 Task: Find connections with filter location Le Chesnay with filter topic #Managementconsultant with filter profile language Potuguese with filter current company Brahmin Development Party (AMK - Andhanar Munnetra Kazhagam) with filter school Sankara College of Science and Commerce with filter industry Circuses and Magic Shows with filter service category Financial Accounting with filter keywords title Civil Engineer
Action: Mouse moved to (675, 132)
Screenshot: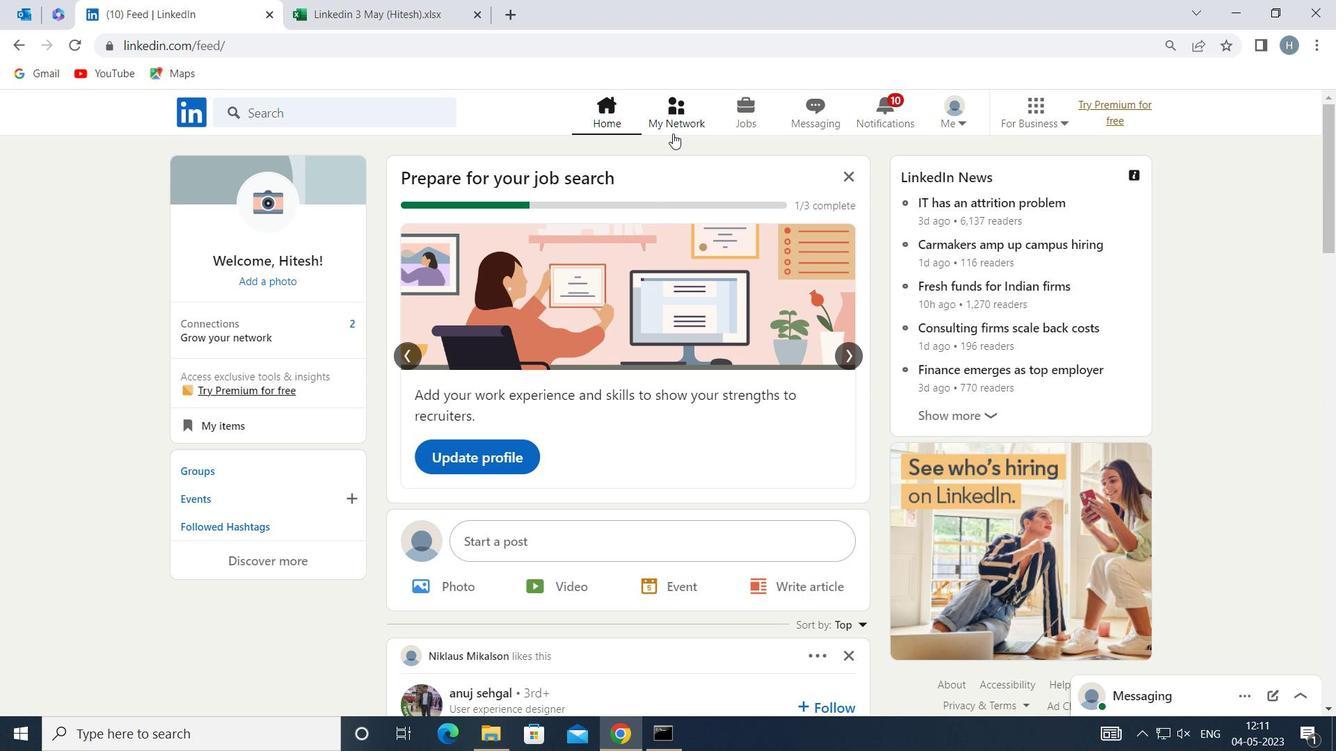 
Action: Mouse pressed left at (675, 132)
Screenshot: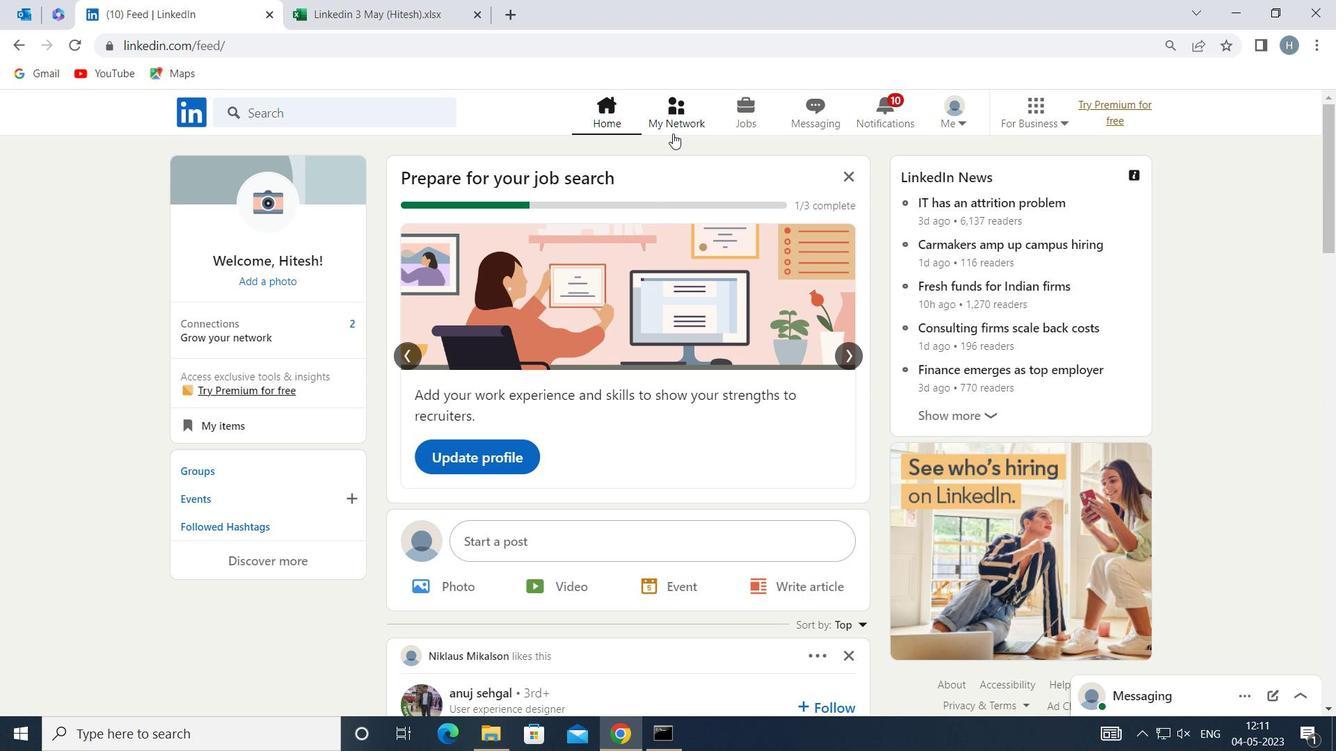 
Action: Mouse moved to (376, 212)
Screenshot: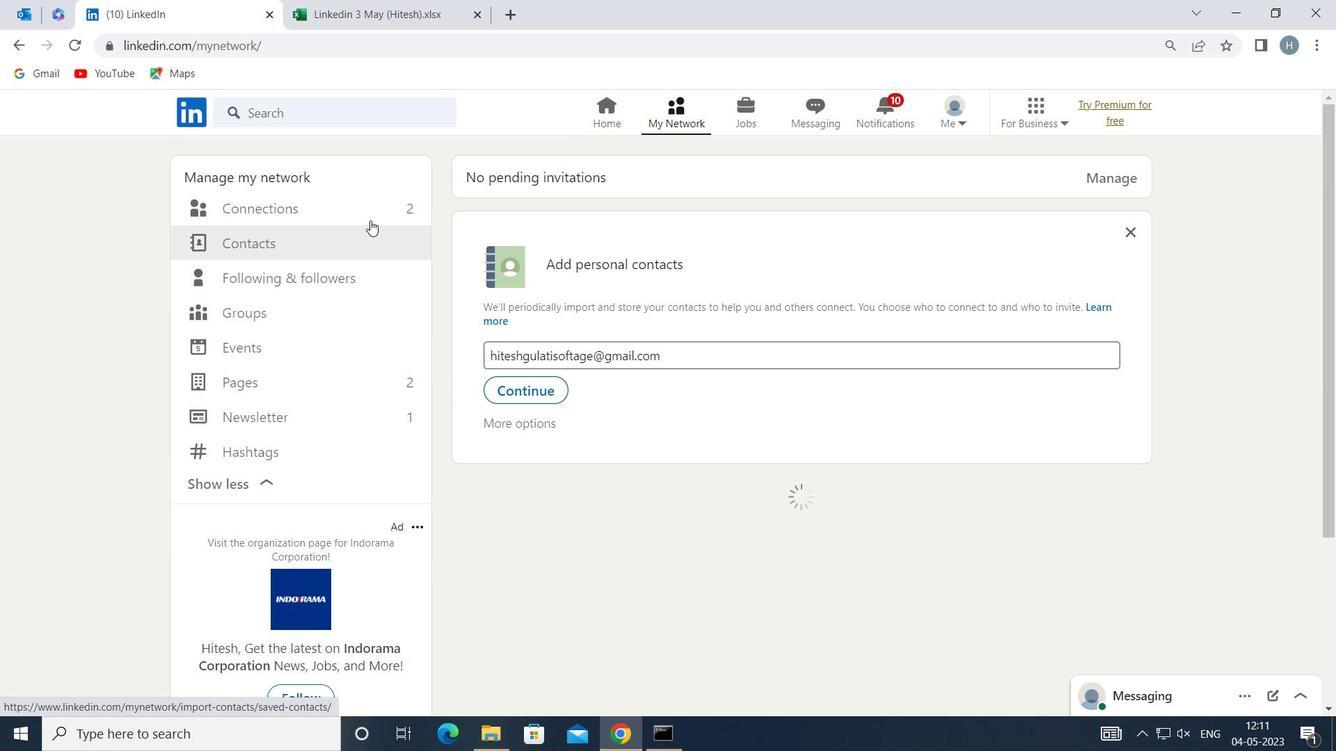 
Action: Mouse pressed left at (376, 212)
Screenshot: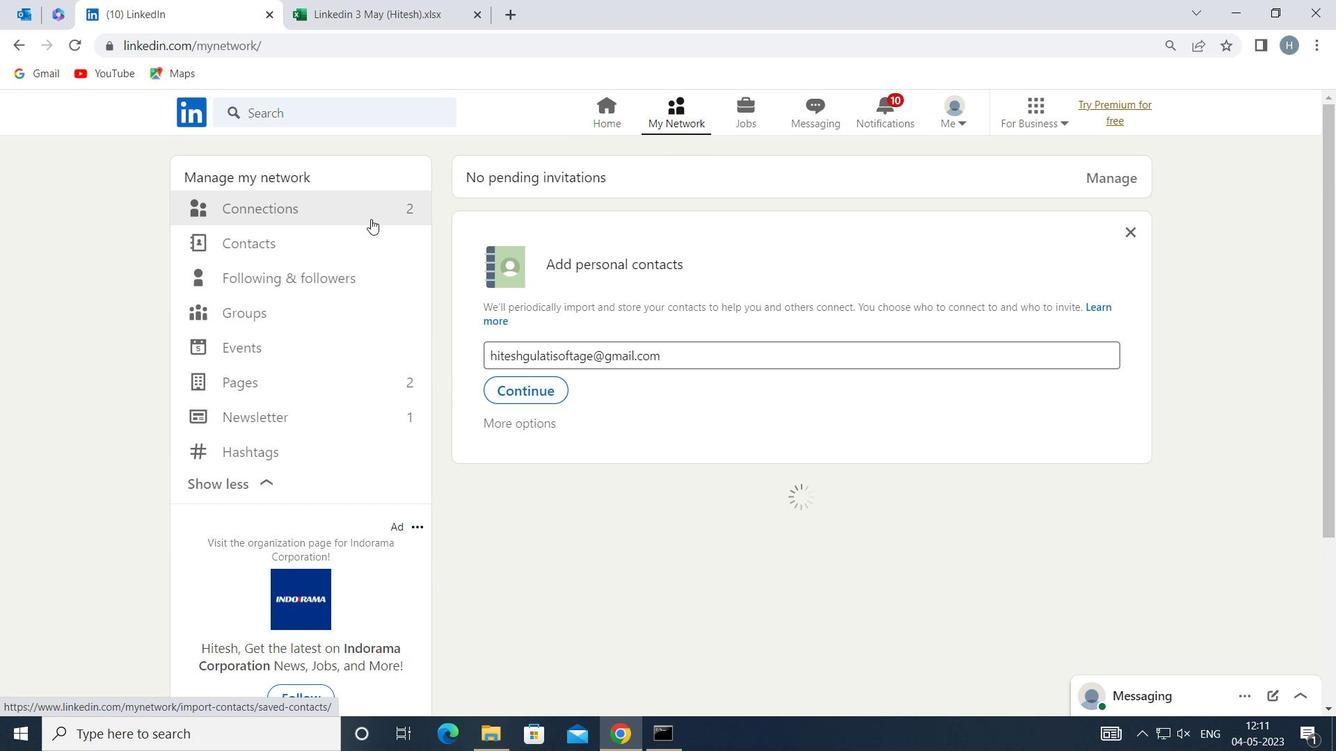 
Action: Mouse moved to (833, 211)
Screenshot: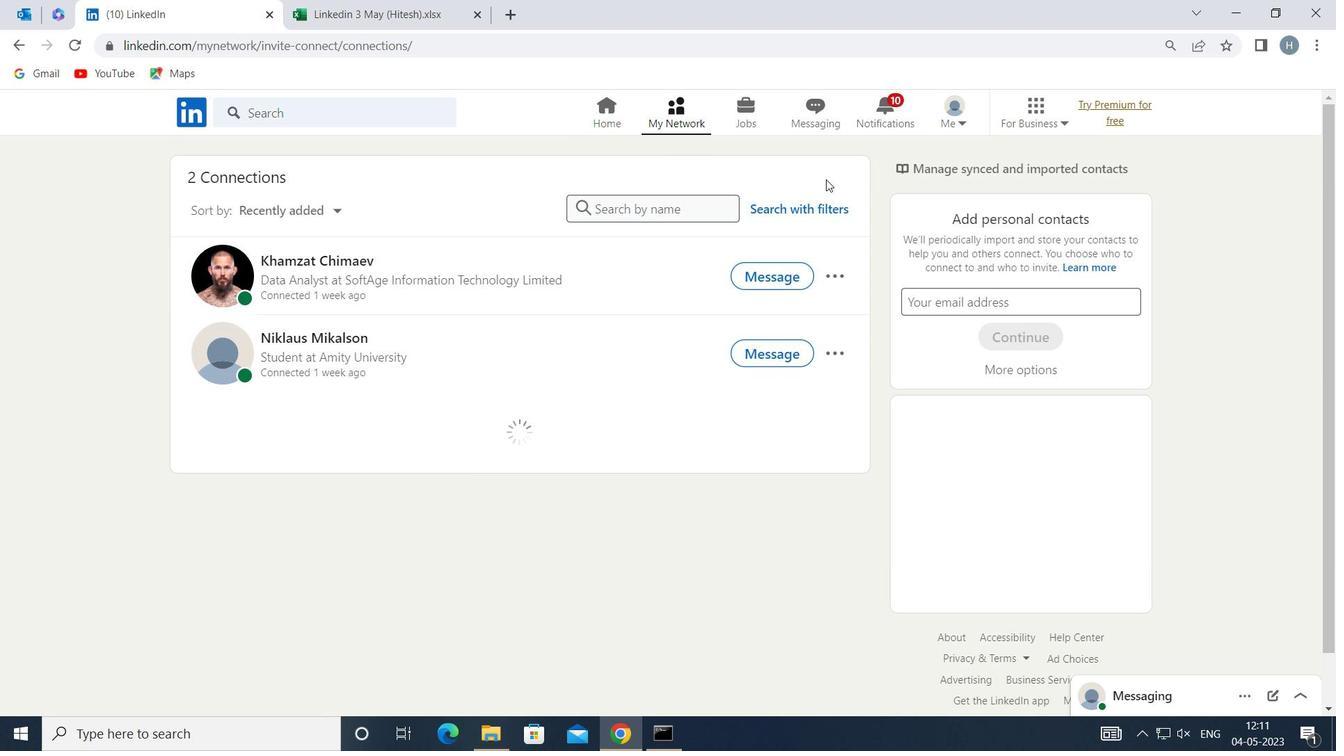 
Action: Mouse pressed left at (833, 211)
Screenshot: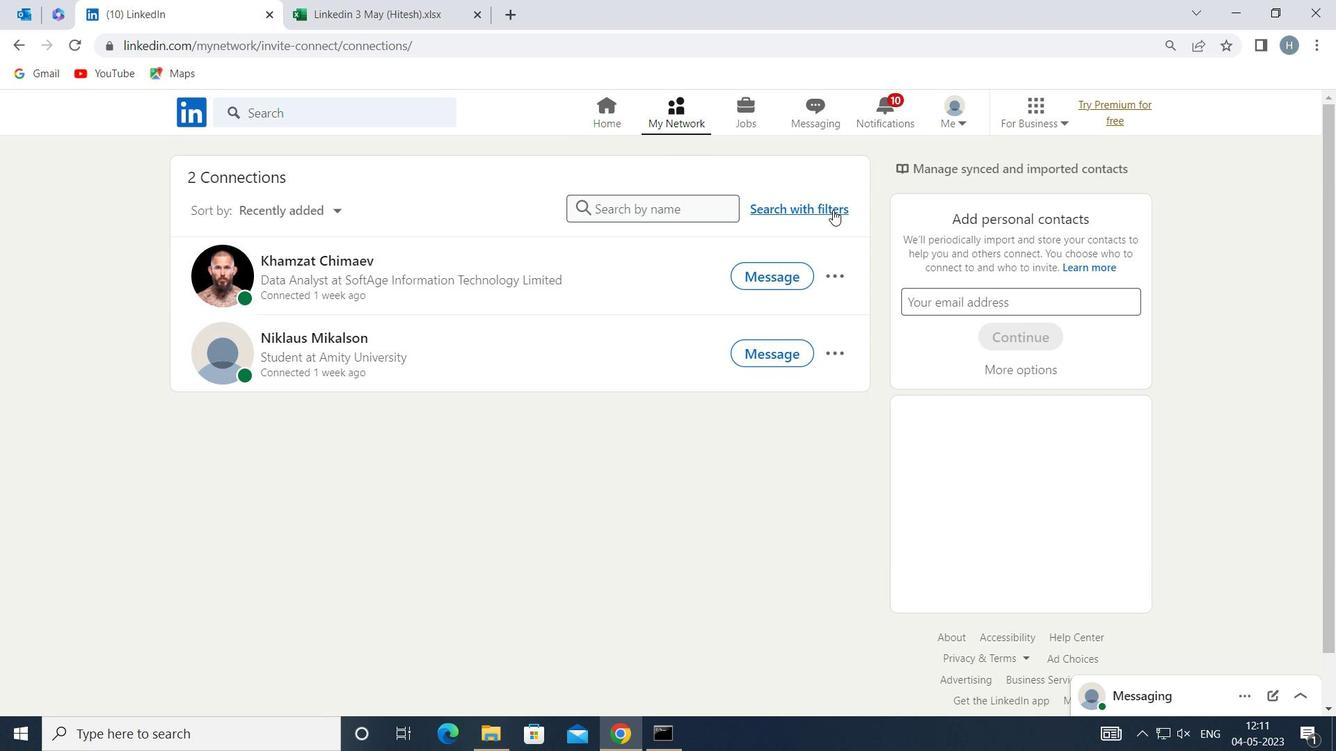 
Action: Mouse moved to (741, 159)
Screenshot: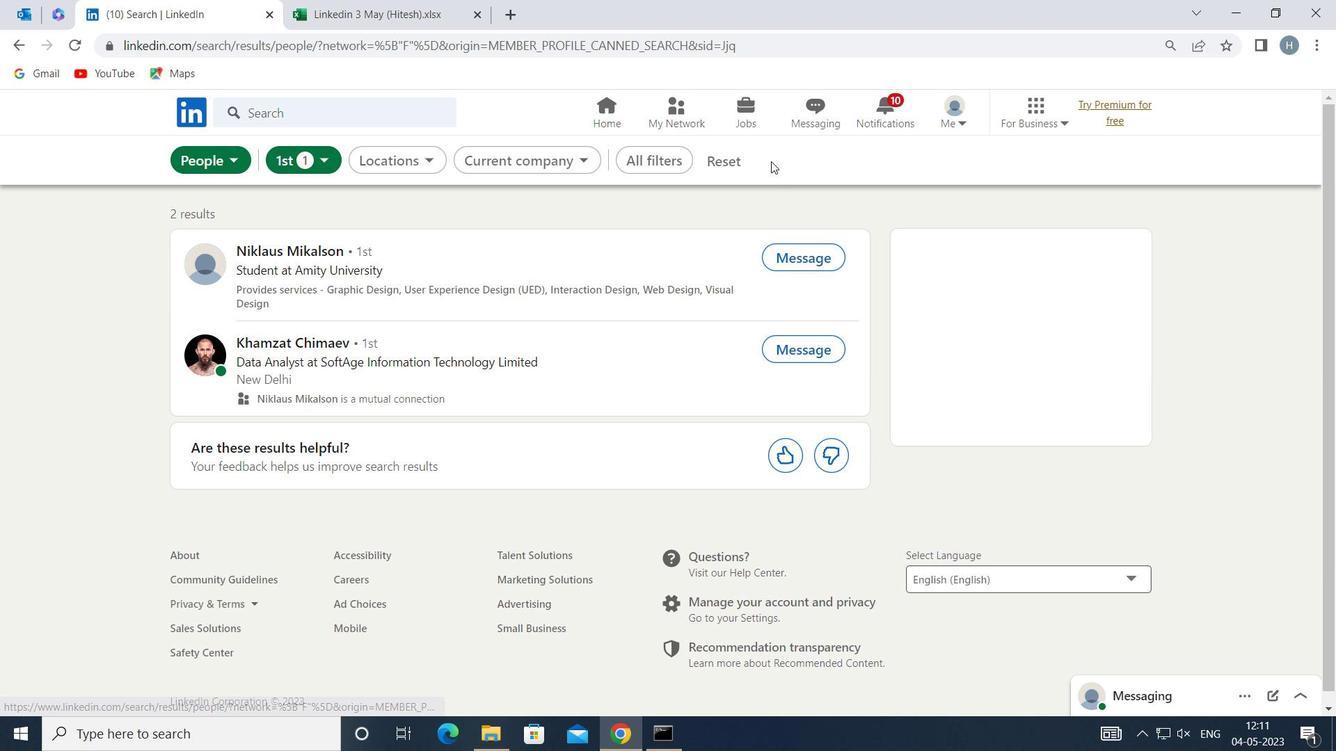 
Action: Mouse pressed left at (741, 159)
Screenshot: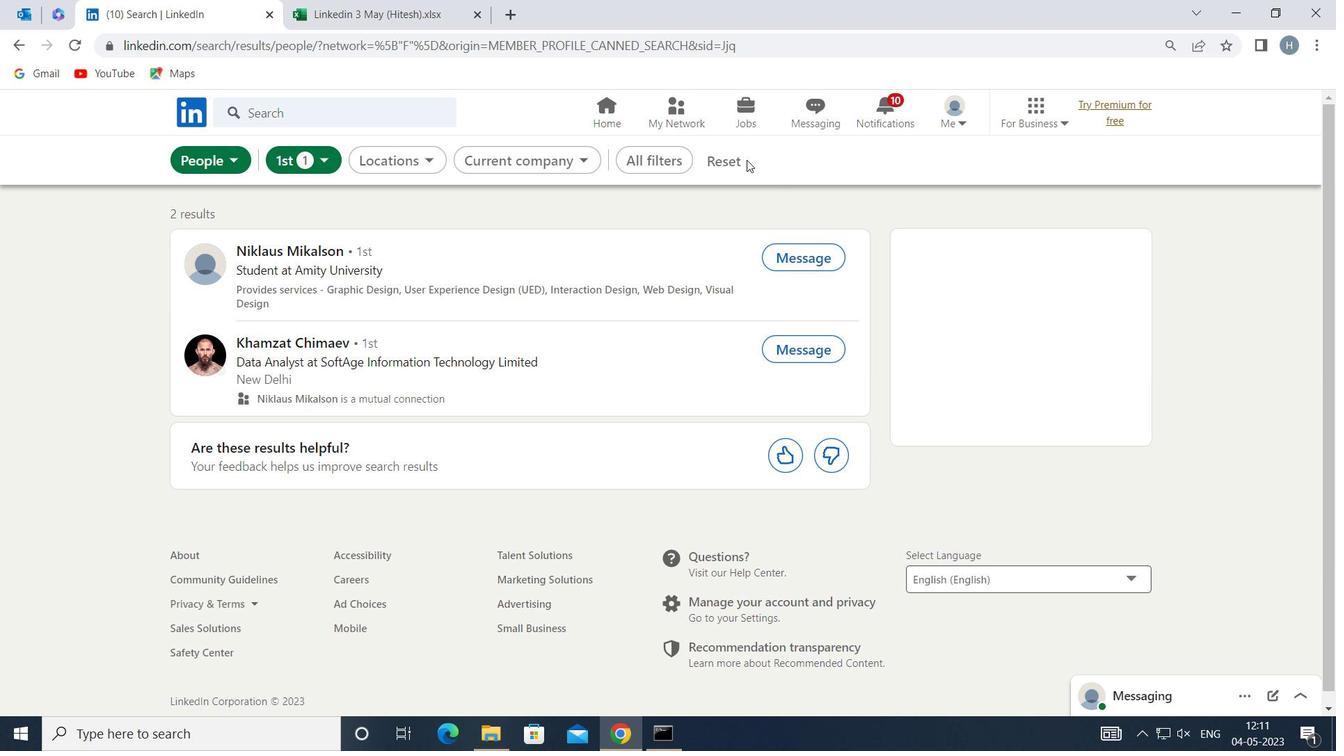 
Action: Mouse moved to (707, 156)
Screenshot: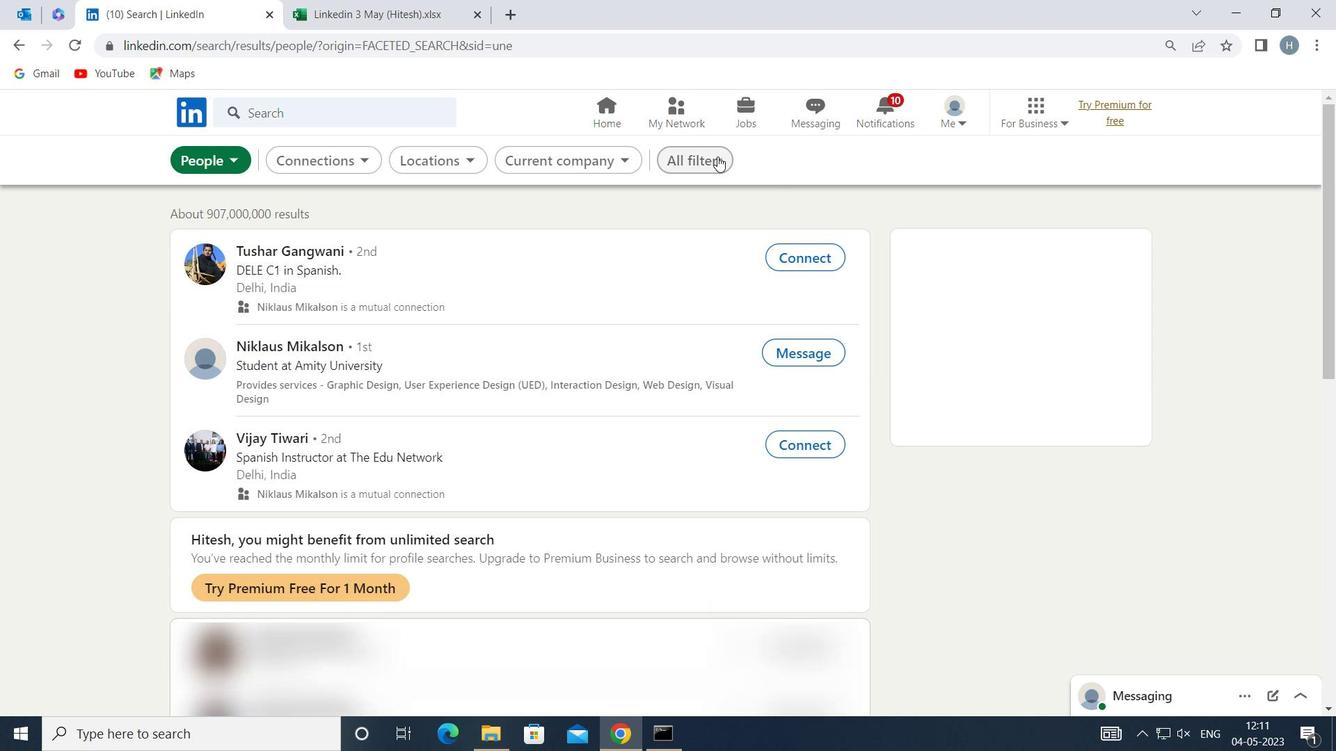 
Action: Mouse pressed left at (707, 156)
Screenshot: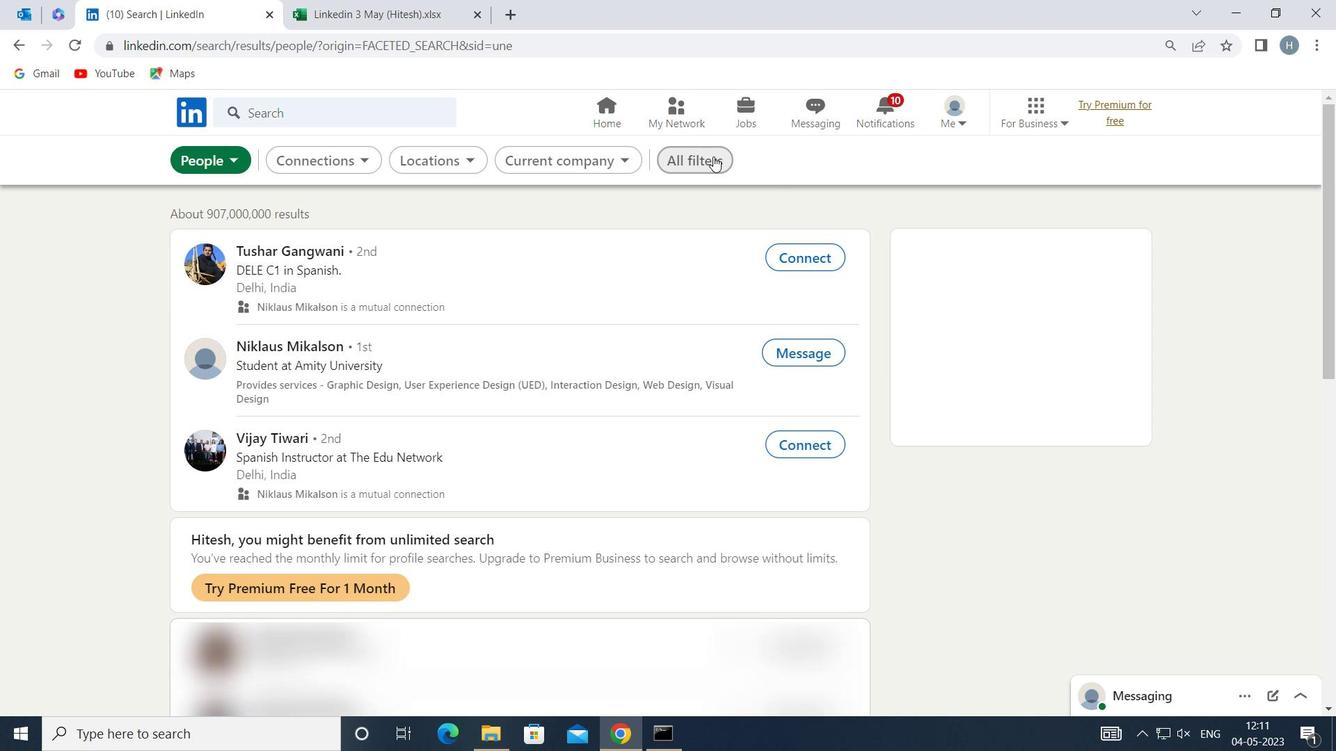 
Action: Mouse moved to (949, 311)
Screenshot: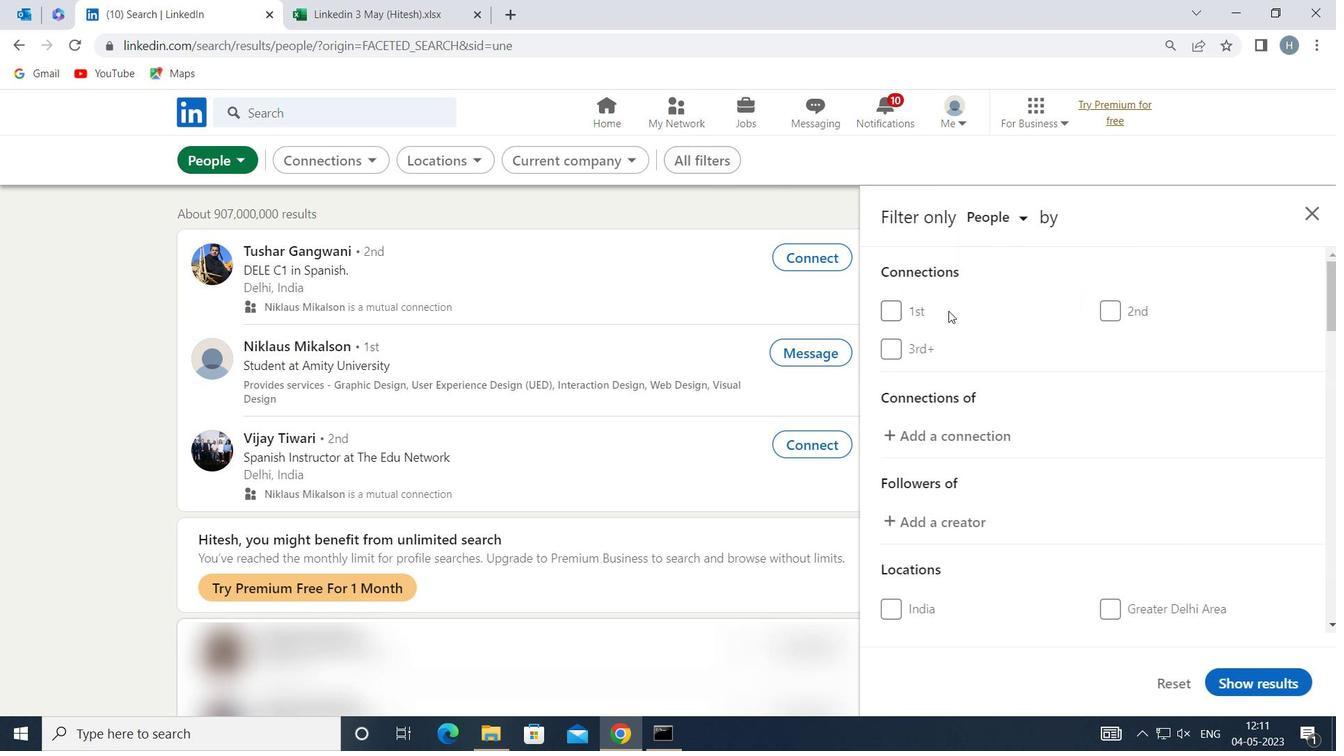 
Action: Mouse scrolled (949, 311) with delta (0, 0)
Screenshot: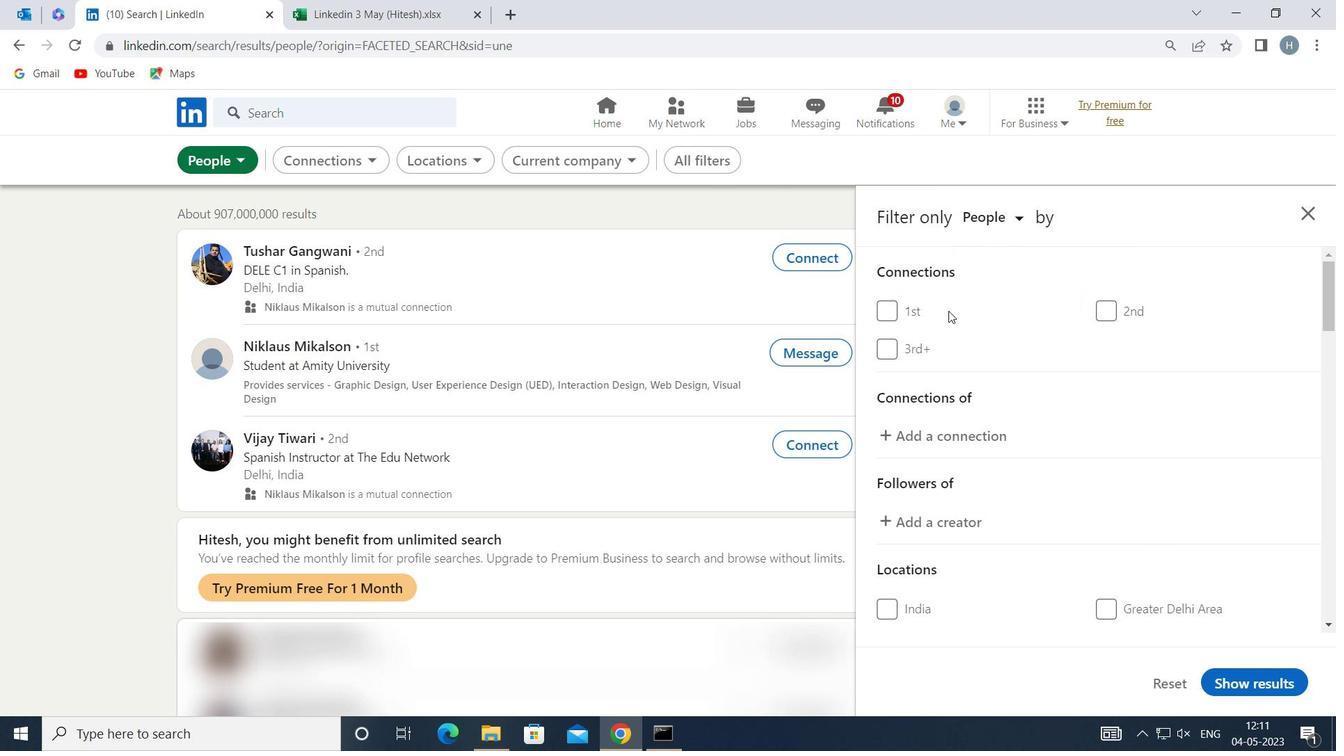 
Action: Mouse scrolled (949, 311) with delta (0, 0)
Screenshot: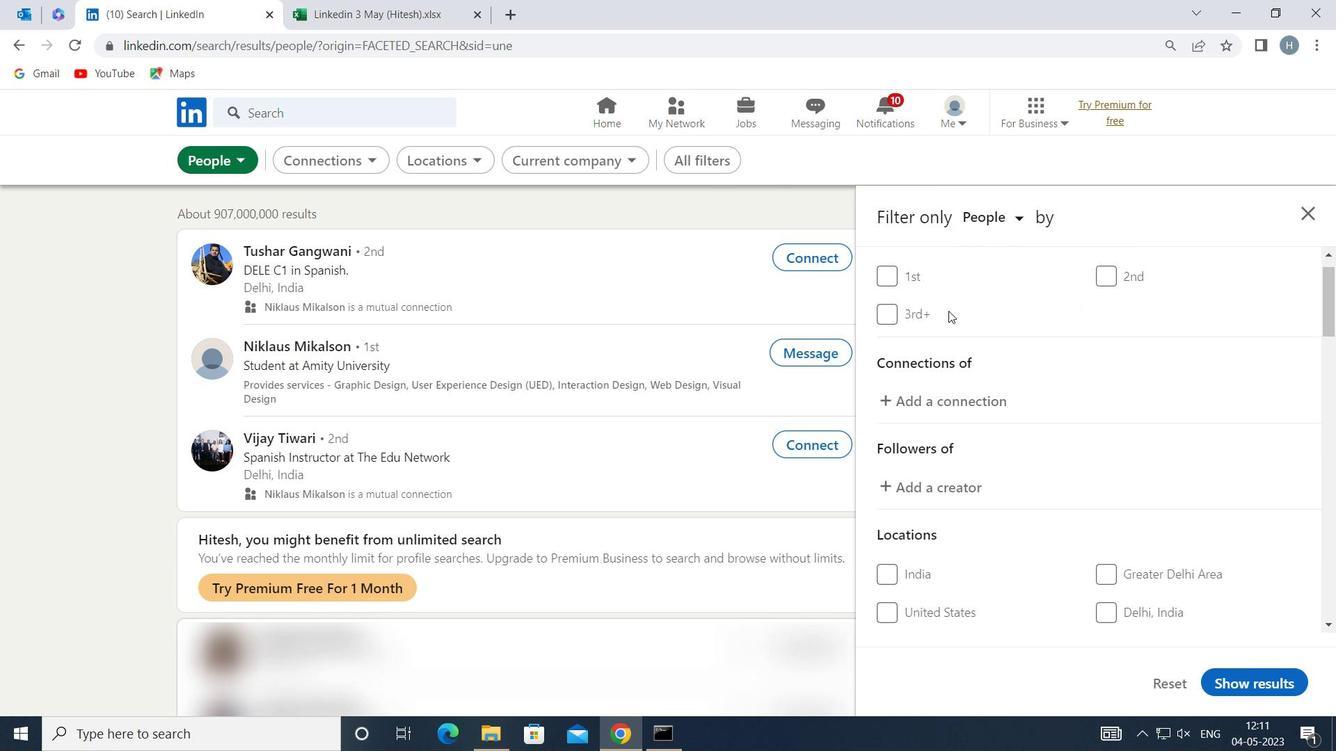 
Action: Mouse scrolled (949, 311) with delta (0, 0)
Screenshot: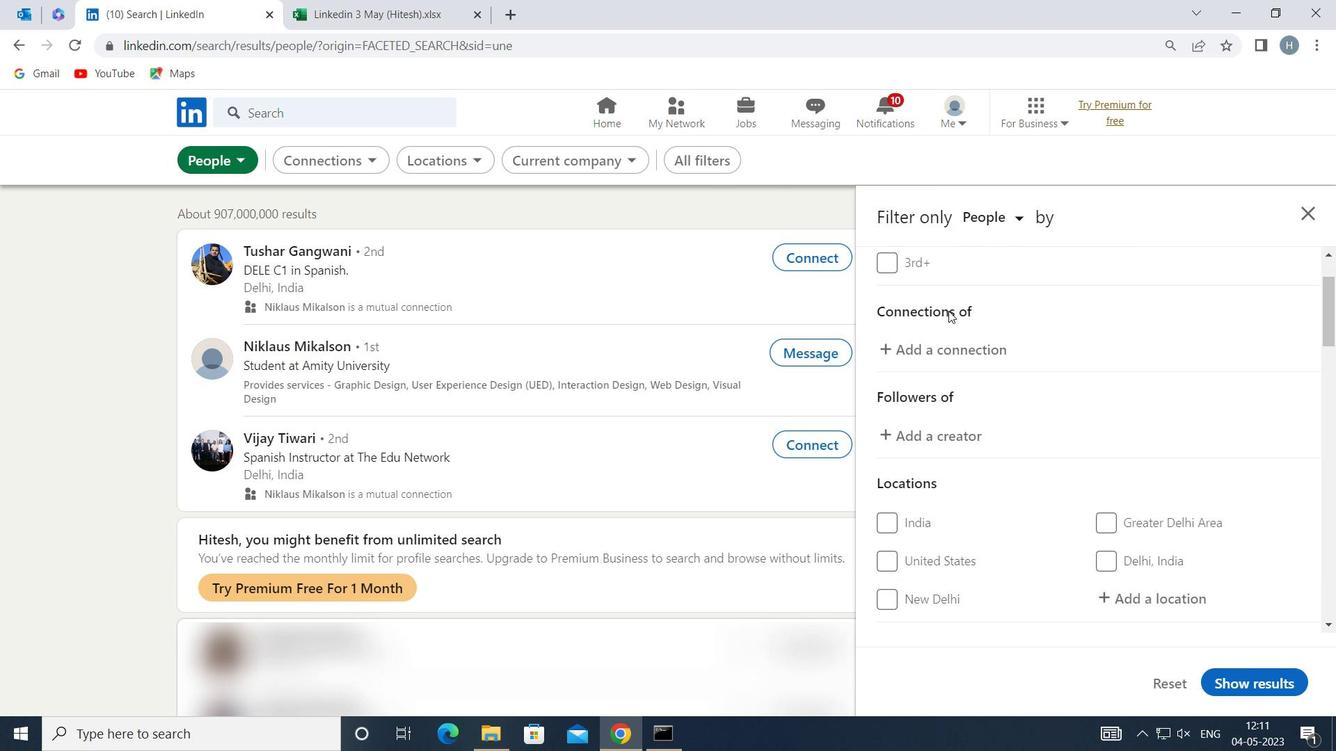 
Action: Mouse moved to (1136, 430)
Screenshot: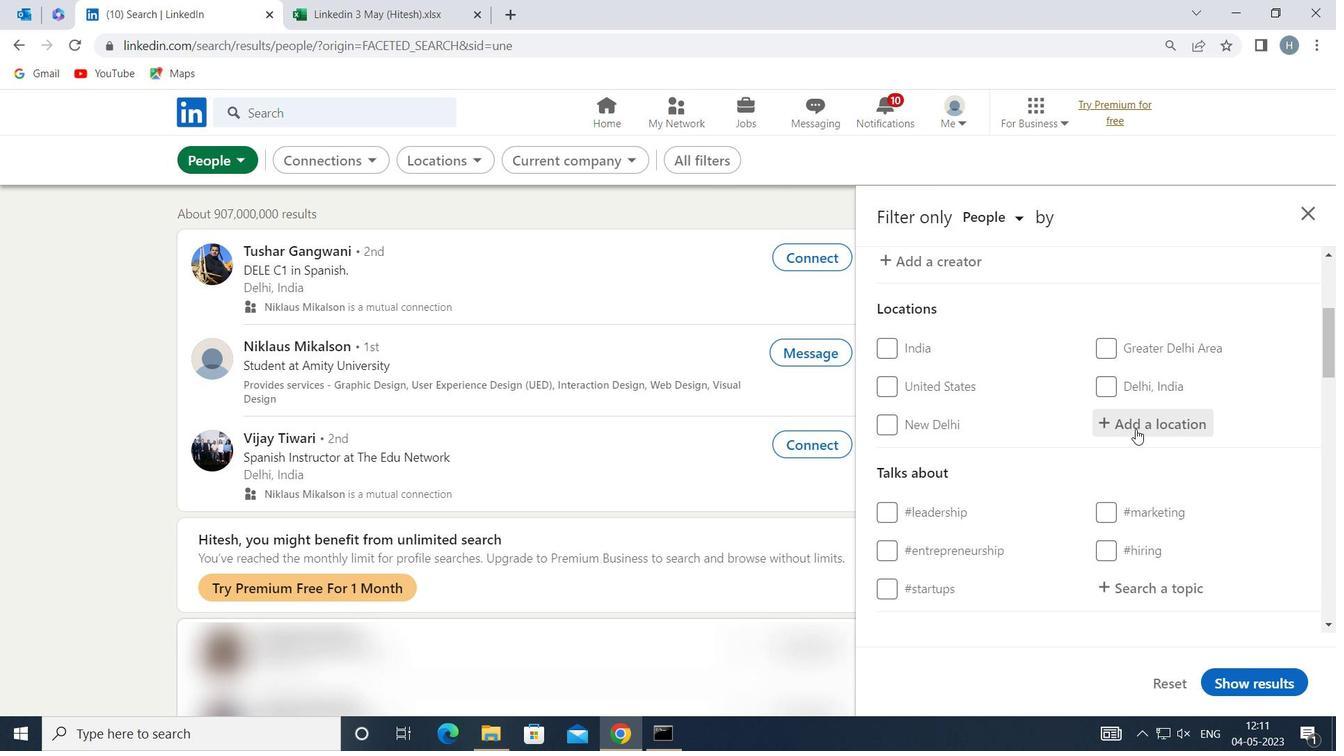 
Action: Mouse pressed left at (1136, 430)
Screenshot: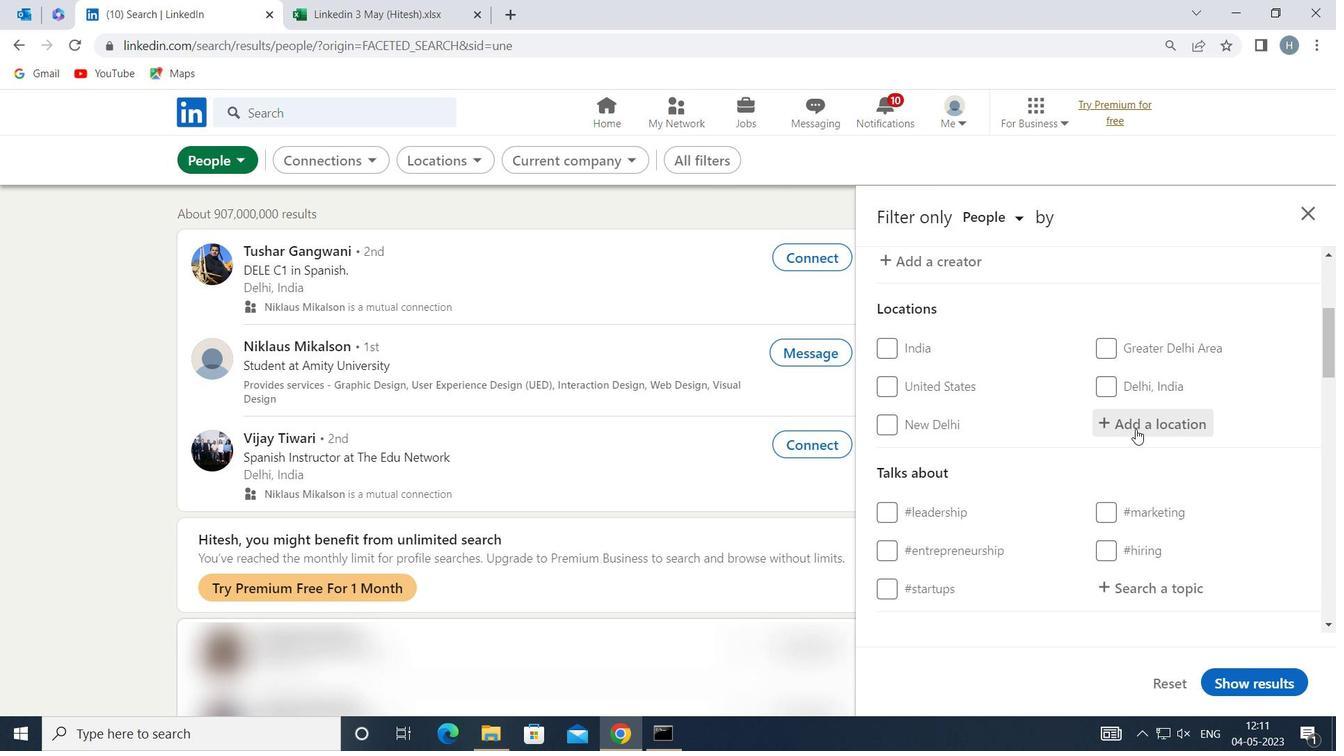 
Action: Mouse moved to (1136, 428)
Screenshot: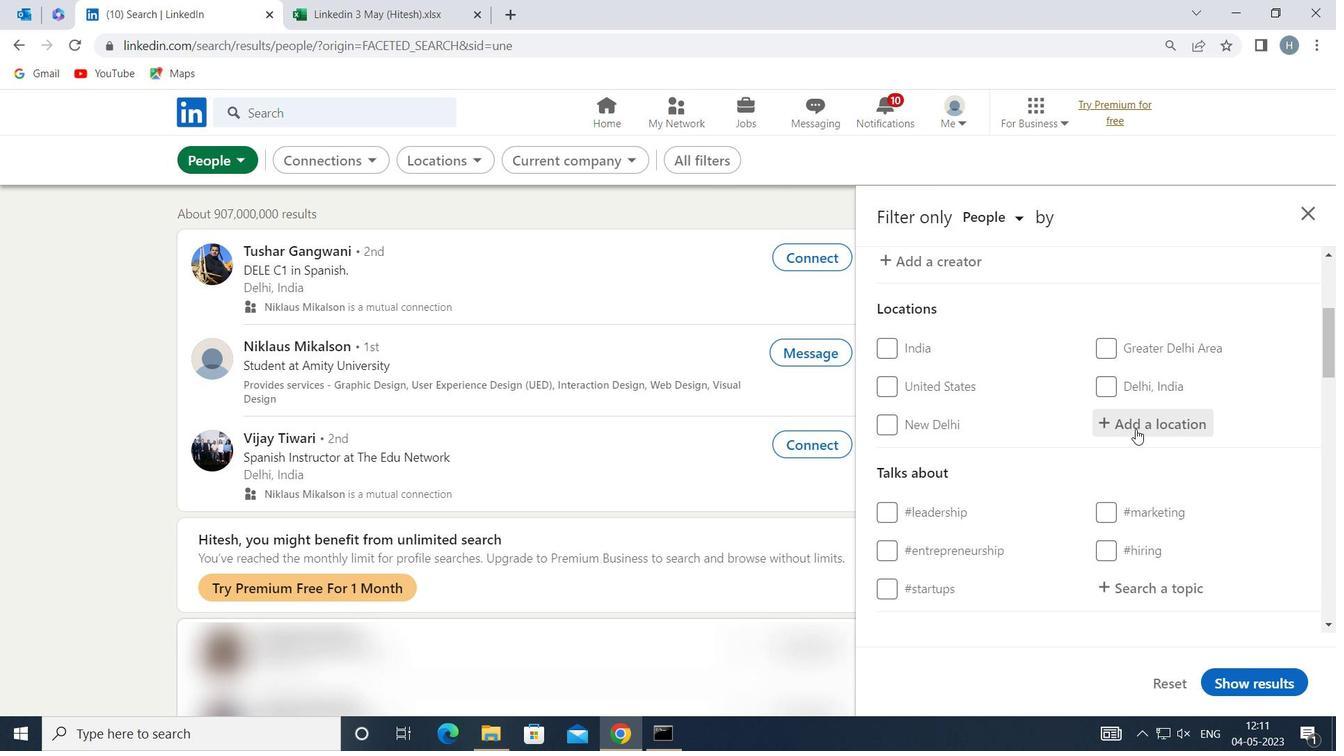 
Action: Key pressed <Key.shift>LE<Key.space><Key.shift>CHESN
Screenshot: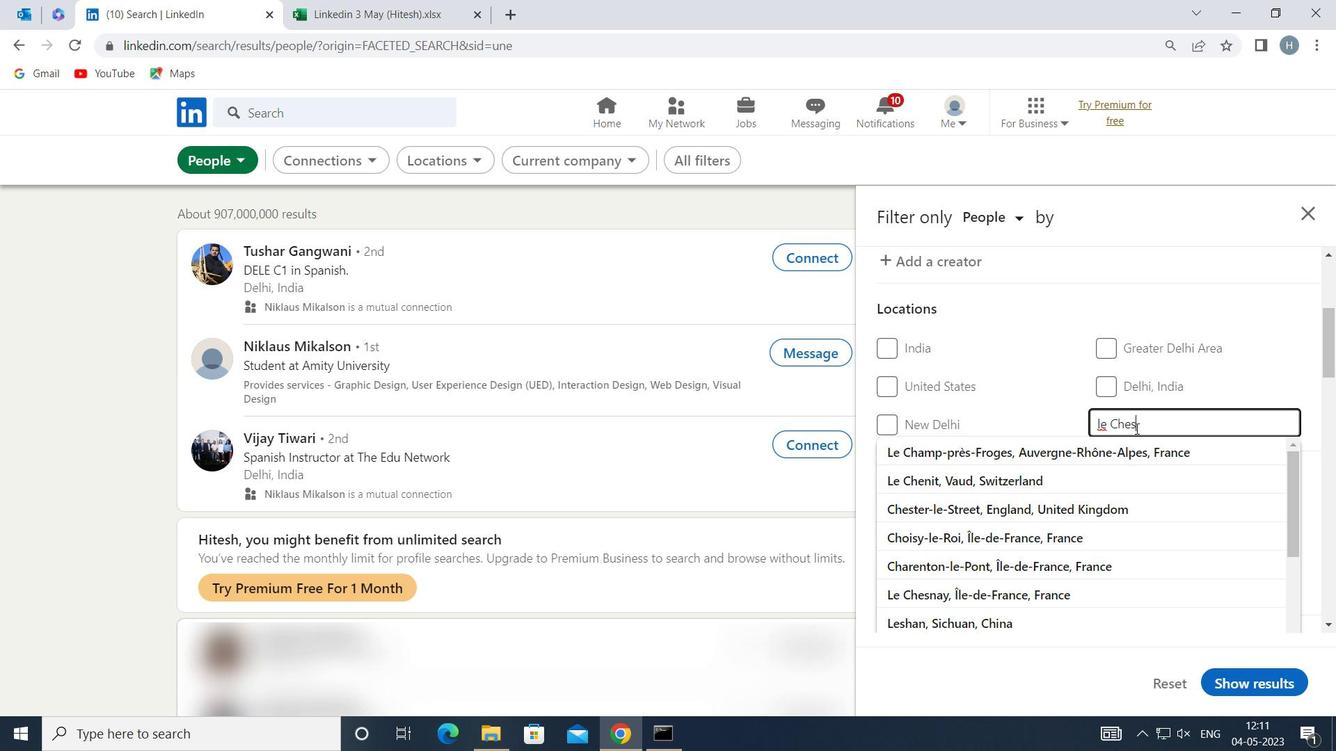 
Action: Mouse moved to (1128, 437)
Screenshot: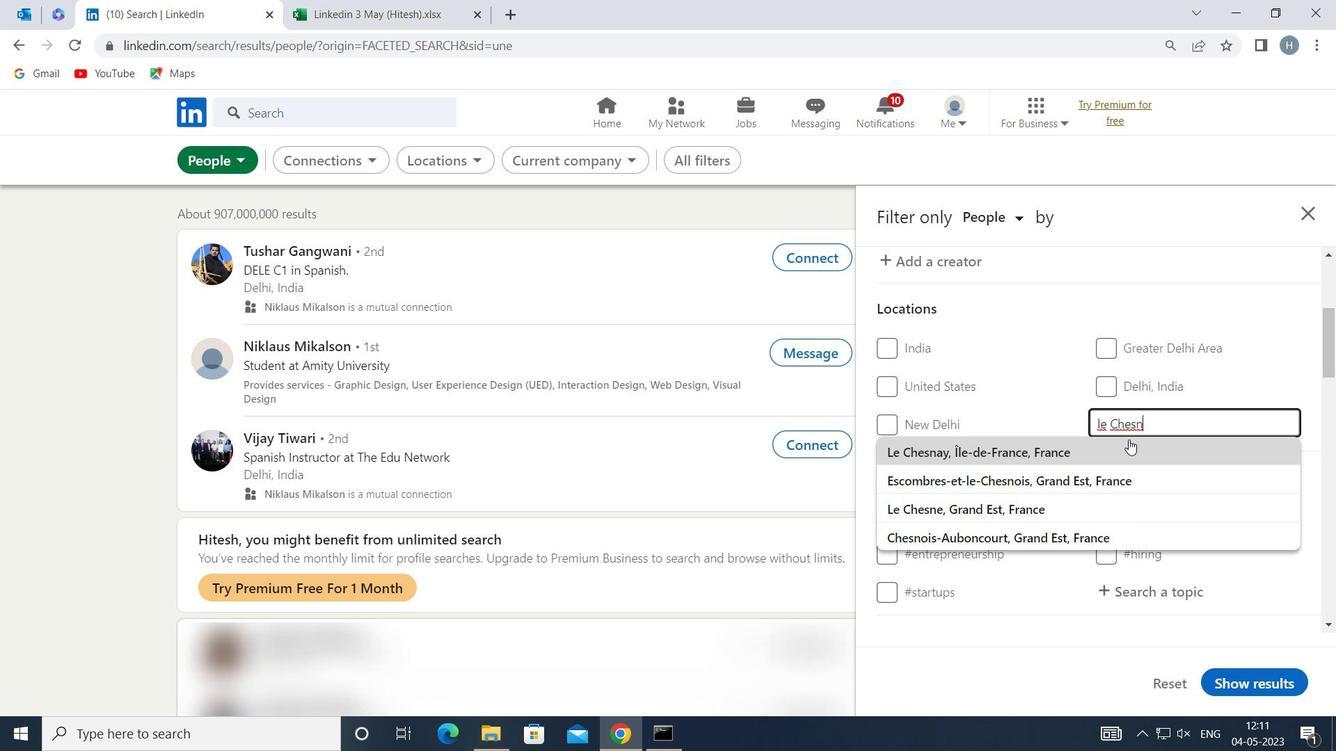 
Action: Mouse pressed left at (1128, 437)
Screenshot: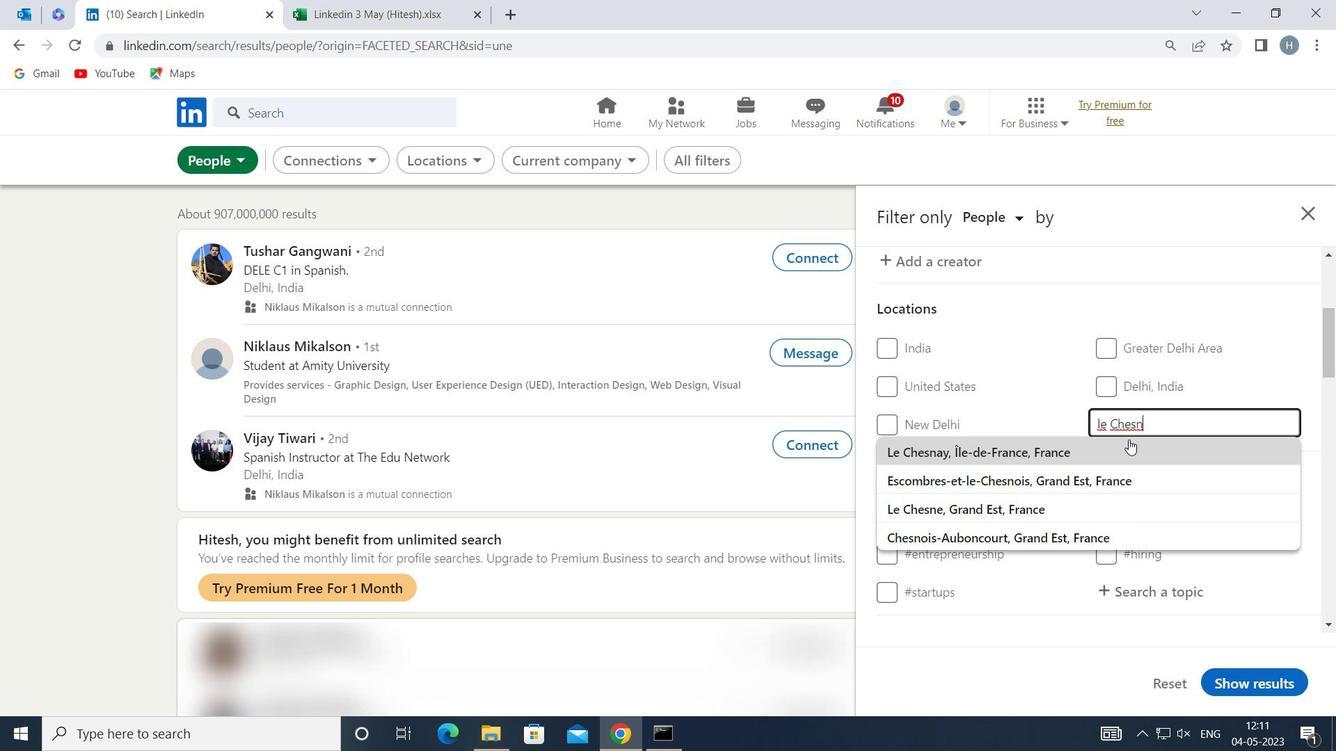 
Action: Mouse moved to (1089, 437)
Screenshot: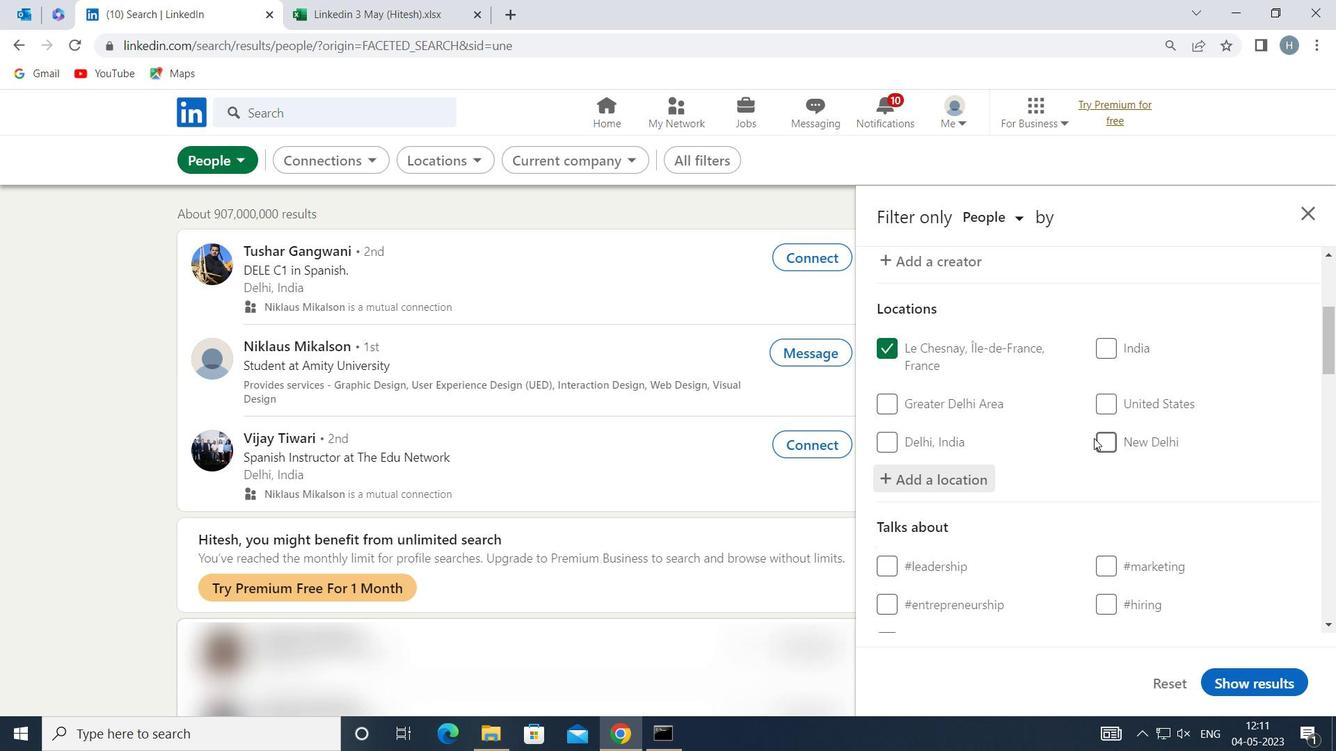 
Action: Mouse scrolled (1089, 436) with delta (0, 0)
Screenshot: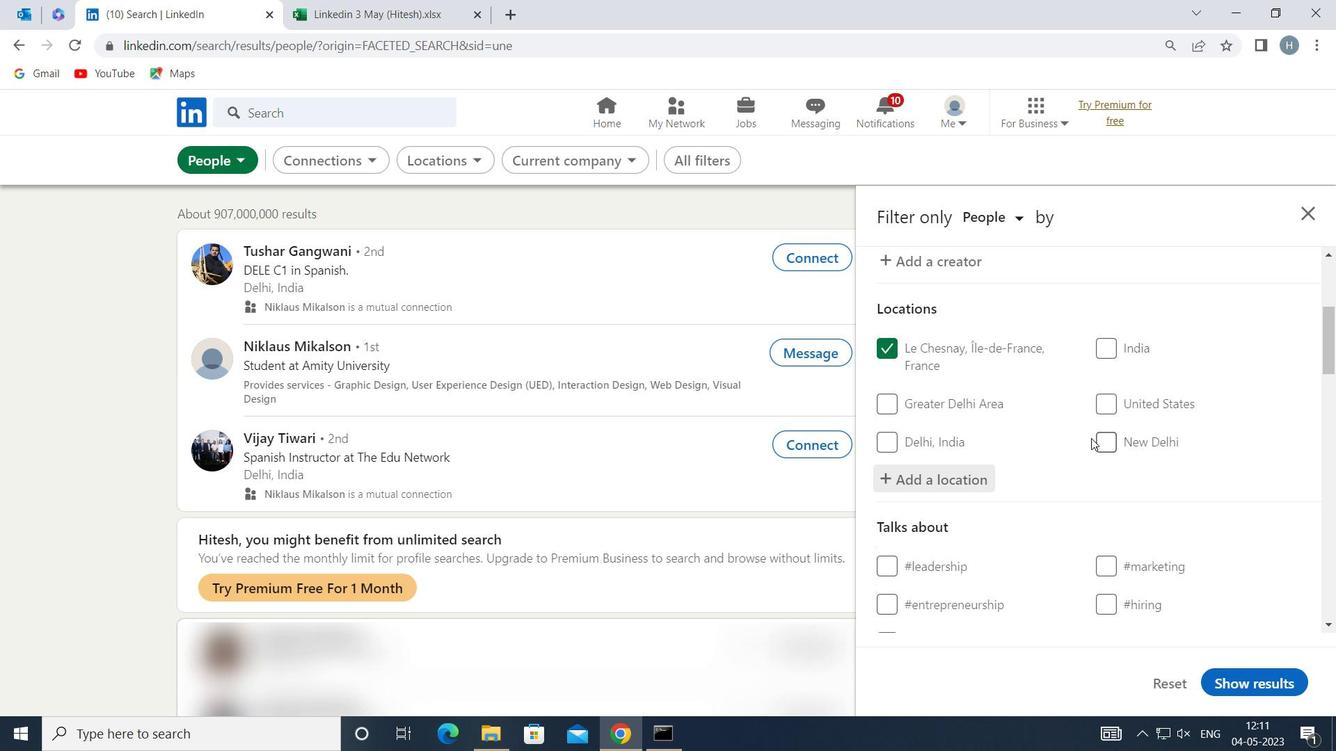 
Action: Mouse moved to (1087, 428)
Screenshot: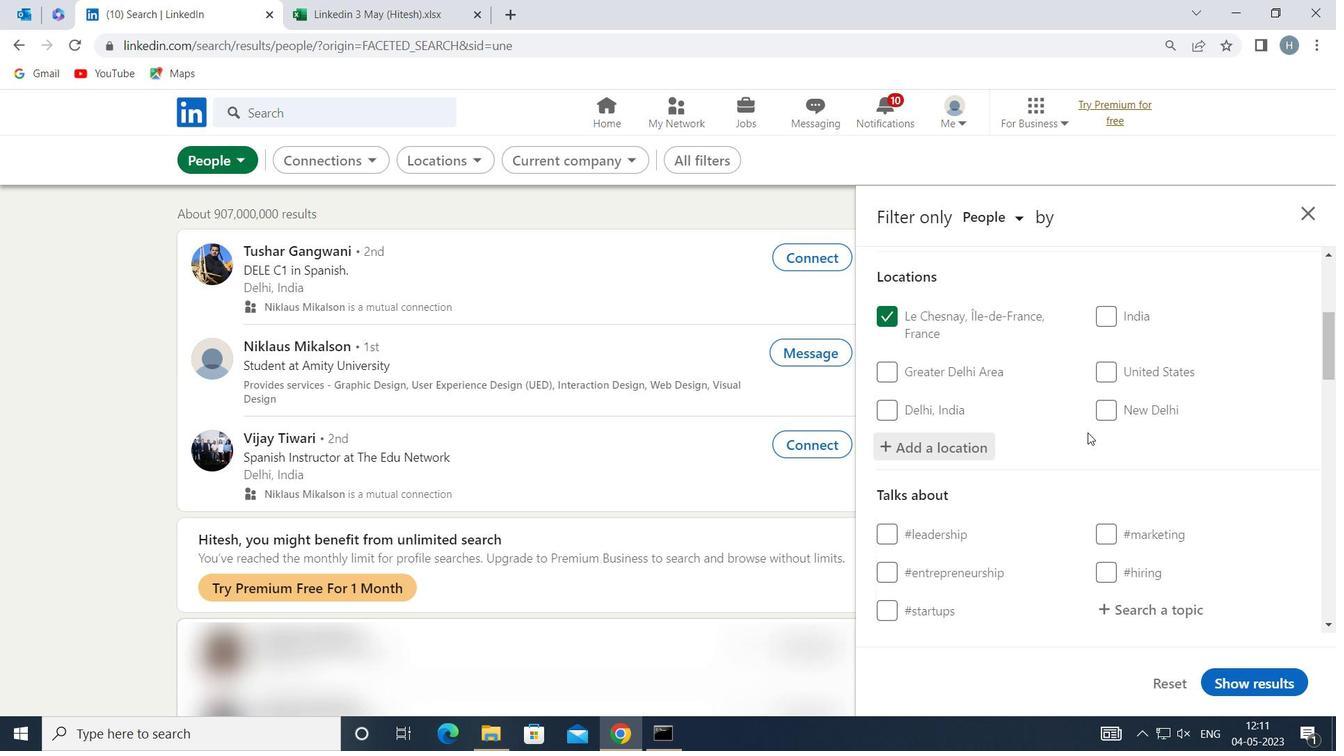 
Action: Mouse scrolled (1087, 428) with delta (0, 0)
Screenshot: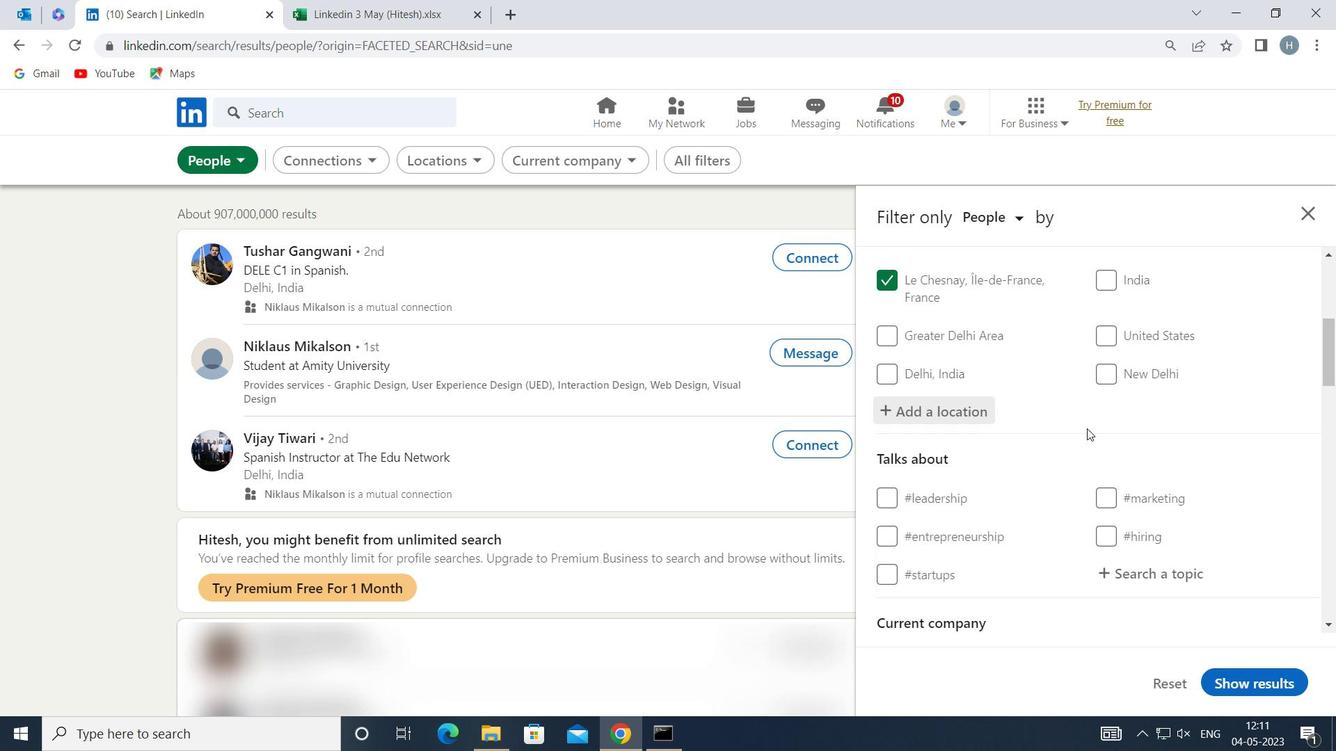 
Action: Mouse moved to (1149, 468)
Screenshot: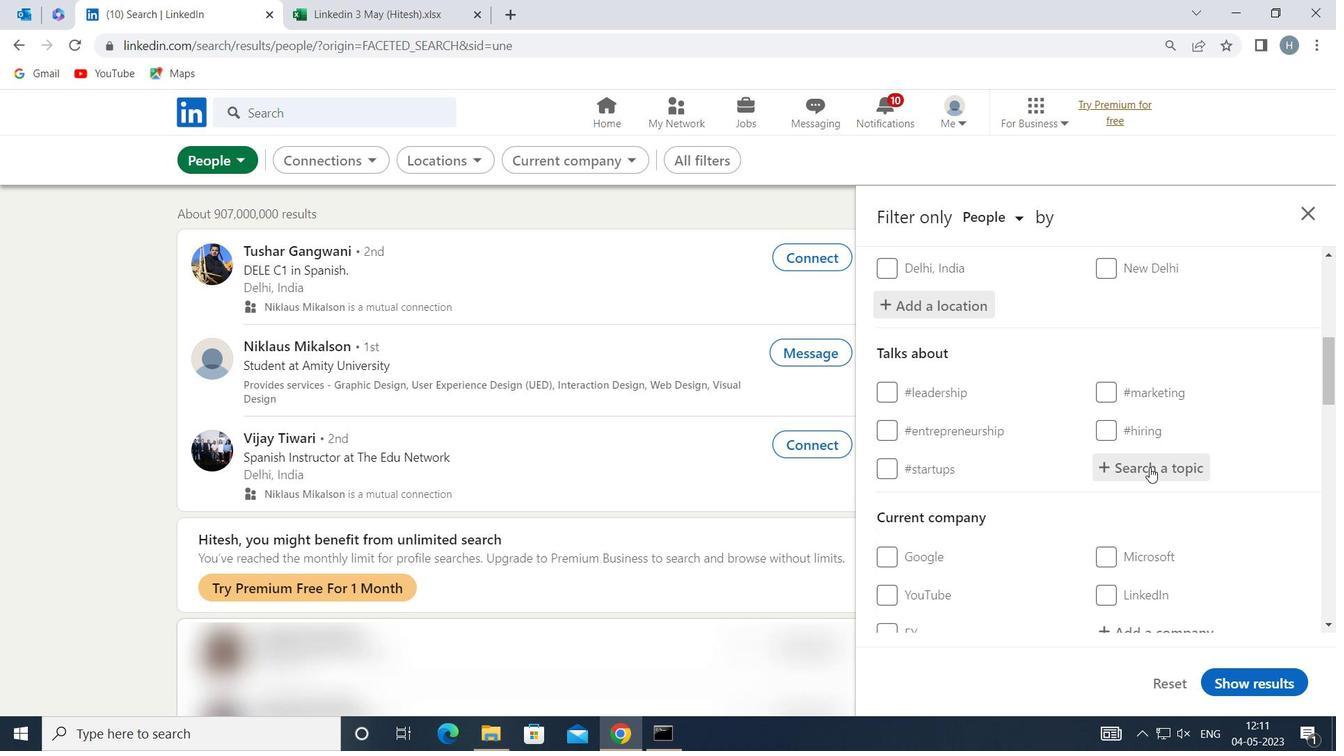 
Action: Mouse pressed left at (1149, 468)
Screenshot: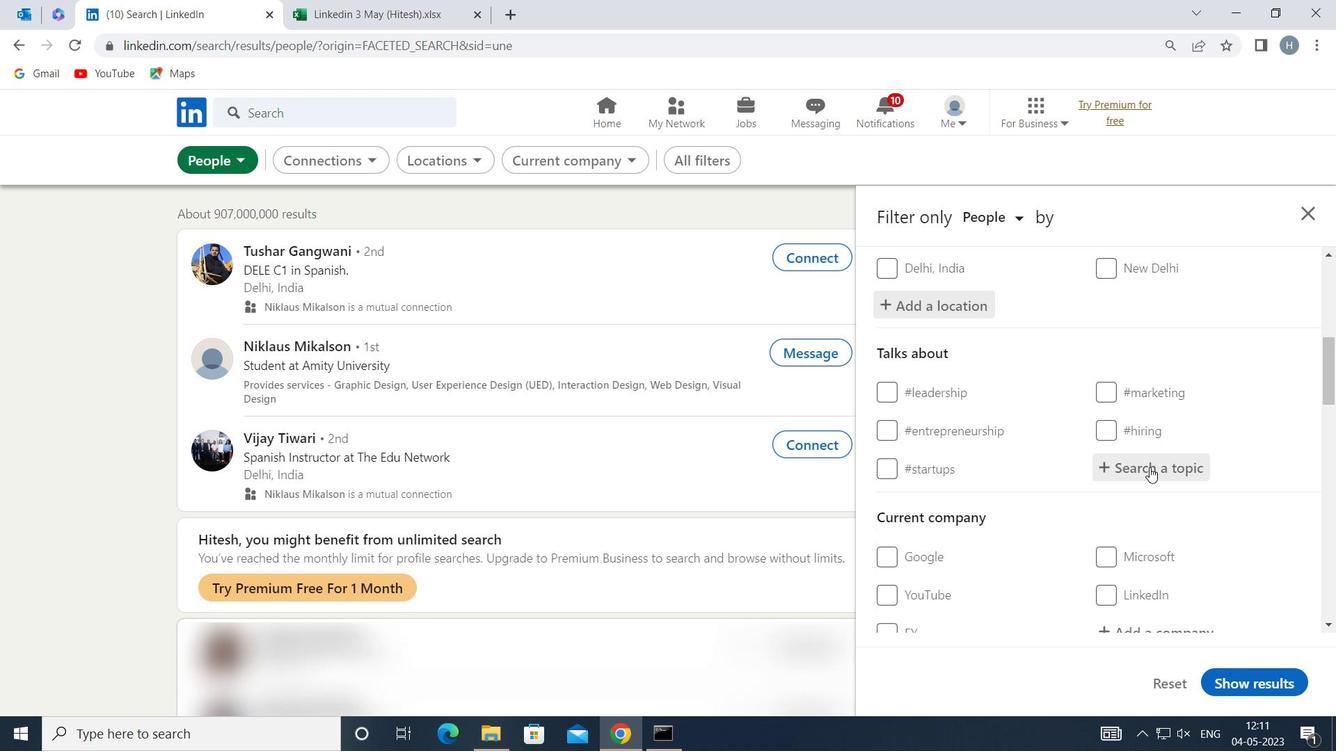 
Action: Key pressed <Key.shift>MANAGEMENTCON
Screenshot: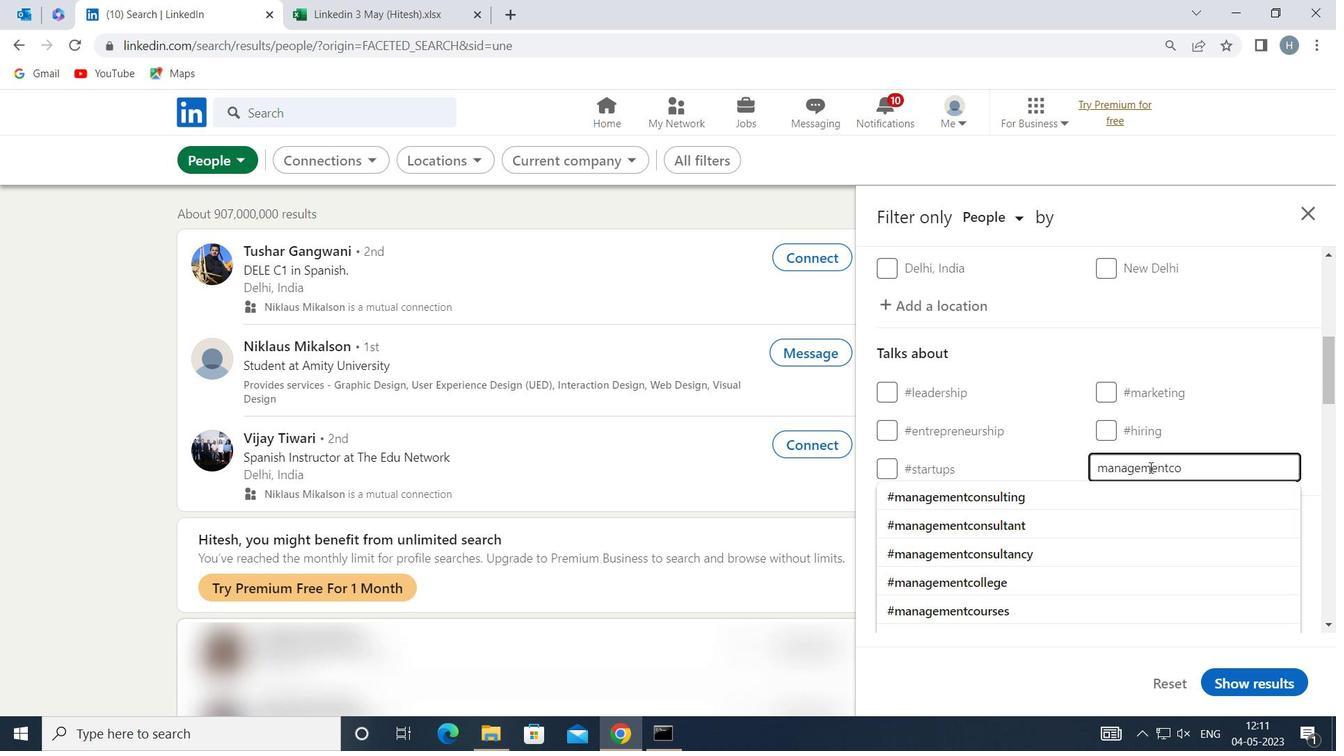 
Action: Mouse moved to (1103, 515)
Screenshot: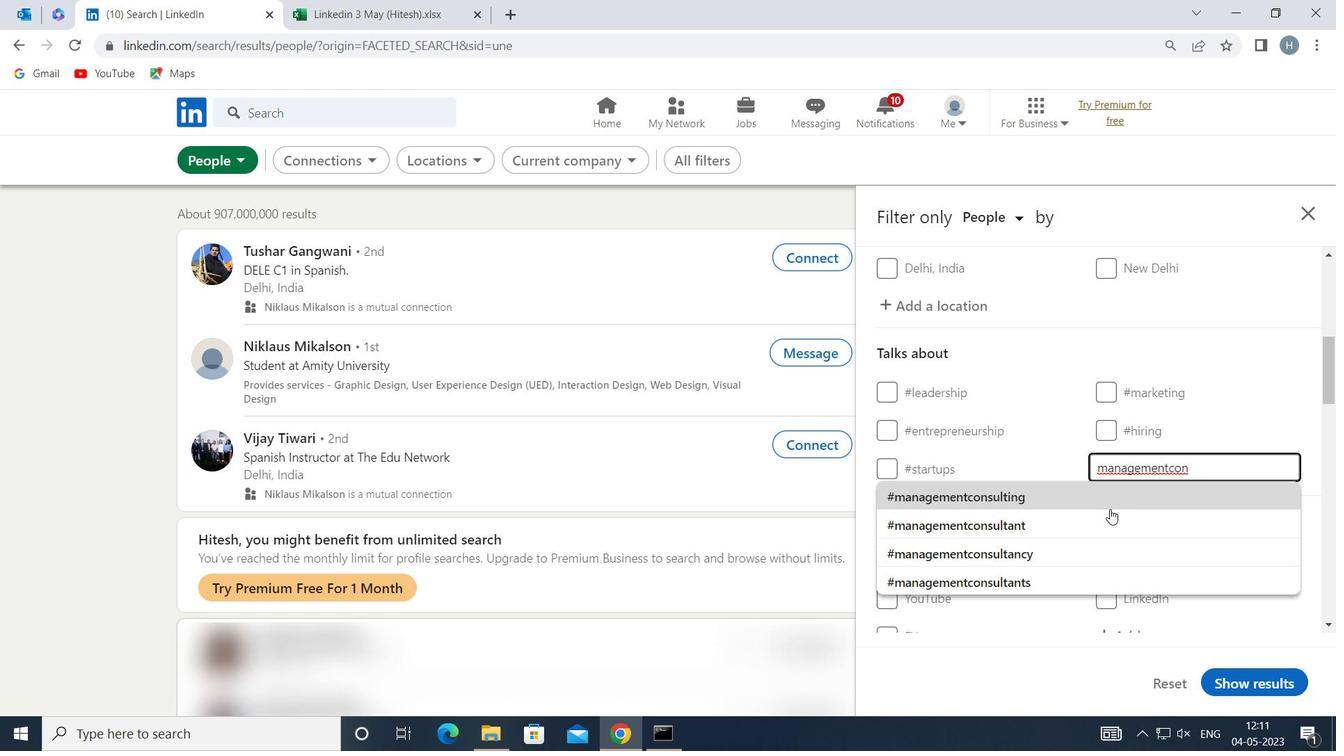 
Action: Mouse pressed left at (1103, 515)
Screenshot: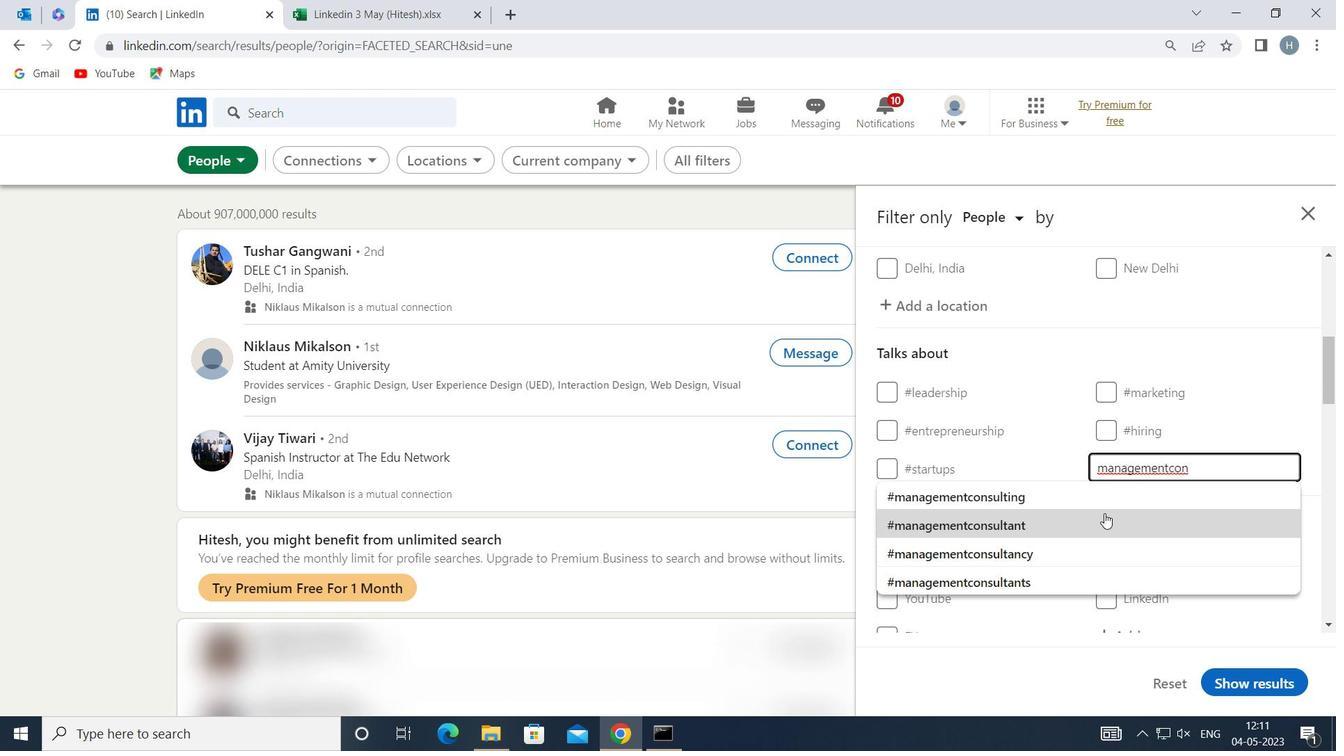 
Action: Mouse moved to (1085, 470)
Screenshot: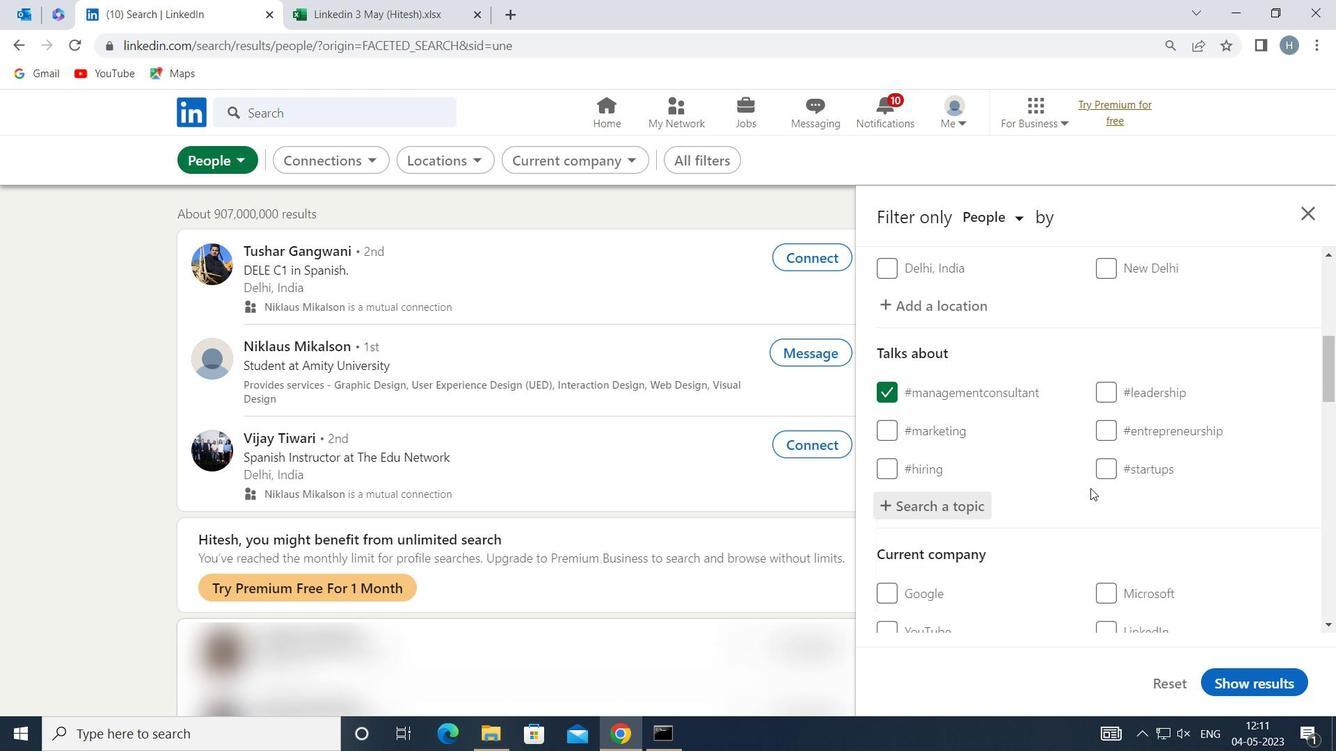 
Action: Mouse scrolled (1085, 469) with delta (0, 0)
Screenshot: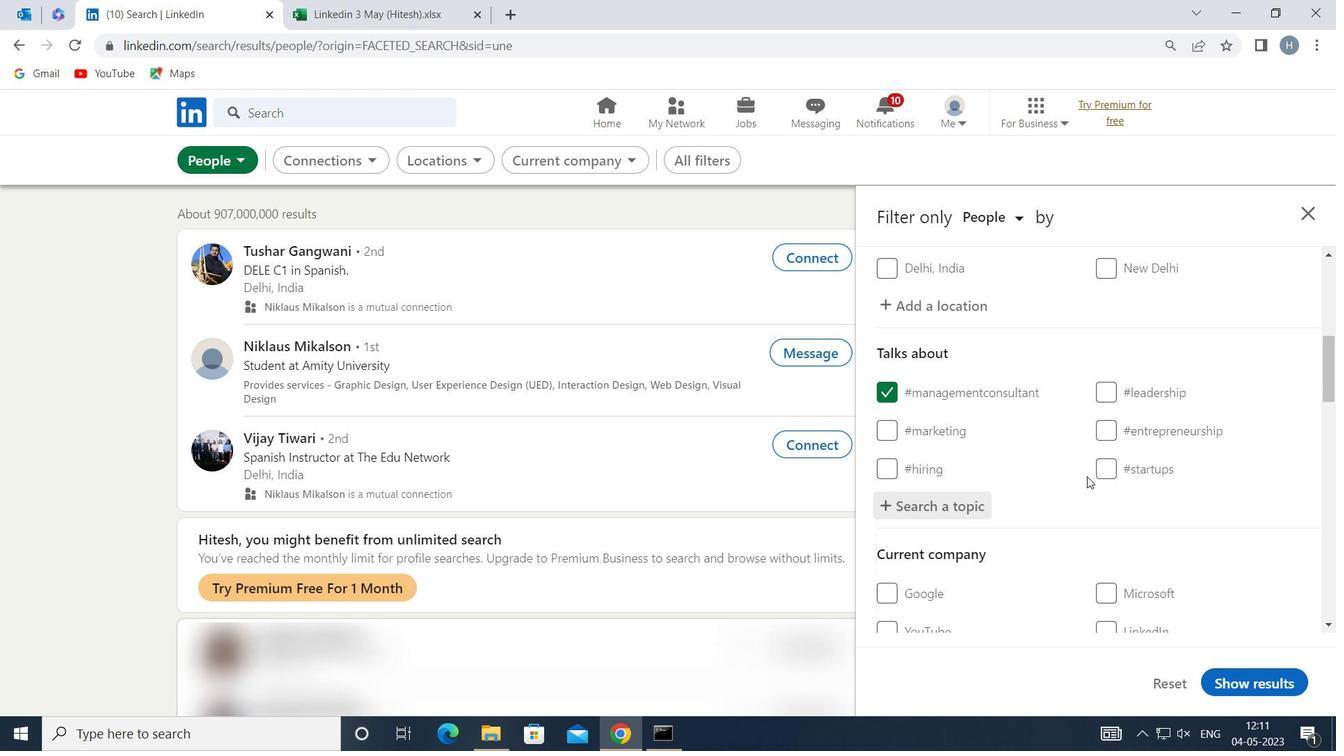 
Action: Mouse scrolled (1085, 469) with delta (0, 0)
Screenshot: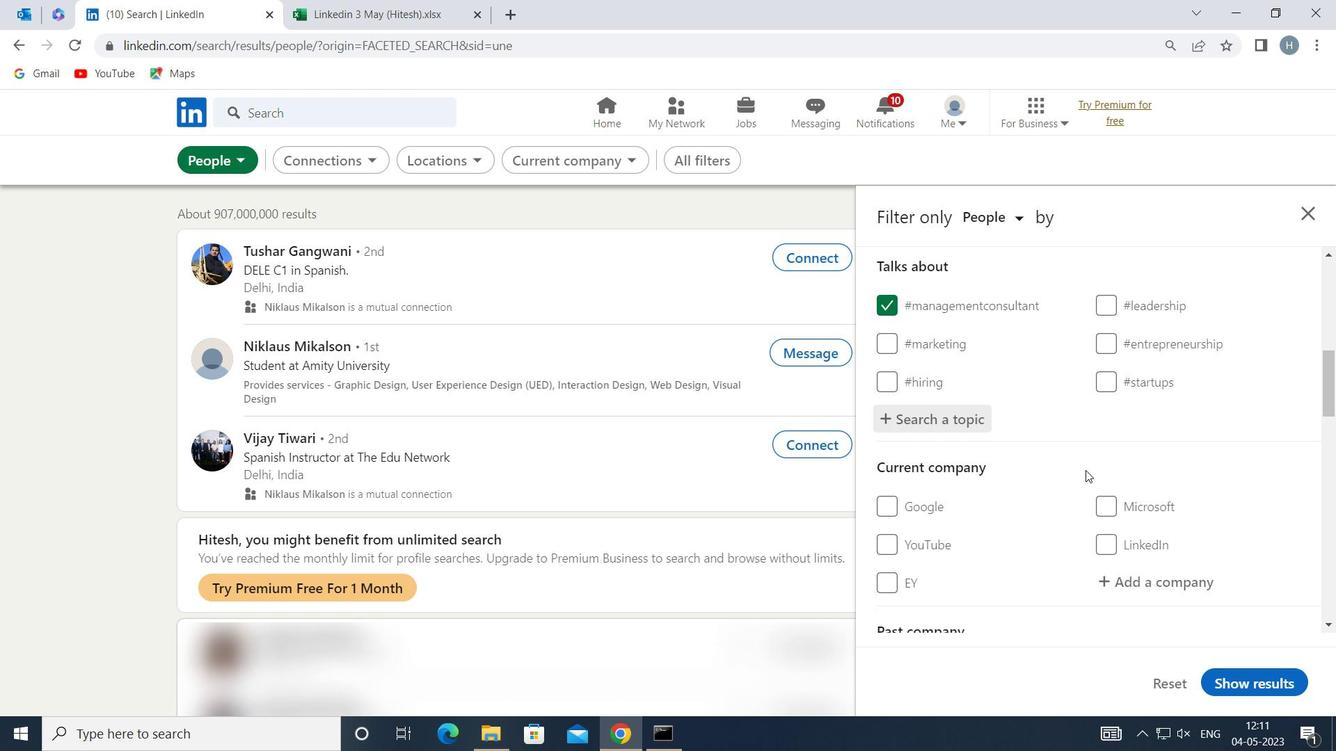 
Action: Mouse moved to (1056, 450)
Screenshot: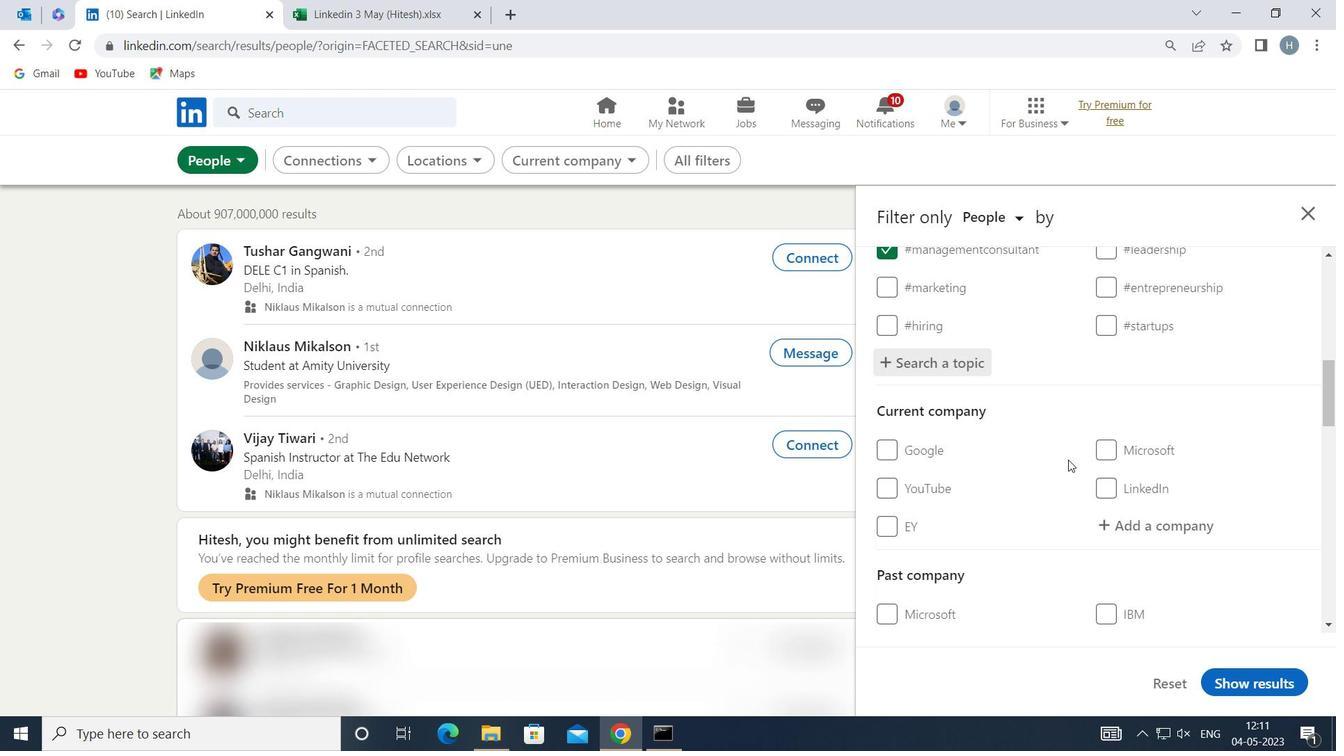 
Action: Mouse scrolled (1056, 450) with delta (0, 0)
Screenshot: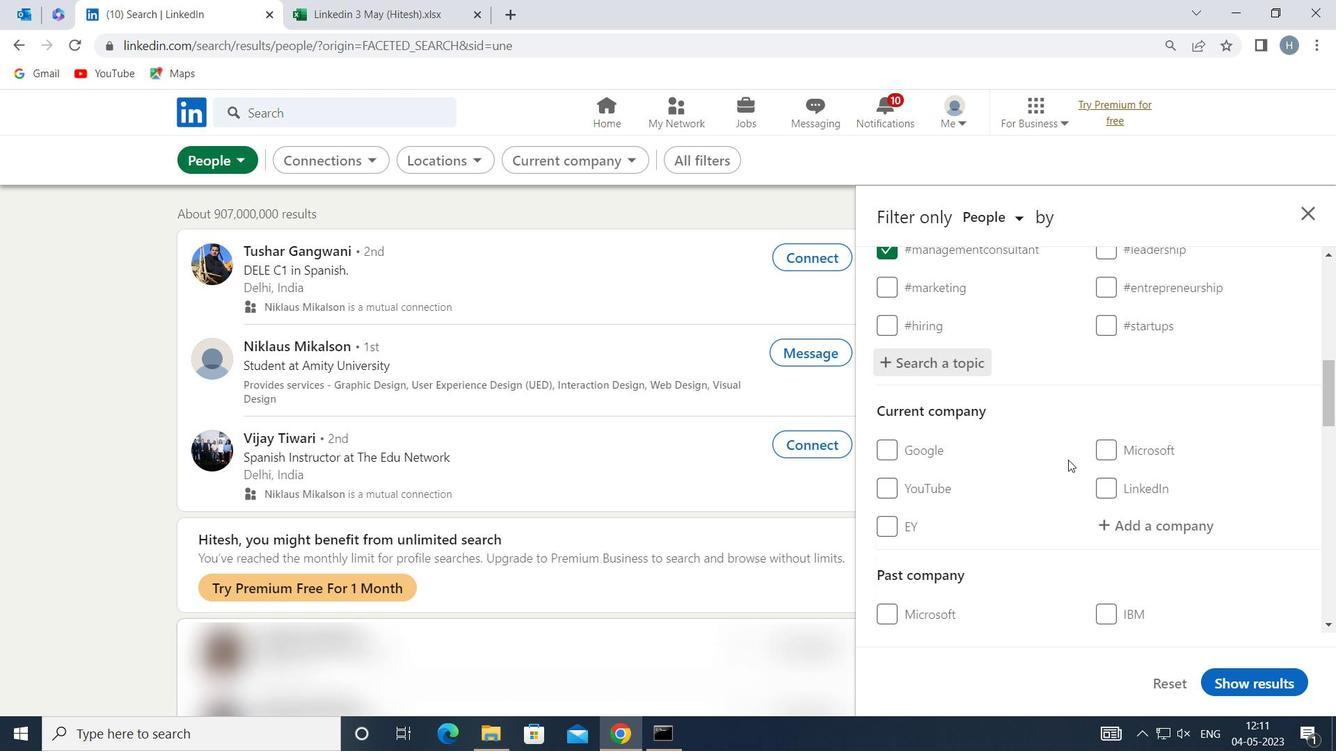
Action: Mouse moved to (1050, 444)
Screenshot: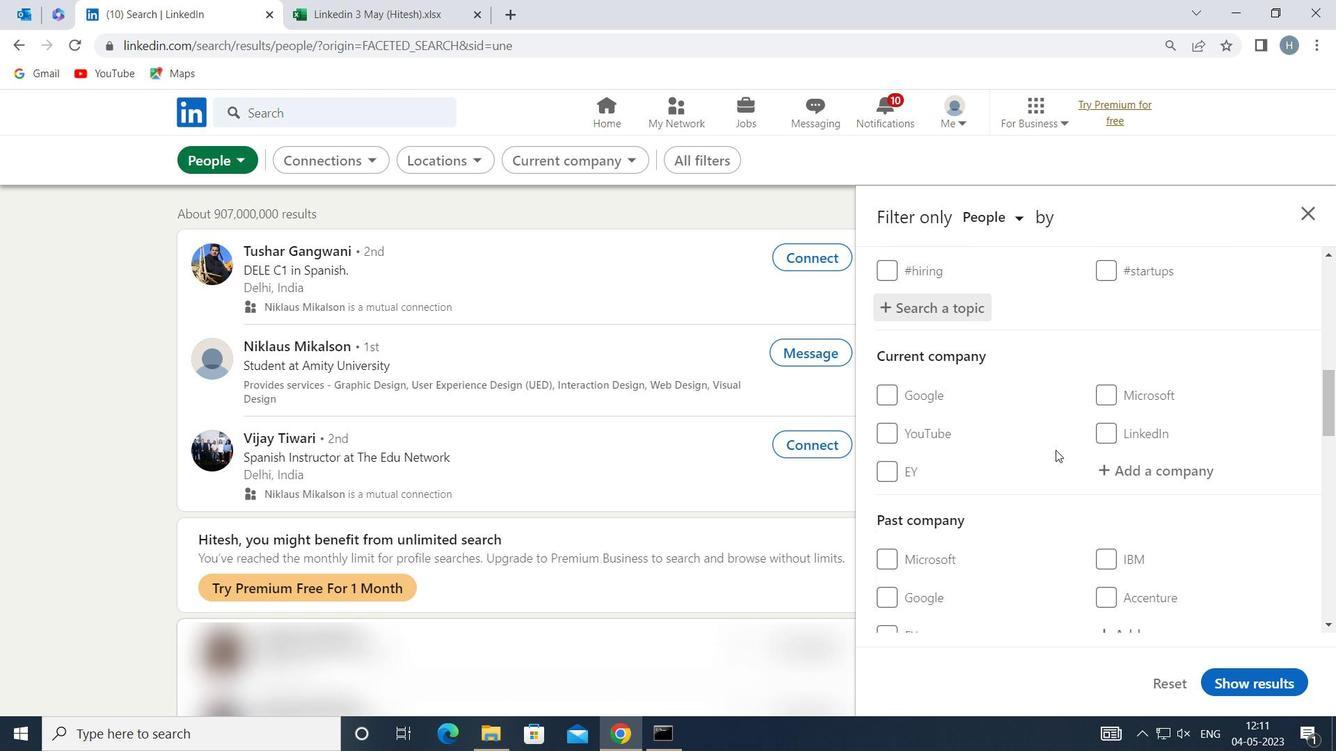 
Action: Mouse scrolled (1050, 443) with delta (0, 0)
Screenshot: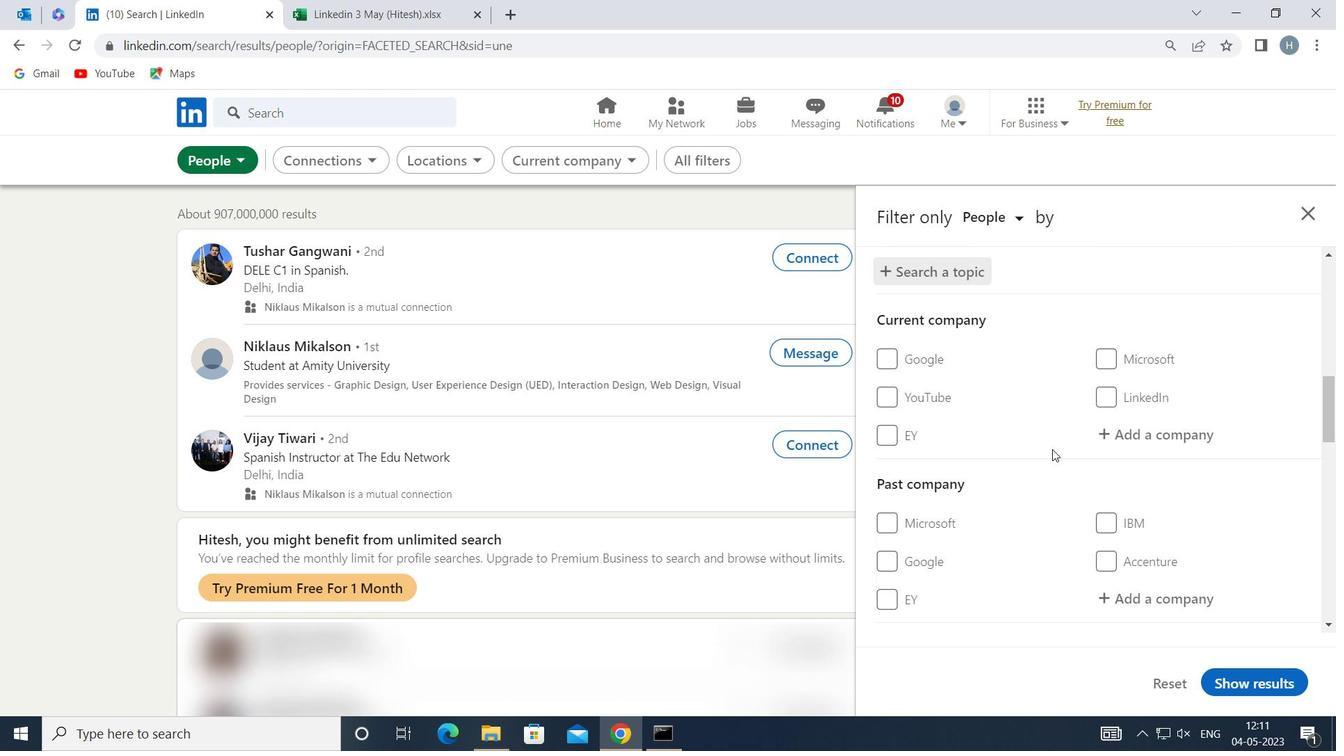 
Action: Mouse moved to (1050, 444)
Screenshot: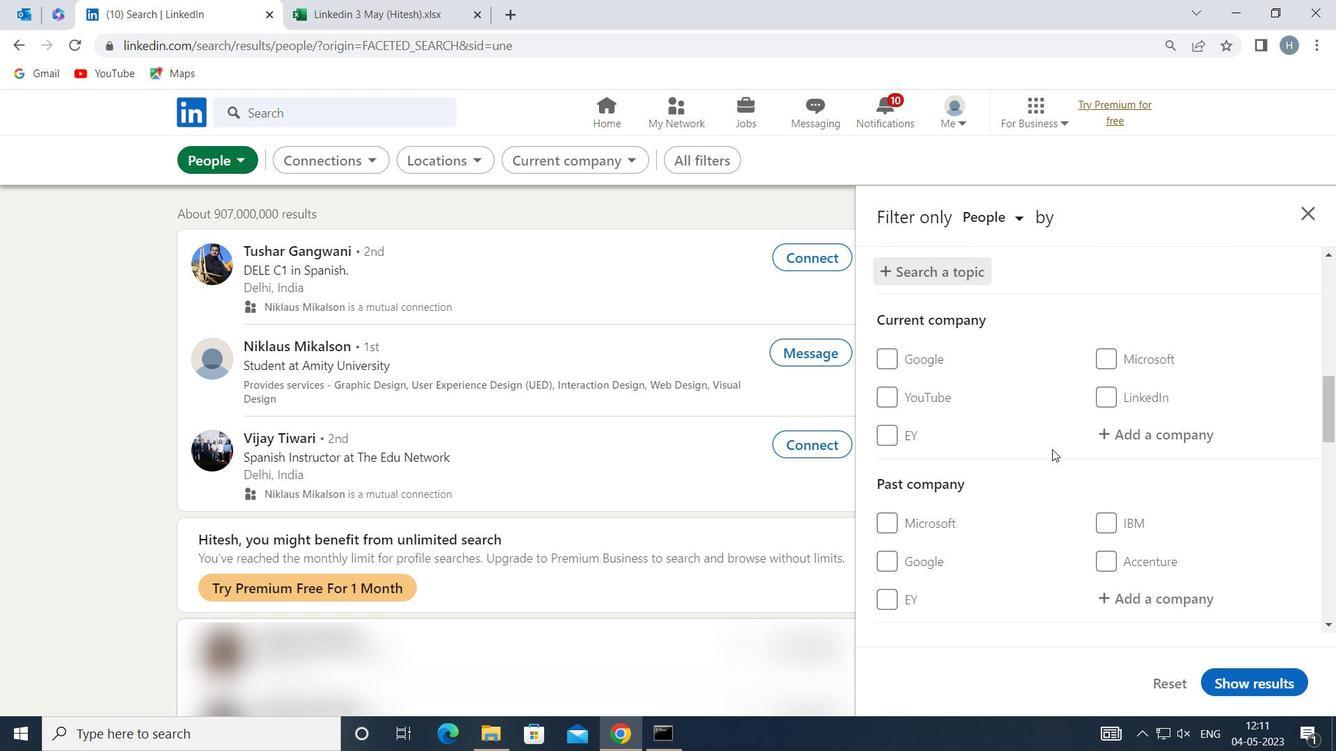 
Action: Mouse scrolled (1050, 443) with delta (0, 0)
Screenshot: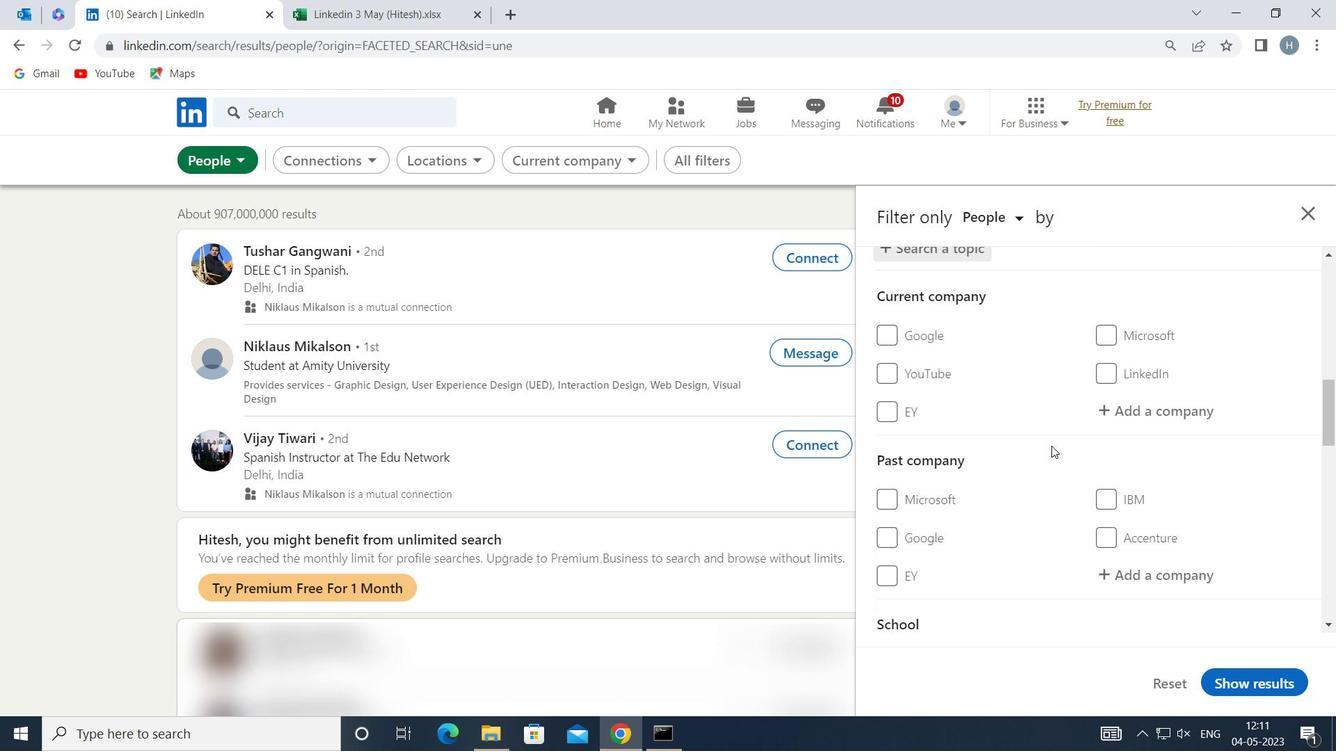 
Action: Mouse moved to (1048, 444)
Screenshot: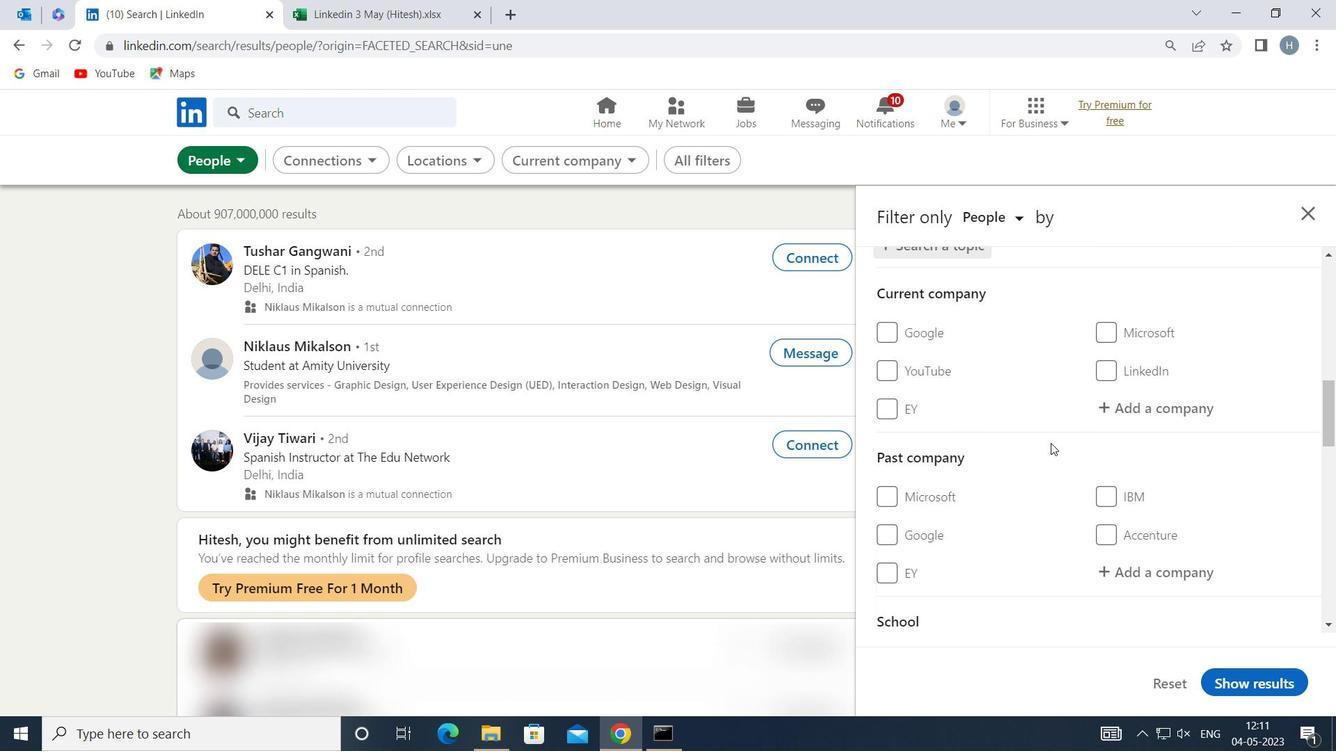 
Action: Mouse scrolled (1048, 443) with delta (0, 0)
Screenshot: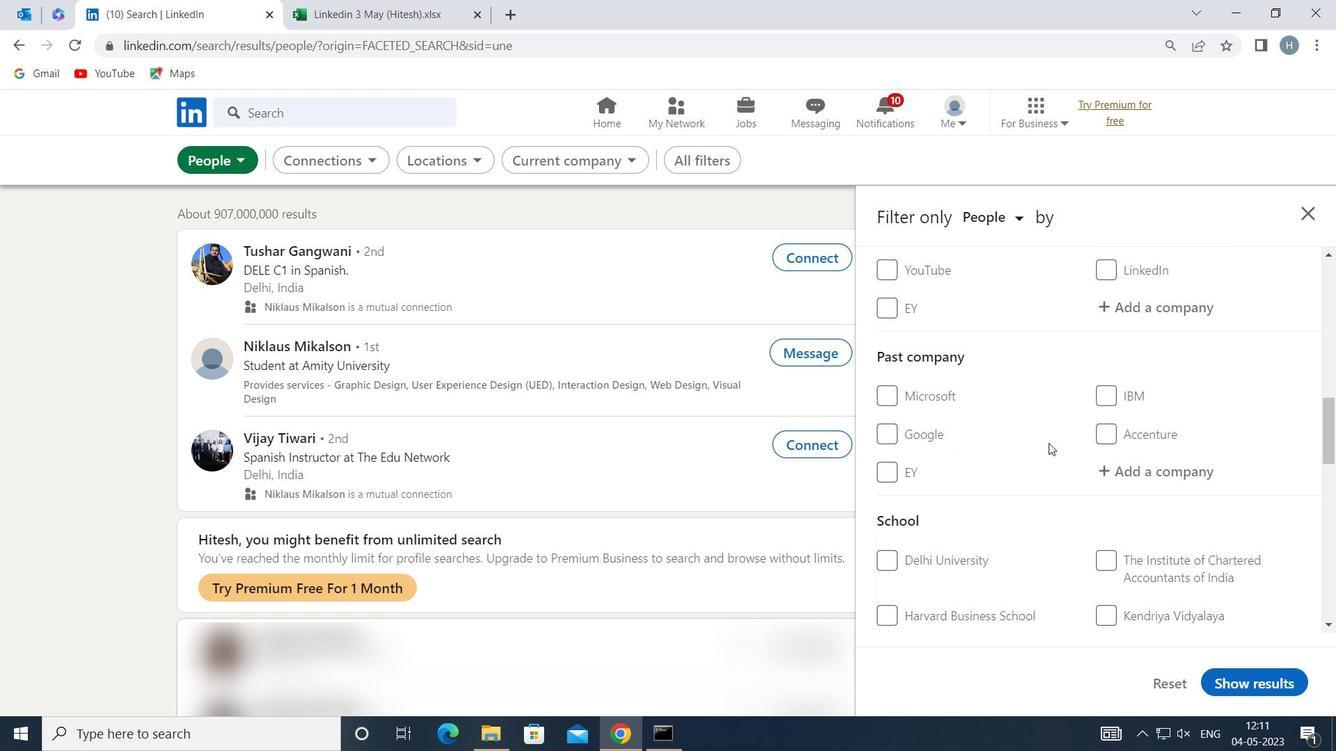 
Action: Mouse scrolled (1048, 443) with delta (0, 0)
Screenshot: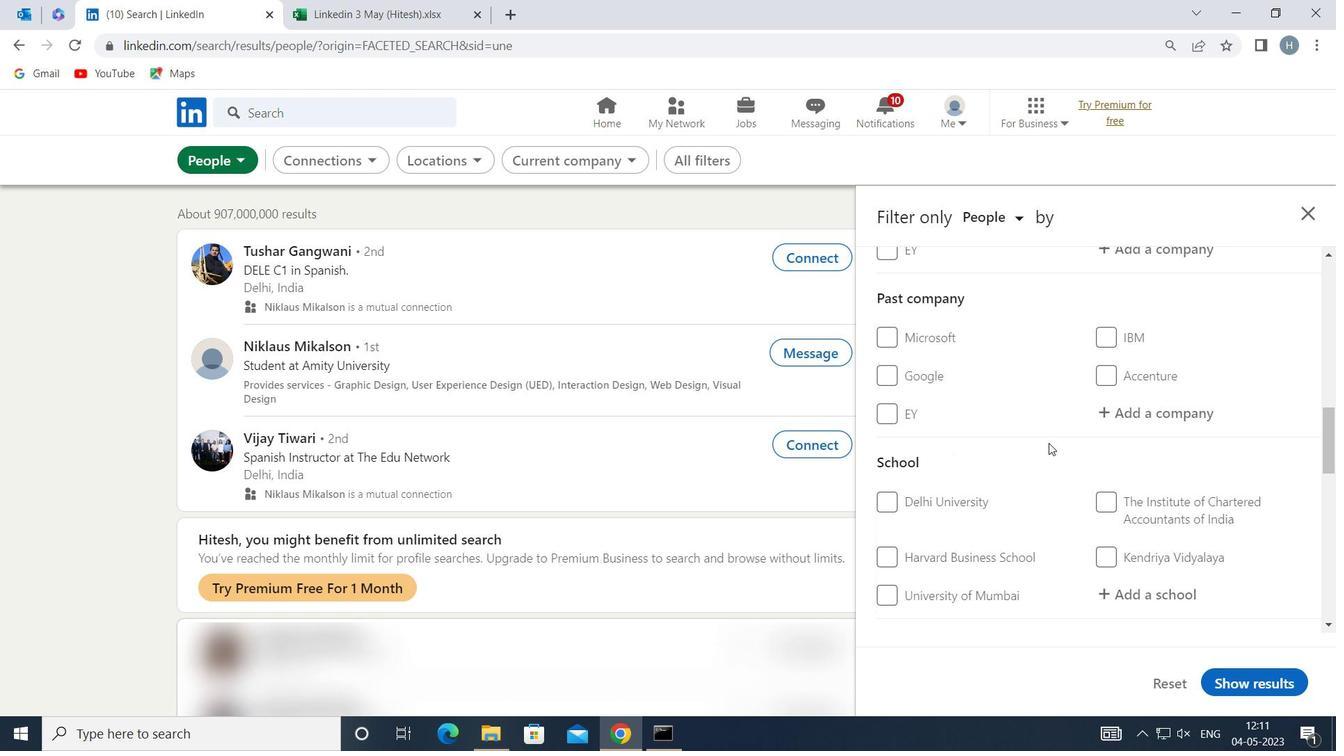 
Action: Mouse scrolled (1048, 443) with delta (0, 0)
Screenshot: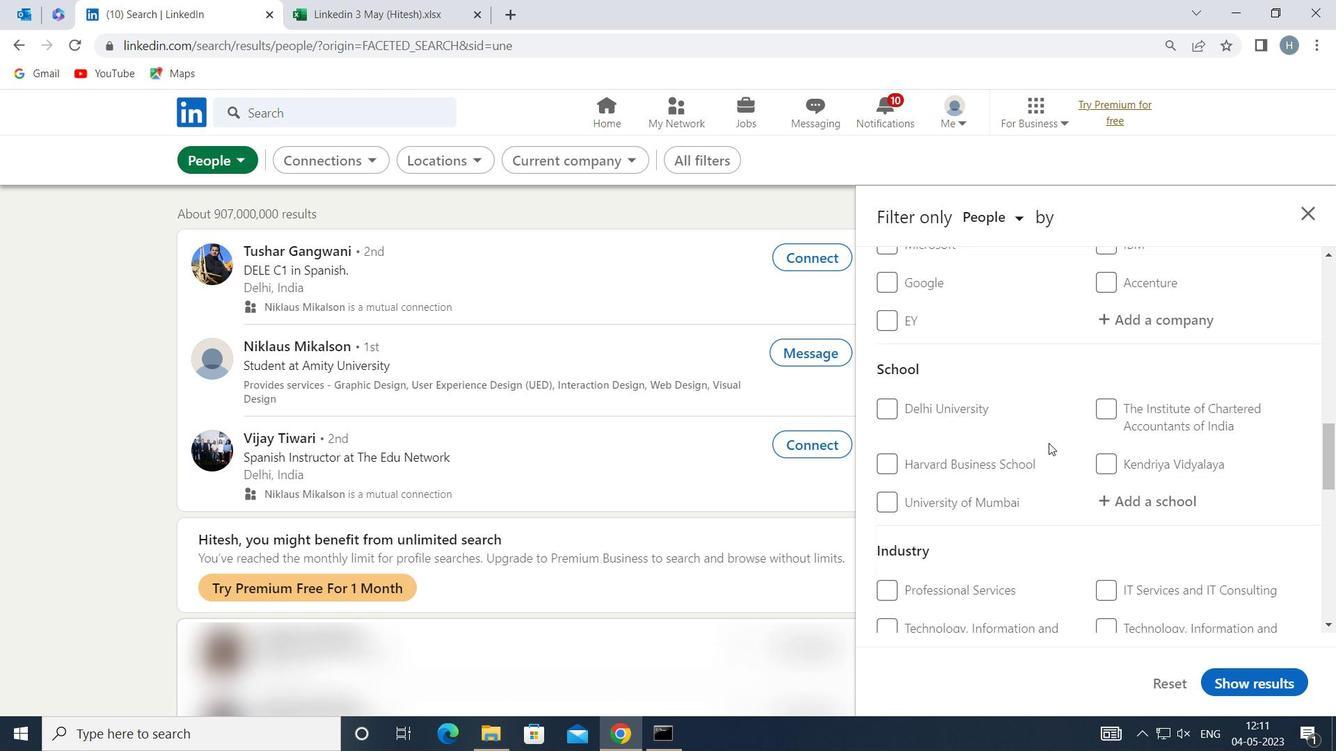 
Action: Mouse moved to (1120, 481)
Screenshot: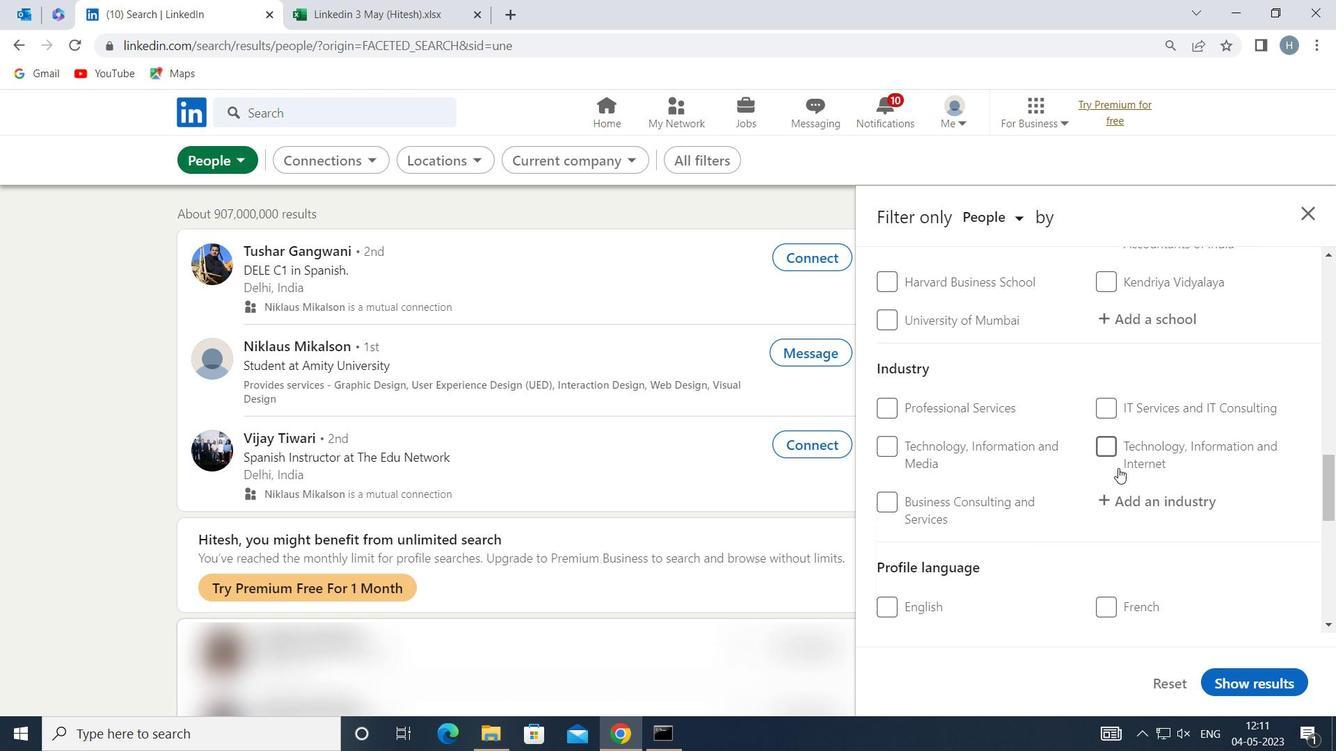 
Action: Mouse scrolled (1120, 480) with delta (0, 0)
Screenshot: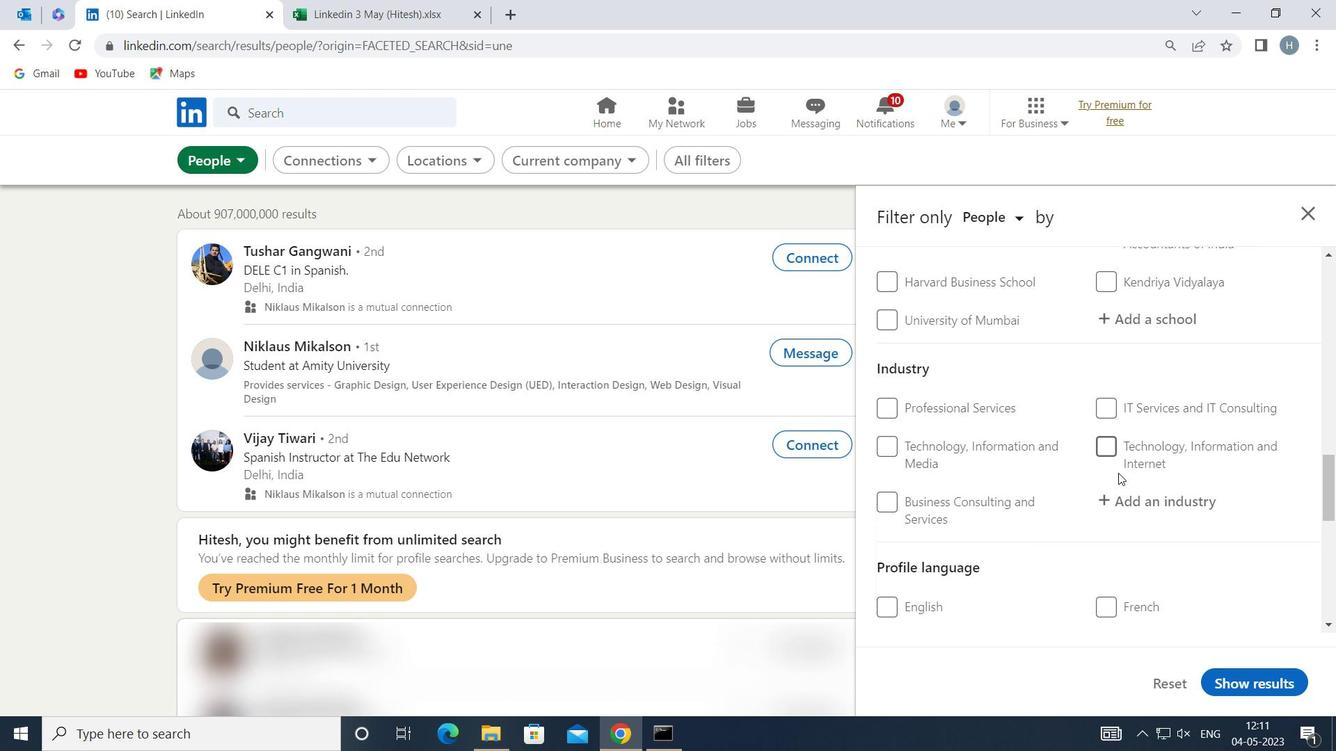 
Action: Mouse moved to (1121, 560)
Screenshot: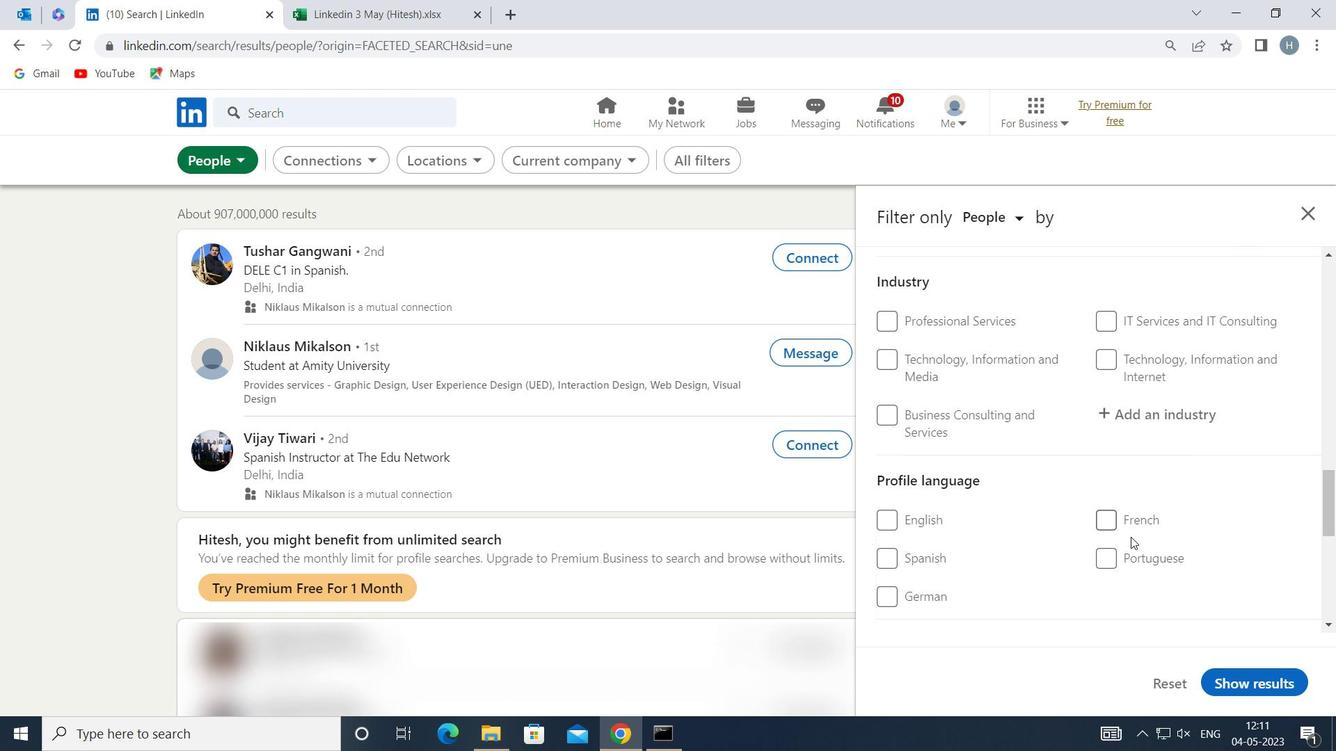 
Action: Mouse pressed left at (1121, 560)
Screenshot: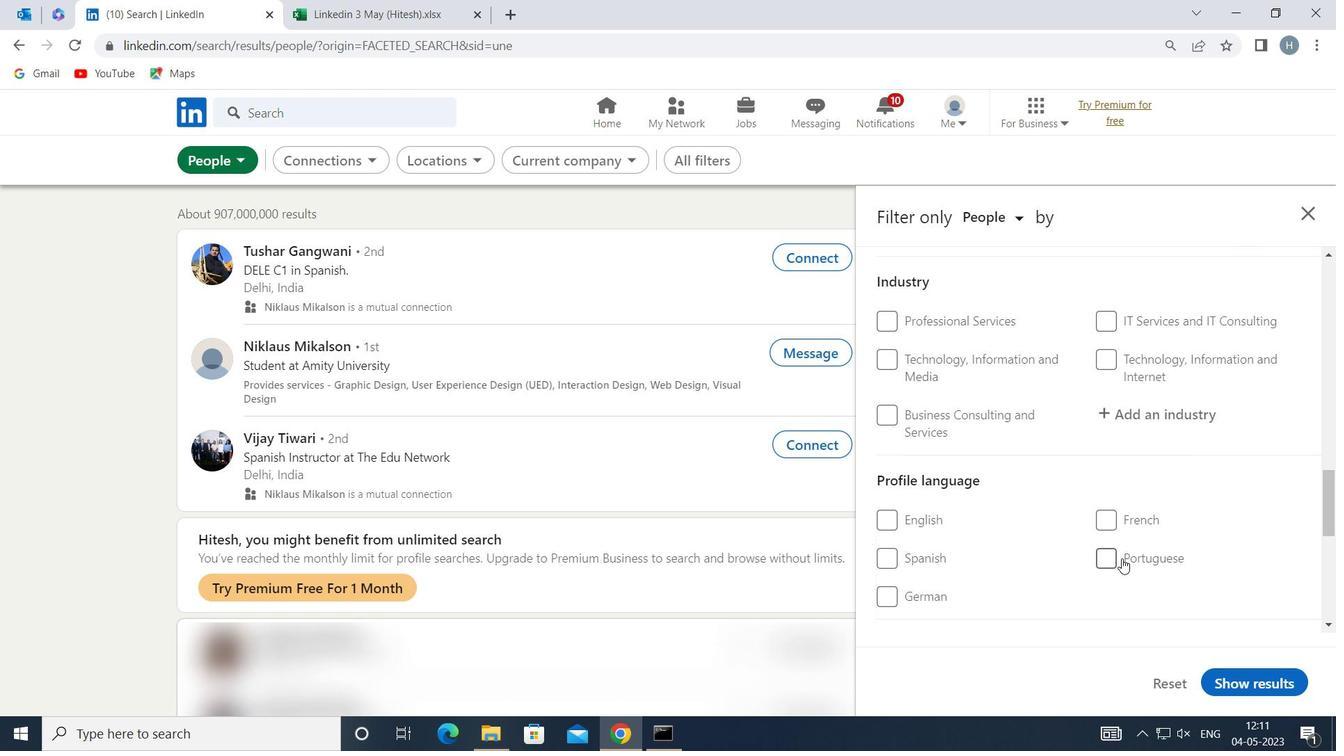 
Action: Mouse moved to (1060, 524)
Screenshot: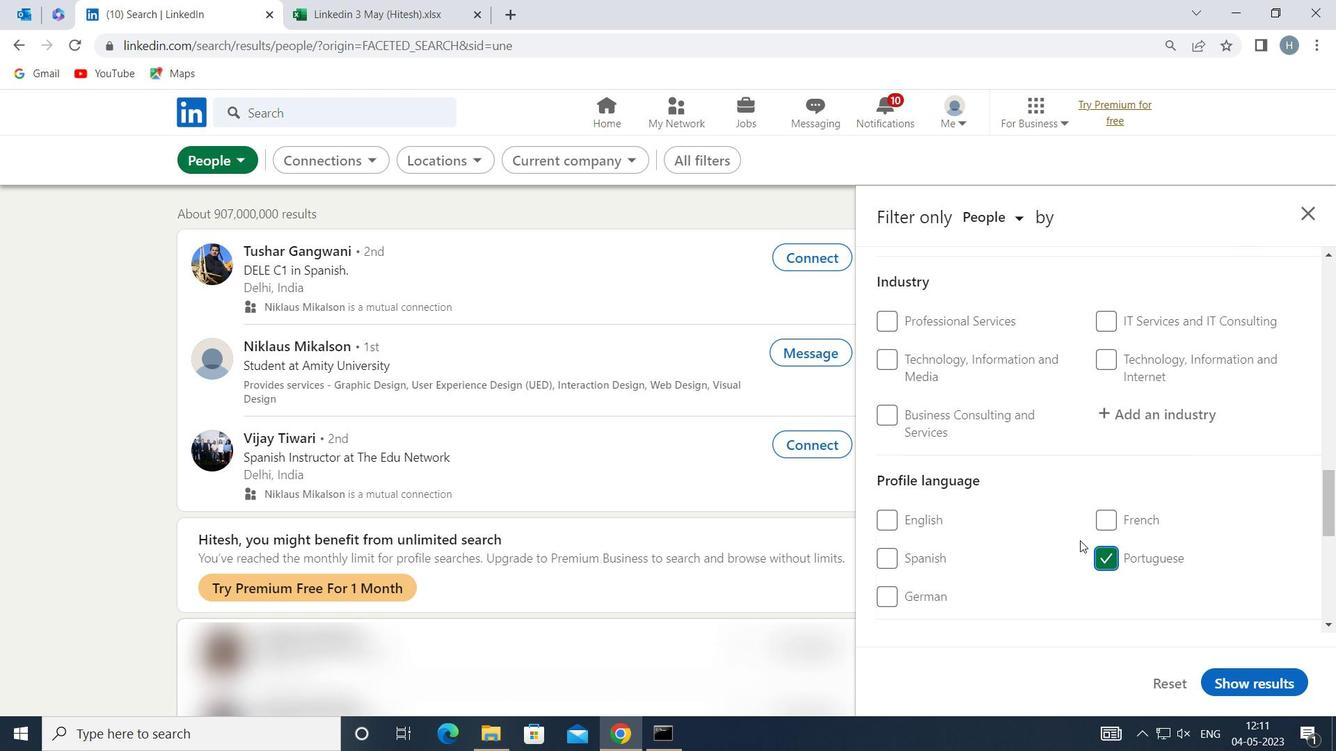 
Action: Mouse scrolled (1060, 524) with delta (0, 0)
Screenshot: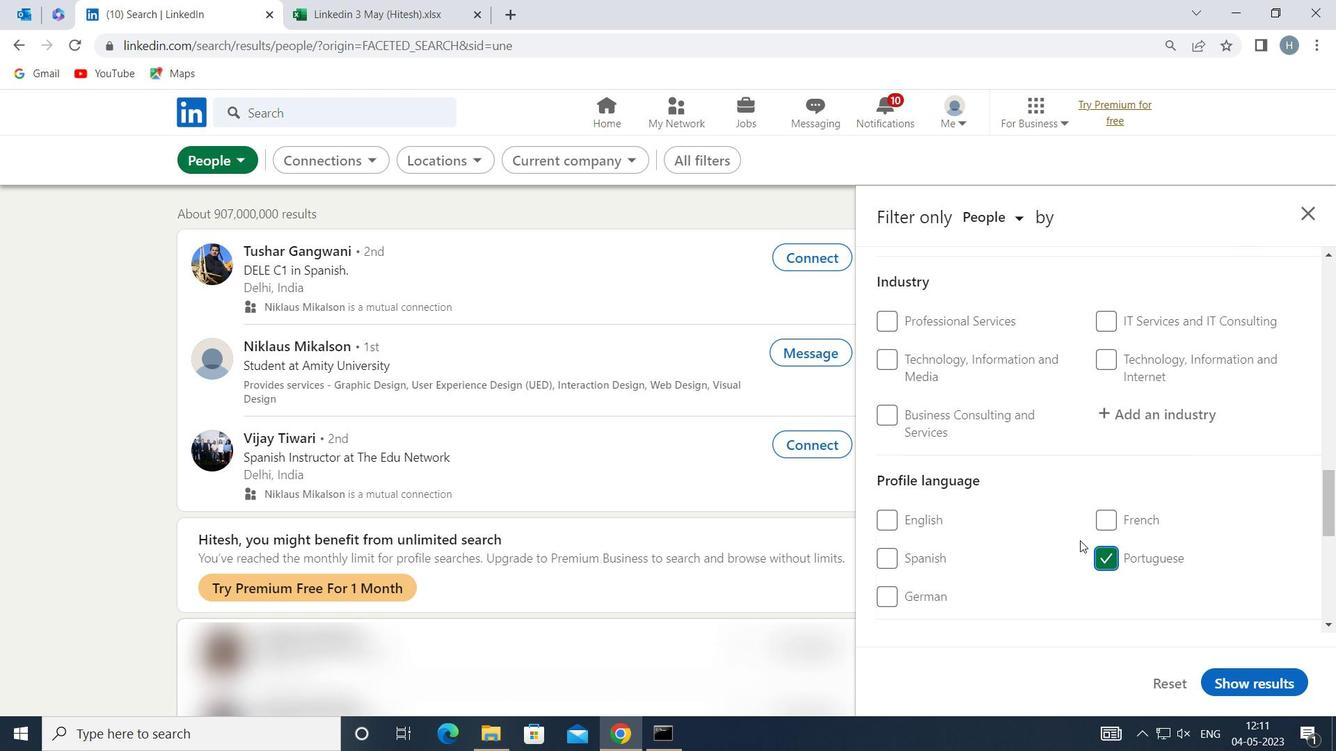 
Action: Mouse moved to (1060, 520)
Screenshot: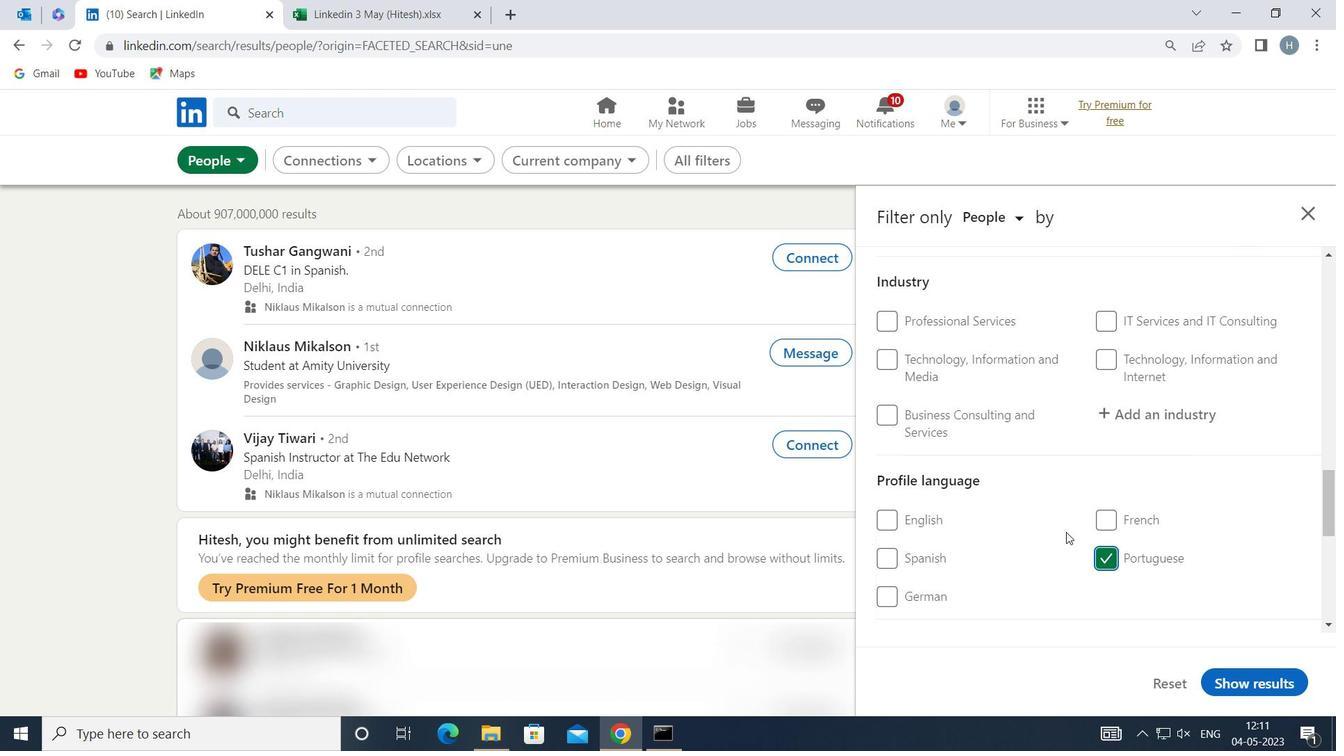 
Action: Mouse scrolled (1060, 521) with delta (0, 0)
Screenshot: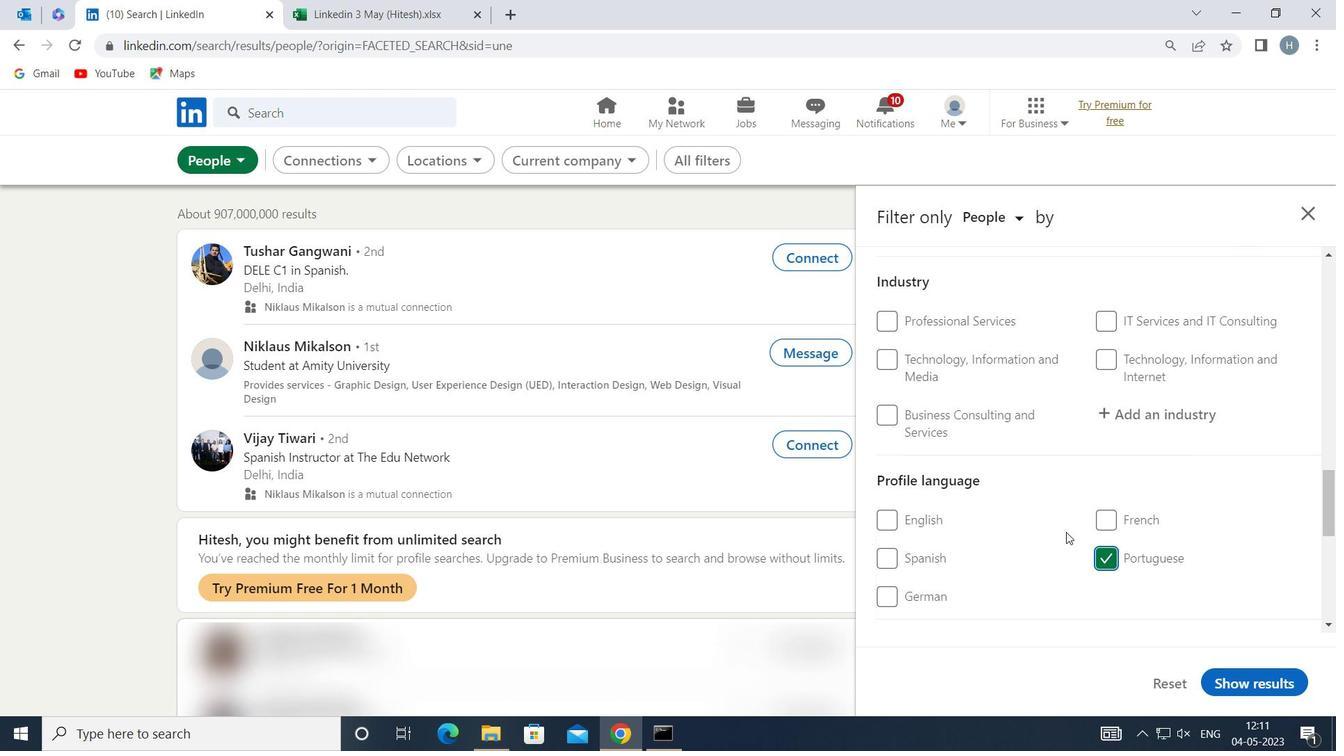 
Action: Mouse moved to (1061, 509)
Screenshot: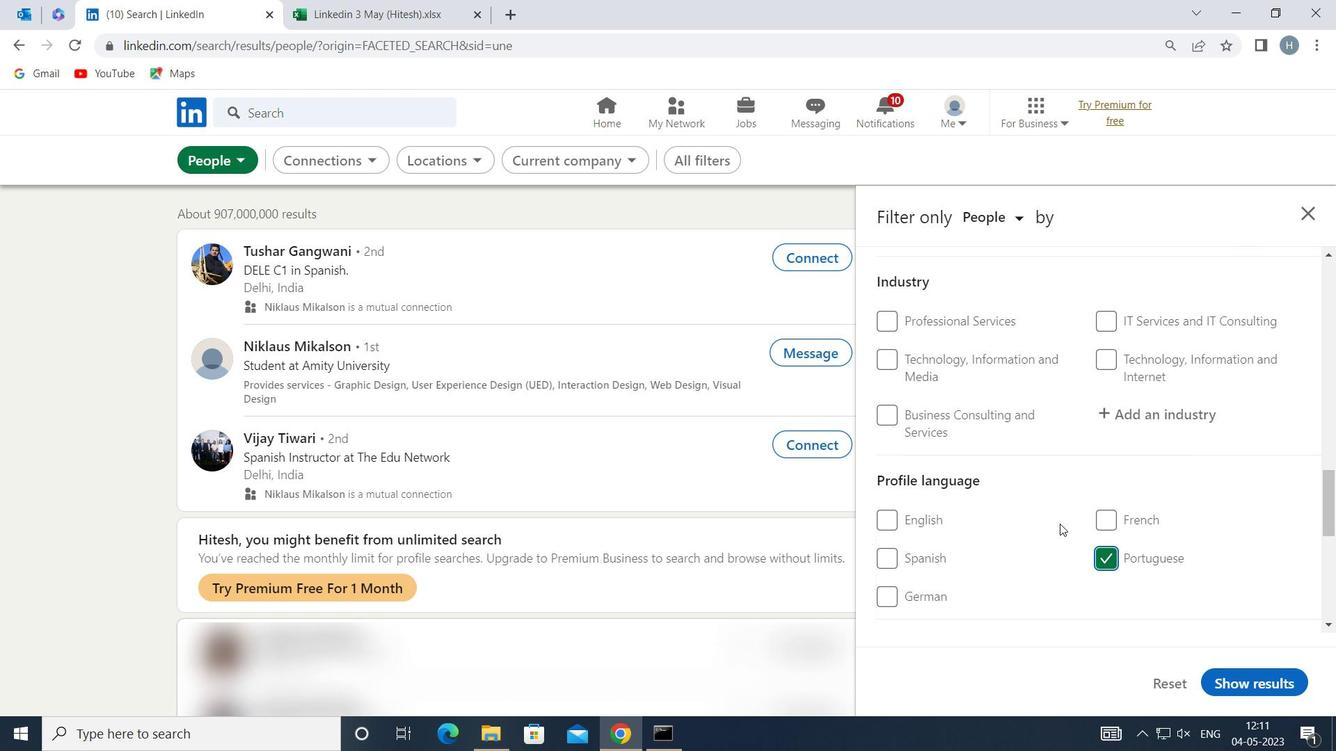 
Action: Mouse scrolled (1061, 510) with delta (0, 0)
Screenshot: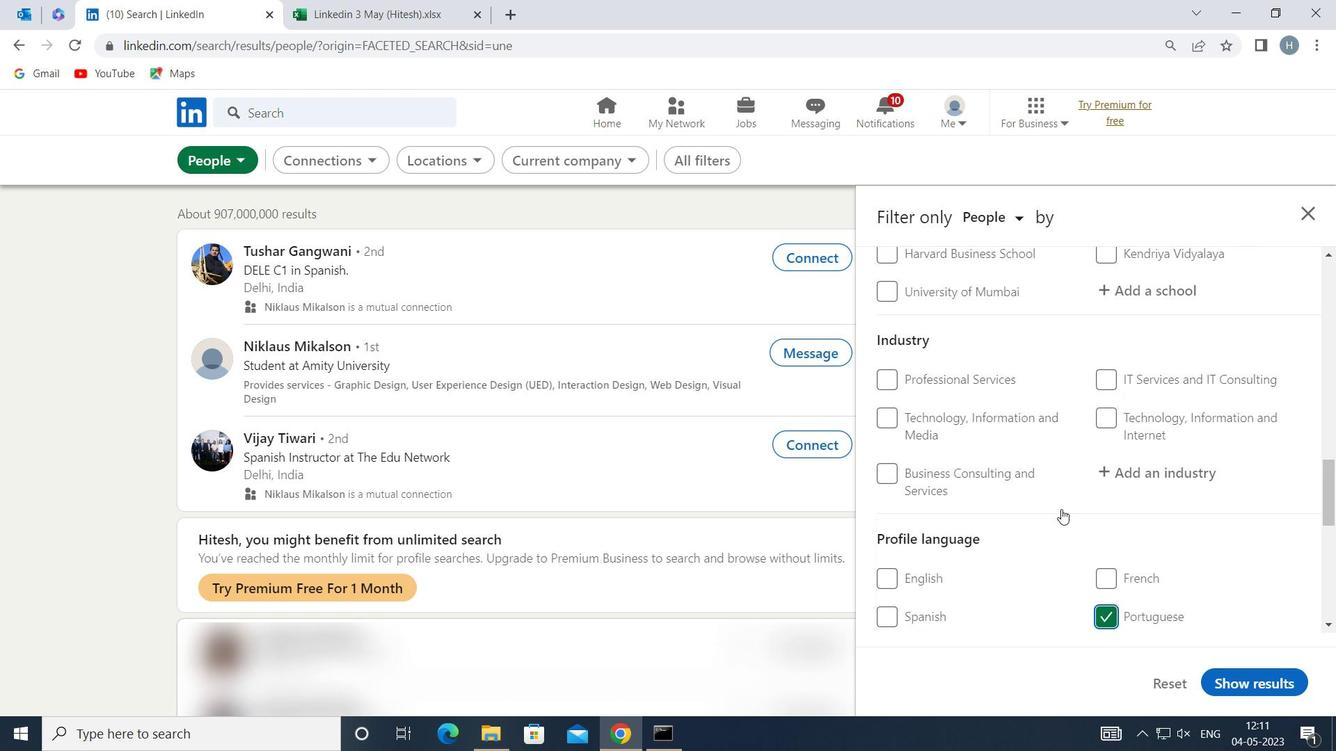 
Action: Mouse scrolled (1061, 510) with delta (0, 0)
Screenshot: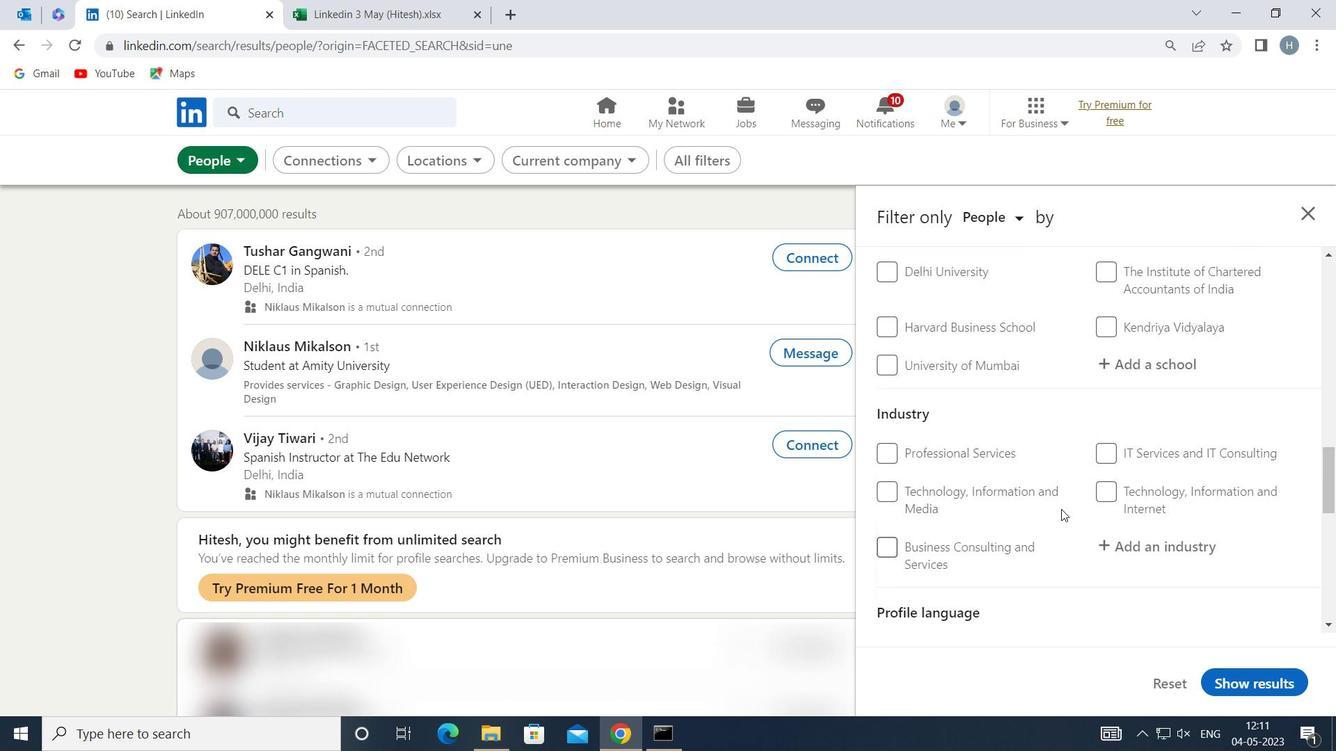 
Action: Mouse scrolled (1061, 510) with delta (0, 0)
Screenshot: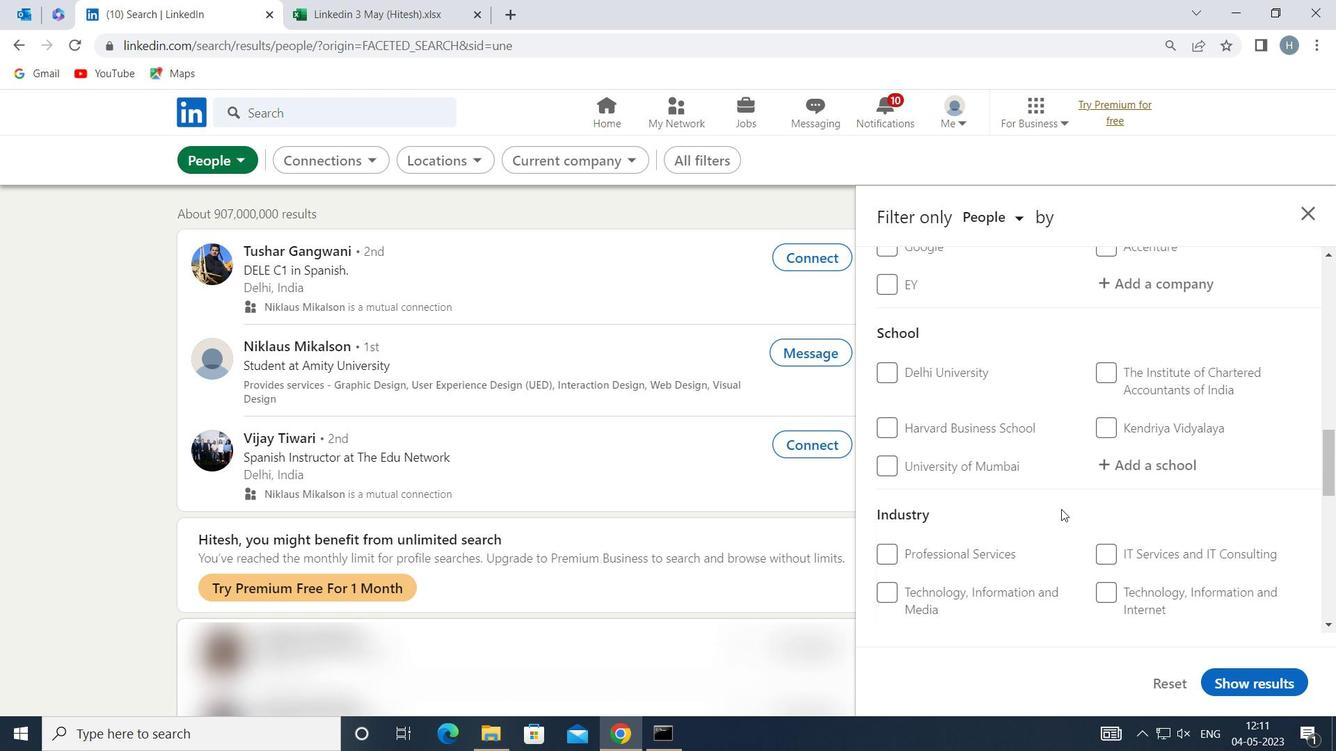 
Action: Mouse scrolled (1061, 510) with delta (0, 0)
Screenshot: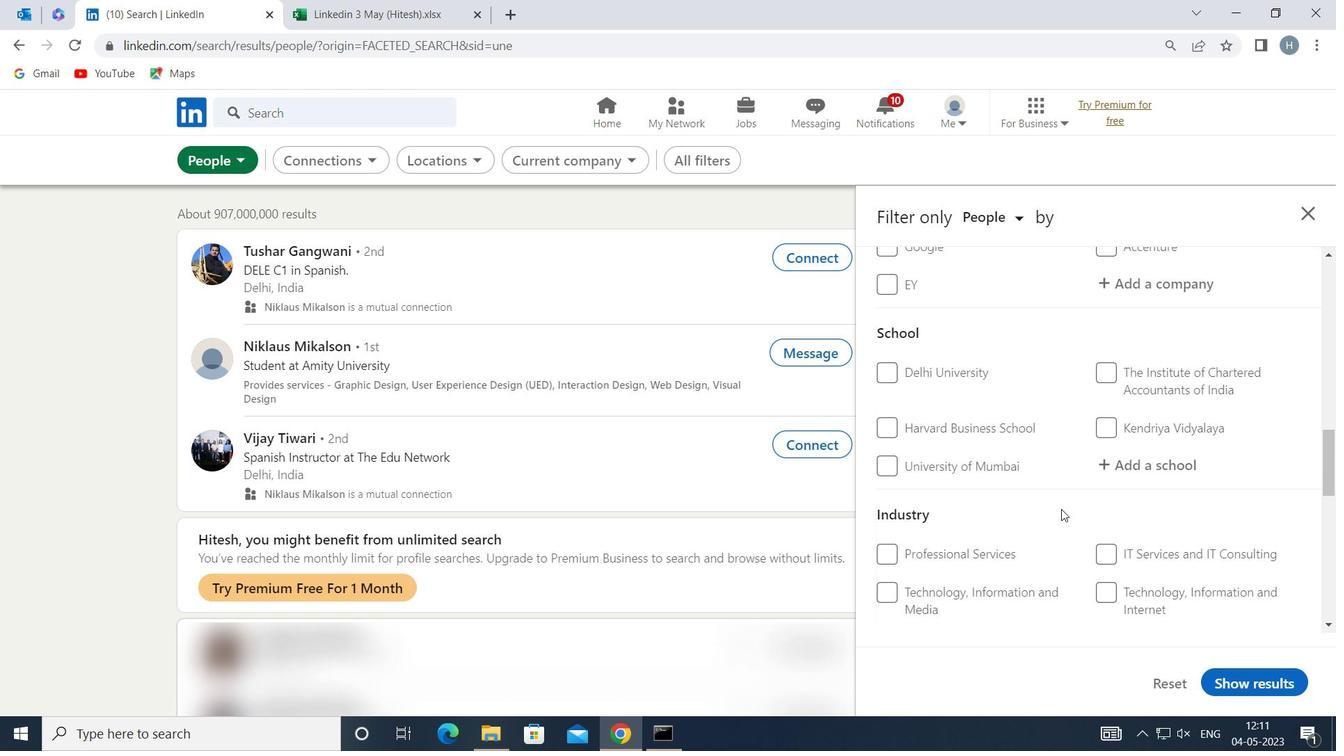 
Action: Mouse scrolled (1061, 510) with delta (0, 0)
Screenshot: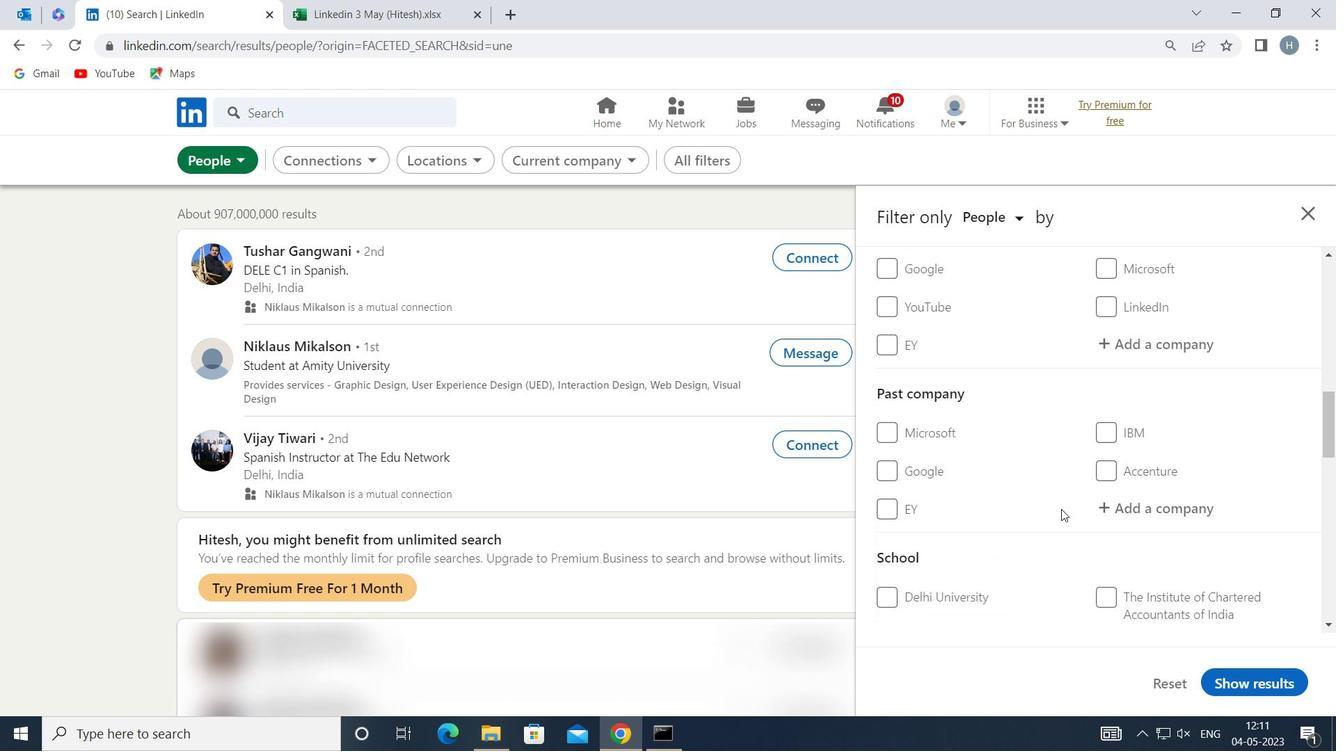 
Action: Mouse moved to (1149, 483)
Screenshot: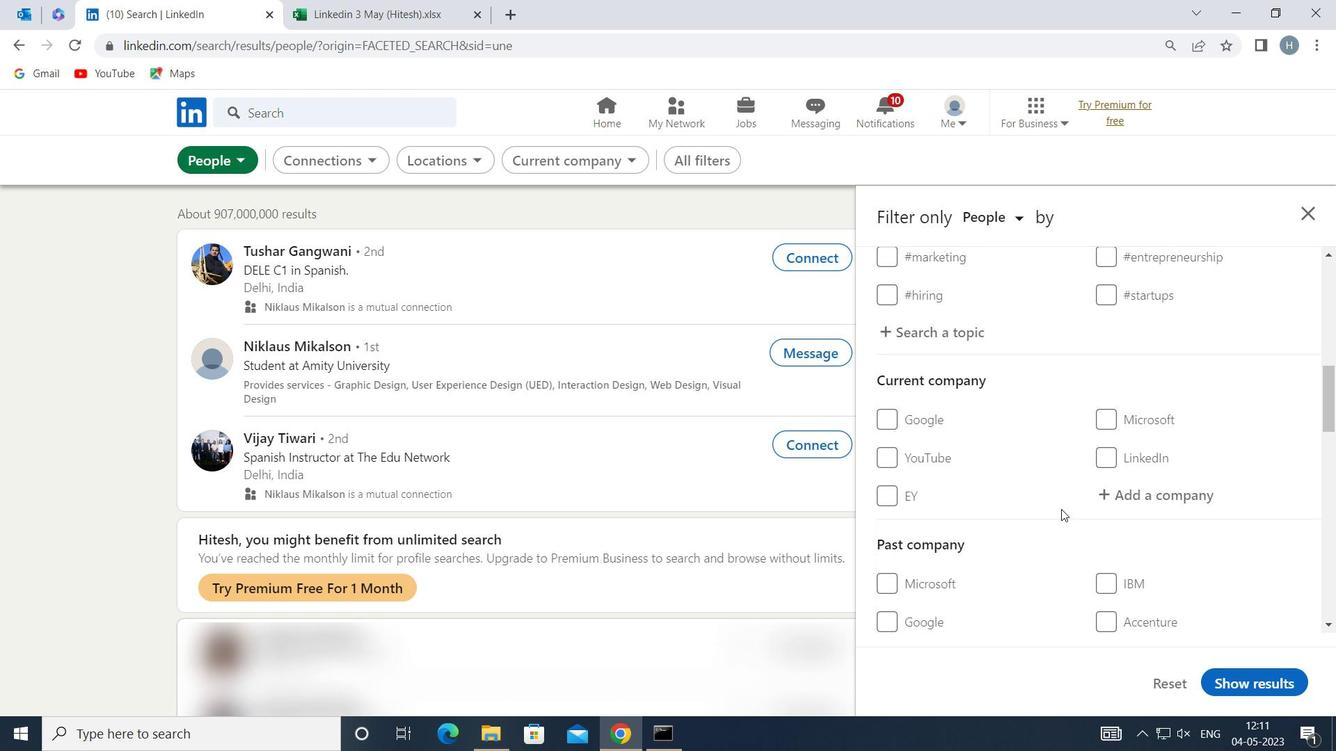 
Action: Mouse scrolled (1149, 483) with delta (0, 0)
Screenshot: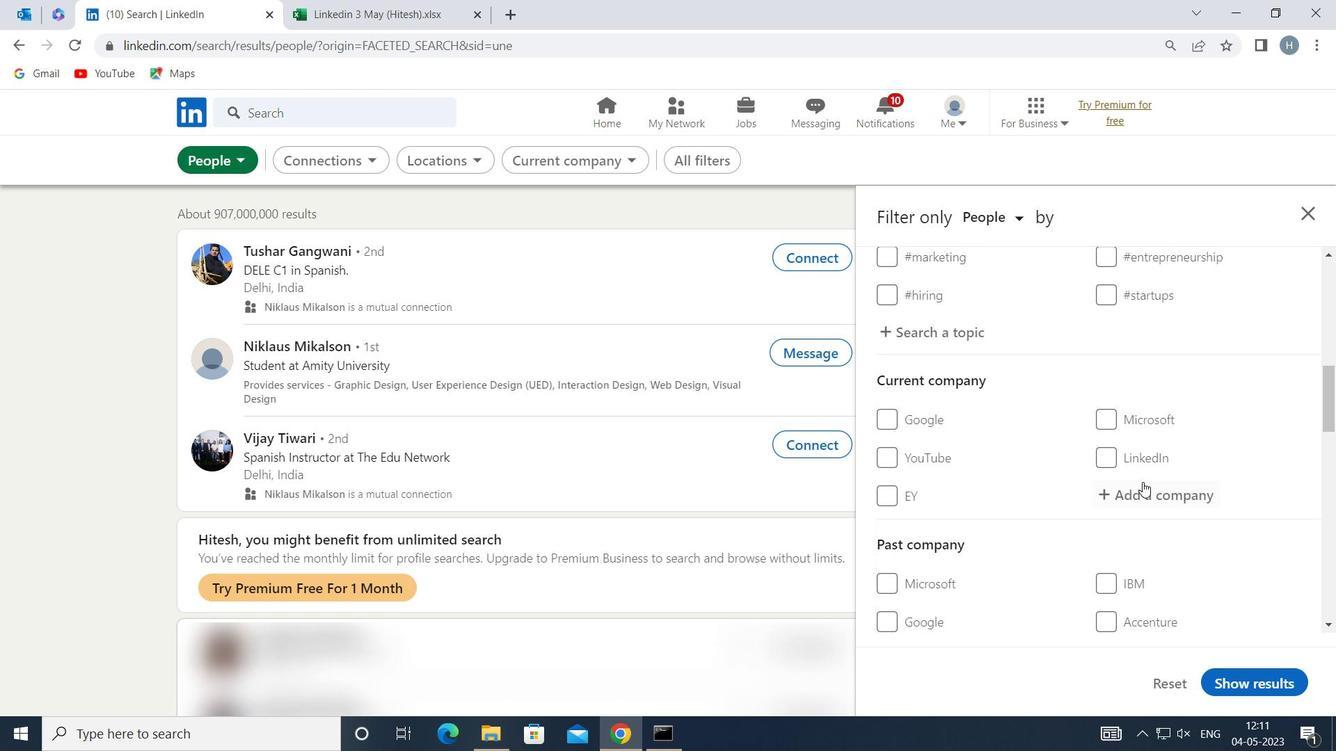 
Action: Mouse moved to (1175, 573)
Screenshot: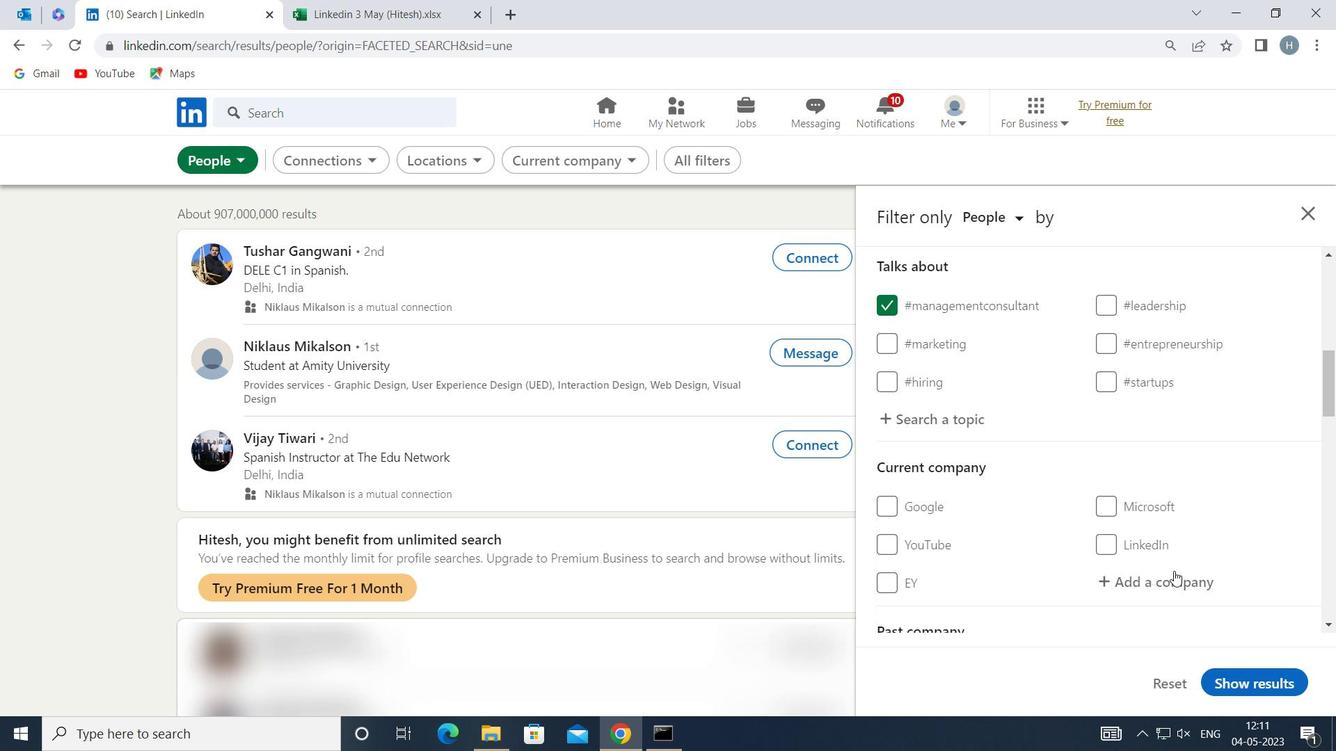
Action: Mouse pressed left at (1175, 573)
Screenshot: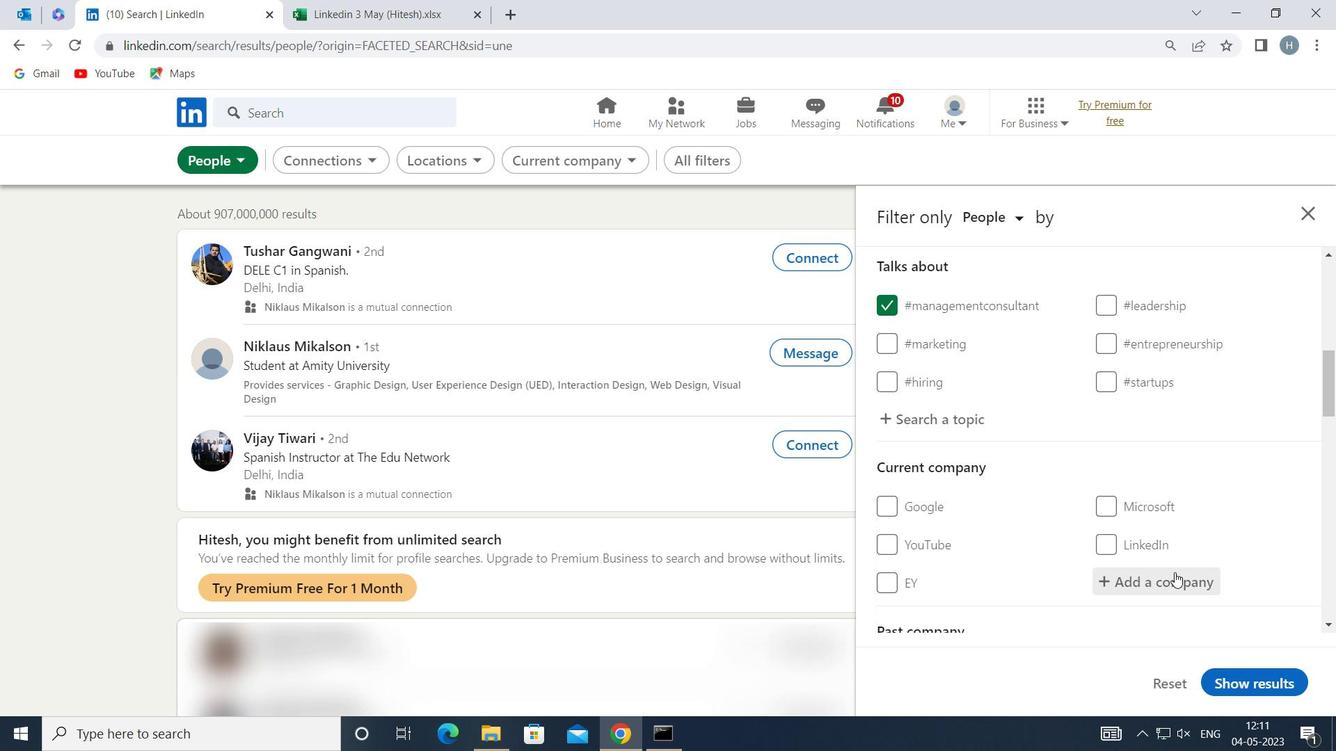 
Action: Mouse moved to (1174, 574)
Screenshot: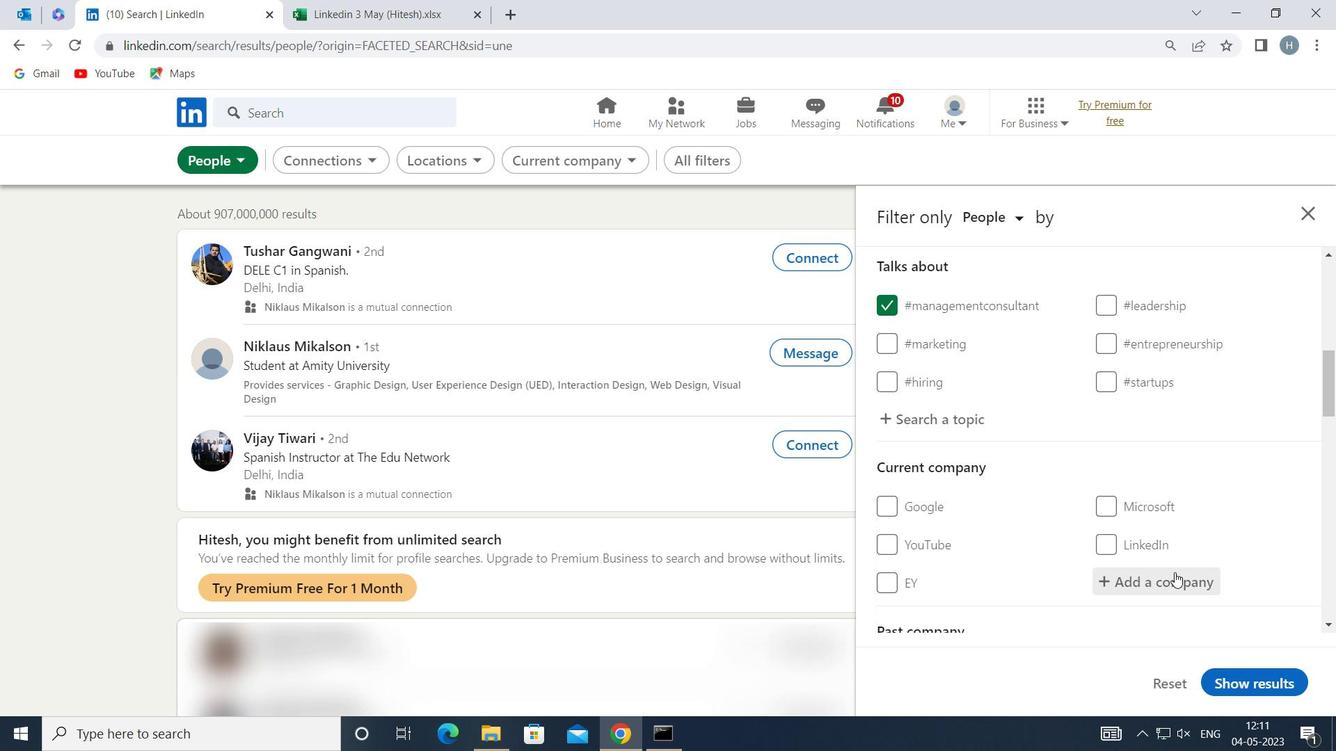 
Action: Key pressed <Key.shift>BRAHMIN<Key.space><Key.shift>DEC<Key.backspace>VELO
Screenshot: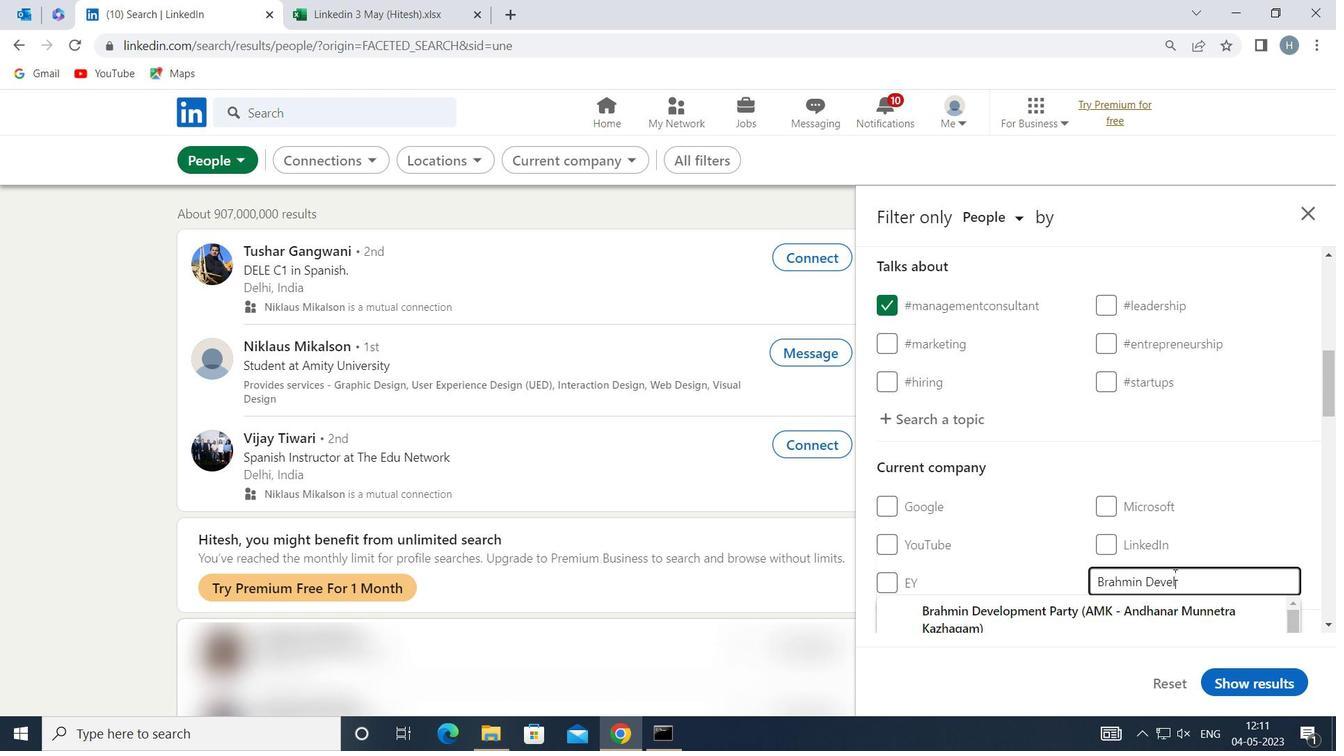 
Action: Mouse moved to (1170, 602)
Screenshot: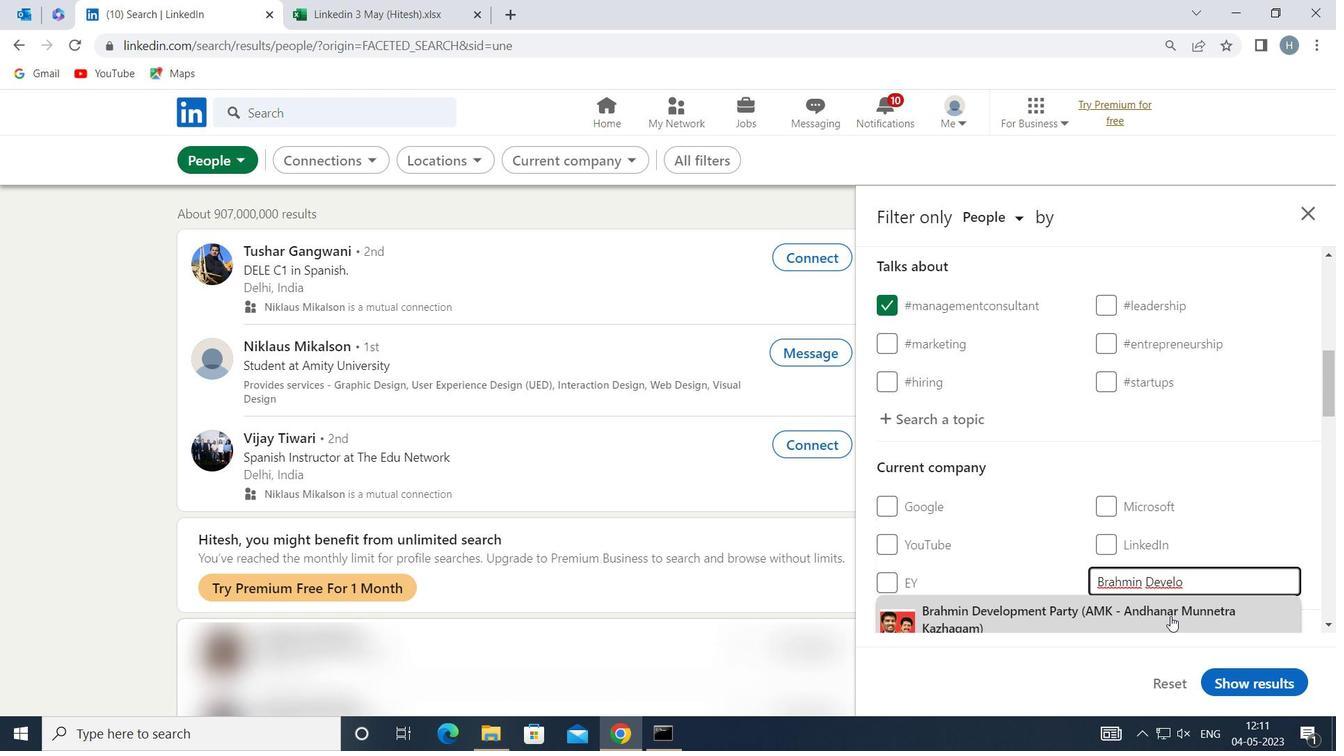 
Action: Mouse scrolled (1170, 602) with delta (0, 0)
Screenshot: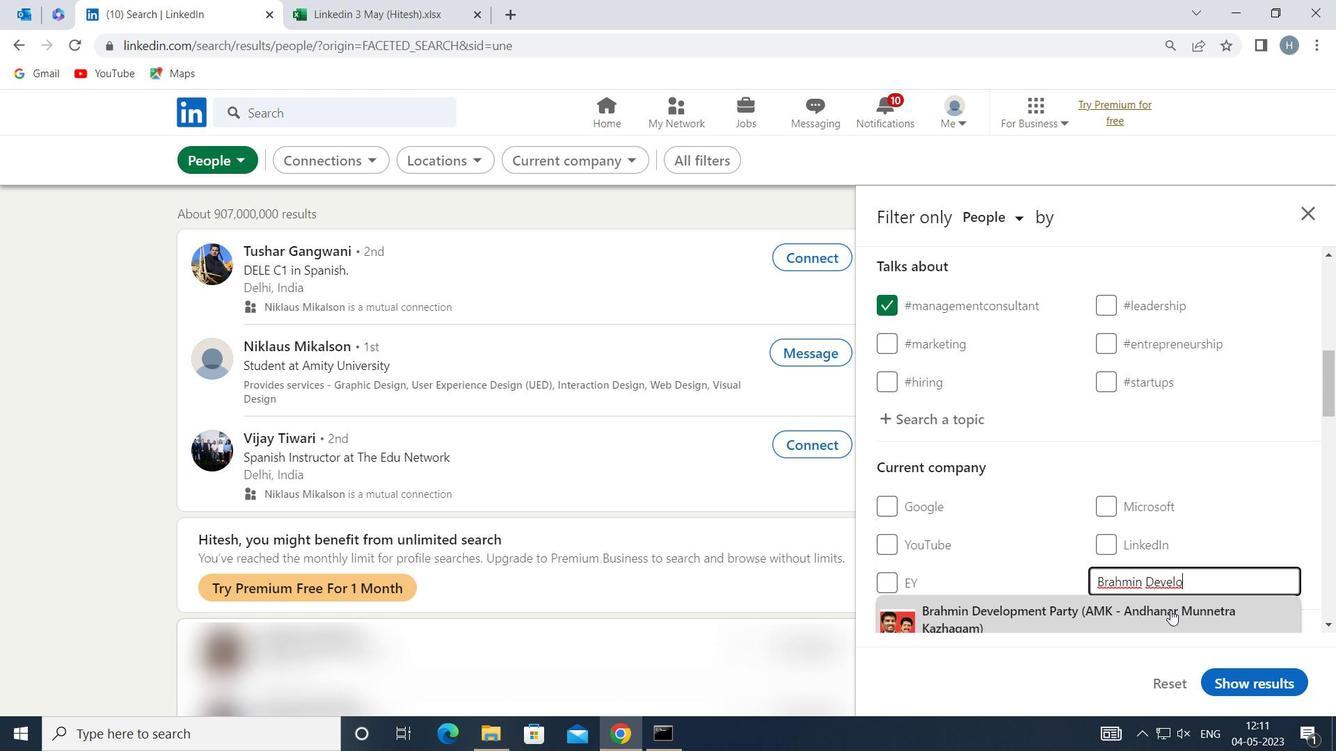 
Action: Mouse scrolled (1170, 602) with delta (0, 0)
Screenshot: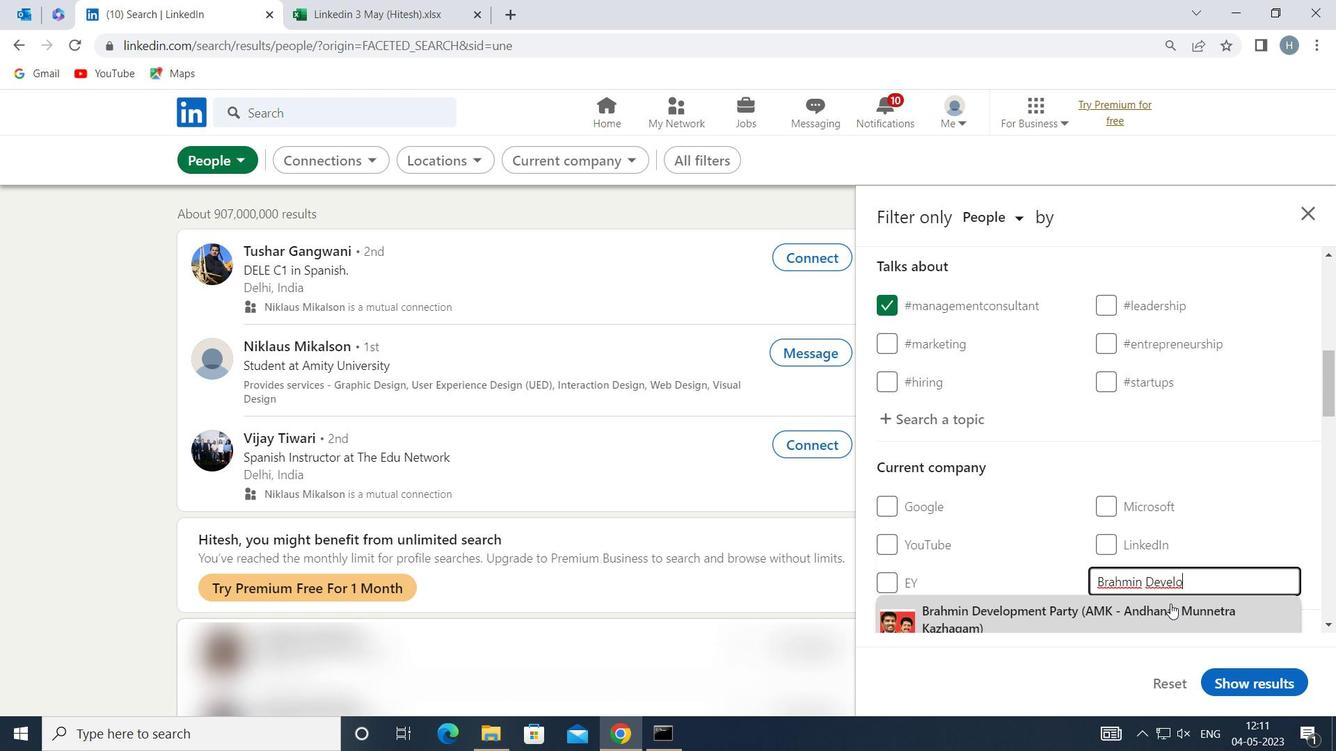 
Action: Mouse moved to (1144, 462)
Screenshot: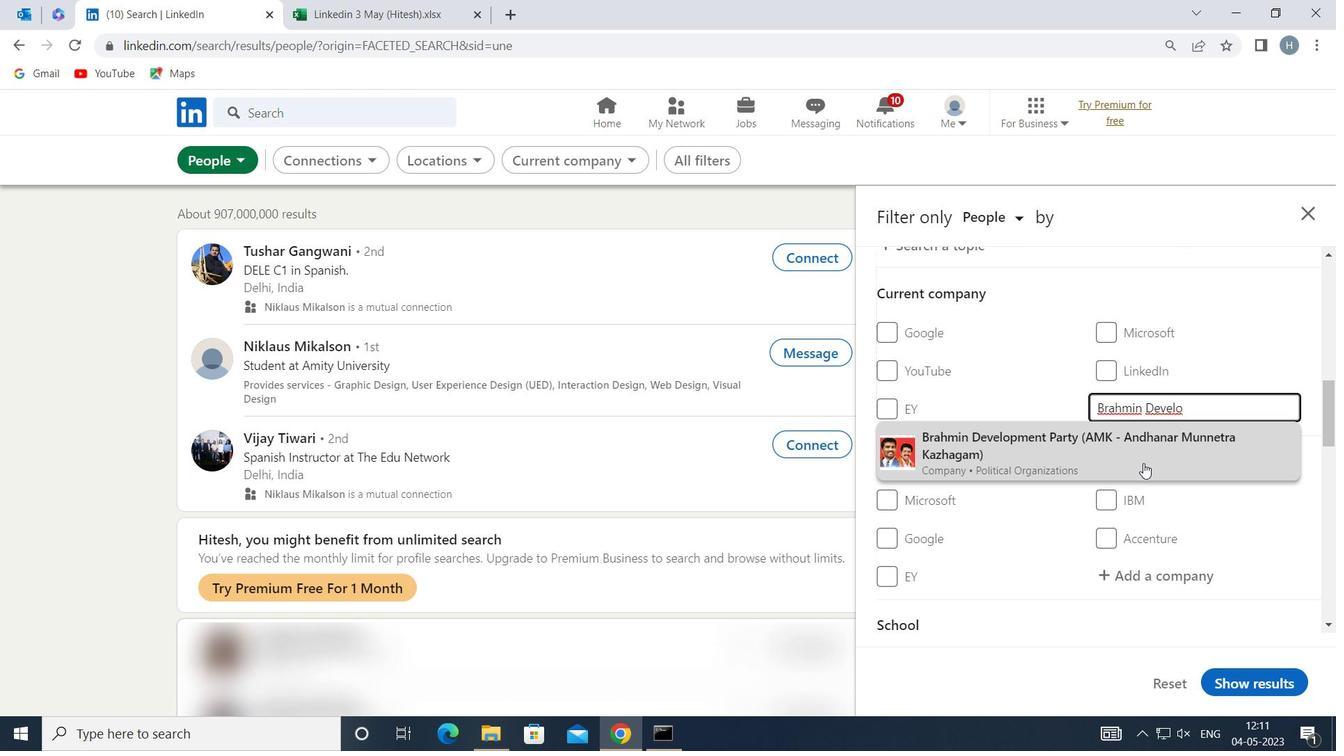 
Action: Mouse pressed left at (1144, 462)
Screenshot: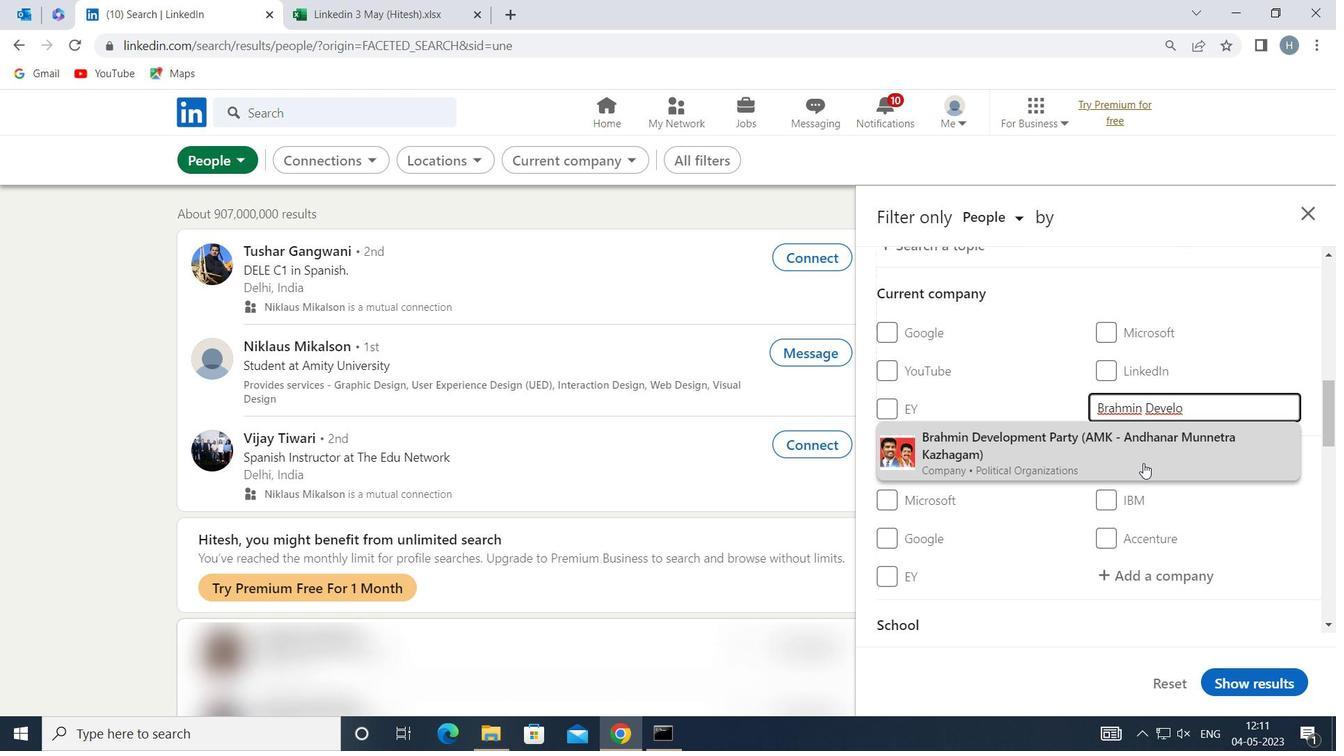 
Action: Mouse moved to (1046, 462)
Screenshot: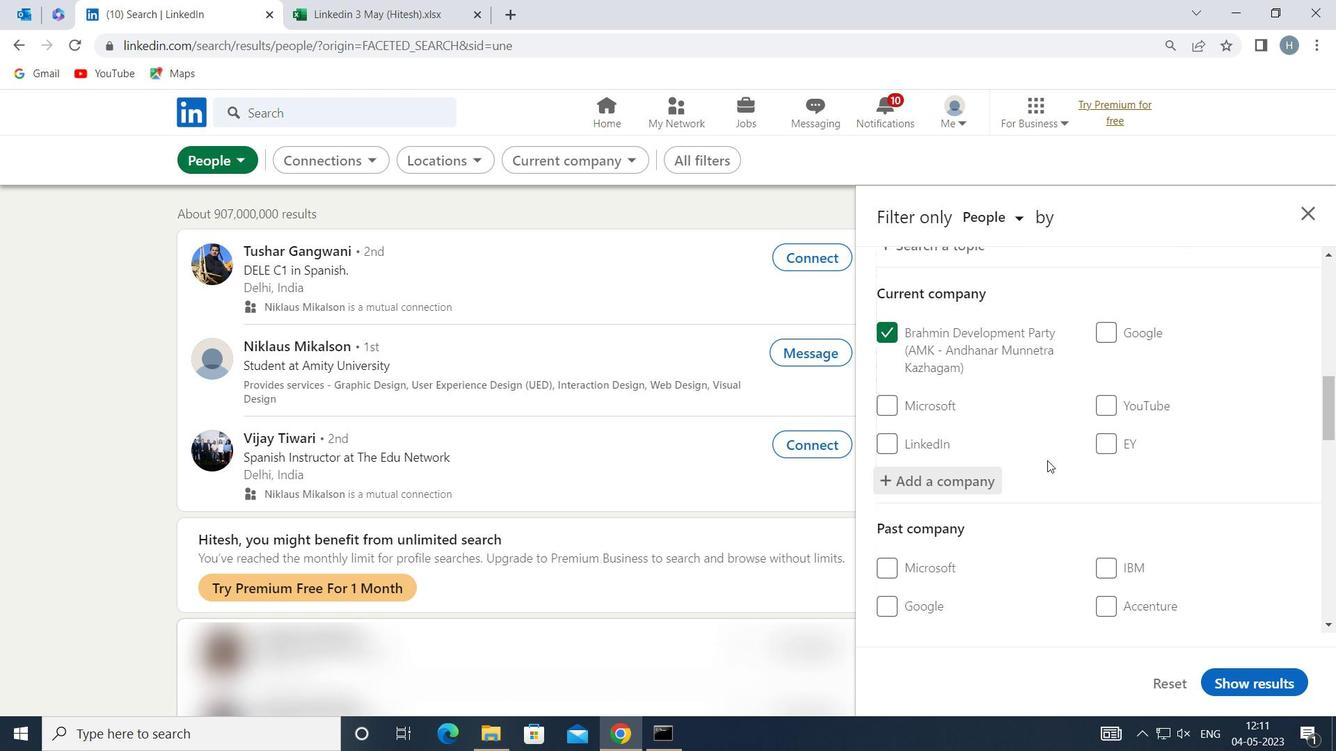 
Action: Mouse scrolled (1046, 461) with delta (0, 0)
Screenshot: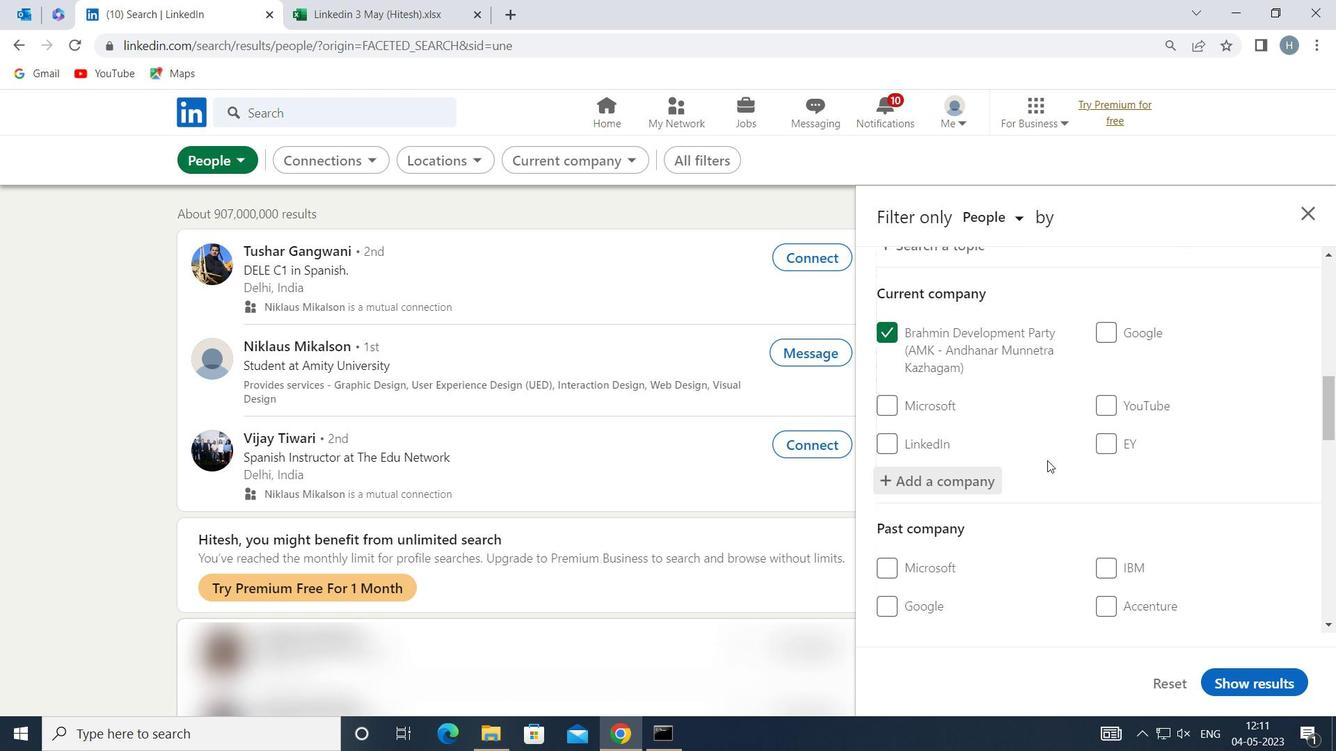 
Action: Mouse scrolled (1046, 461) with delta (0, 0)
Screenshot: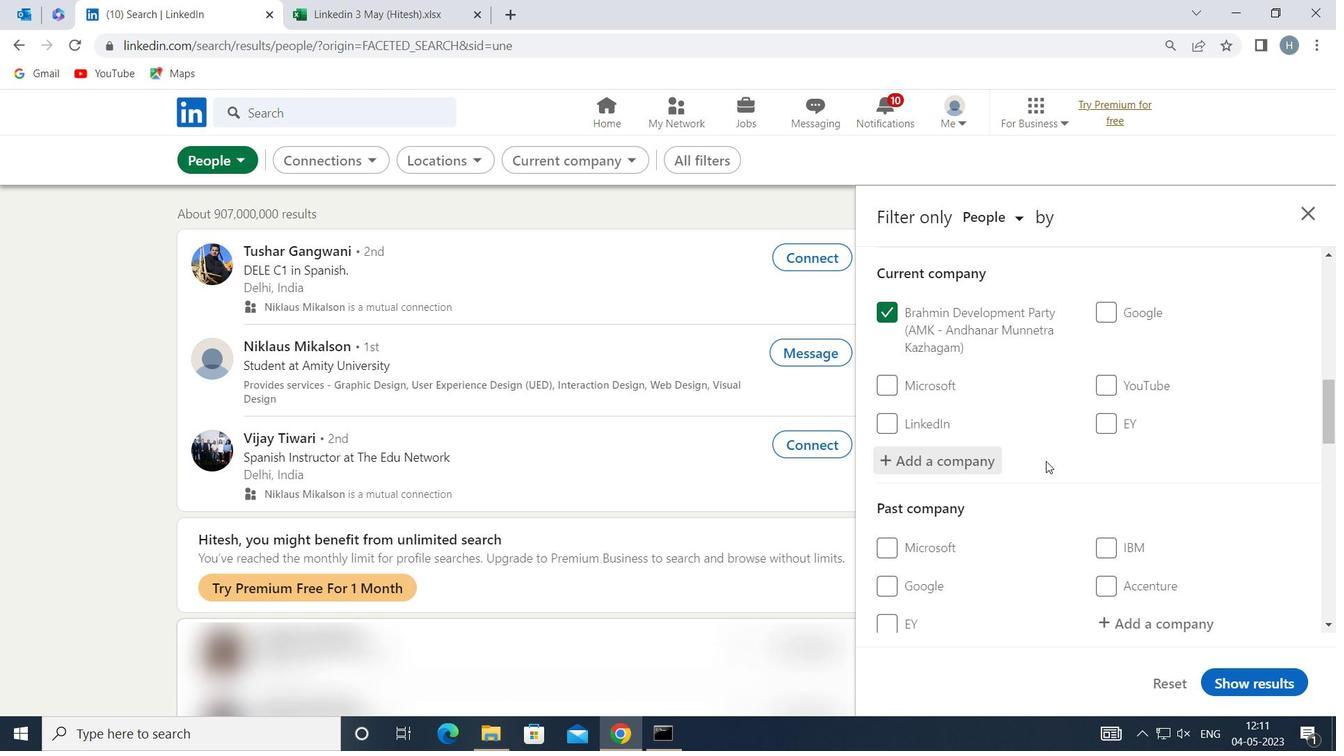 
Action: Mouse scrolled (1046, 461) with delta (0, 0)
Screenshot: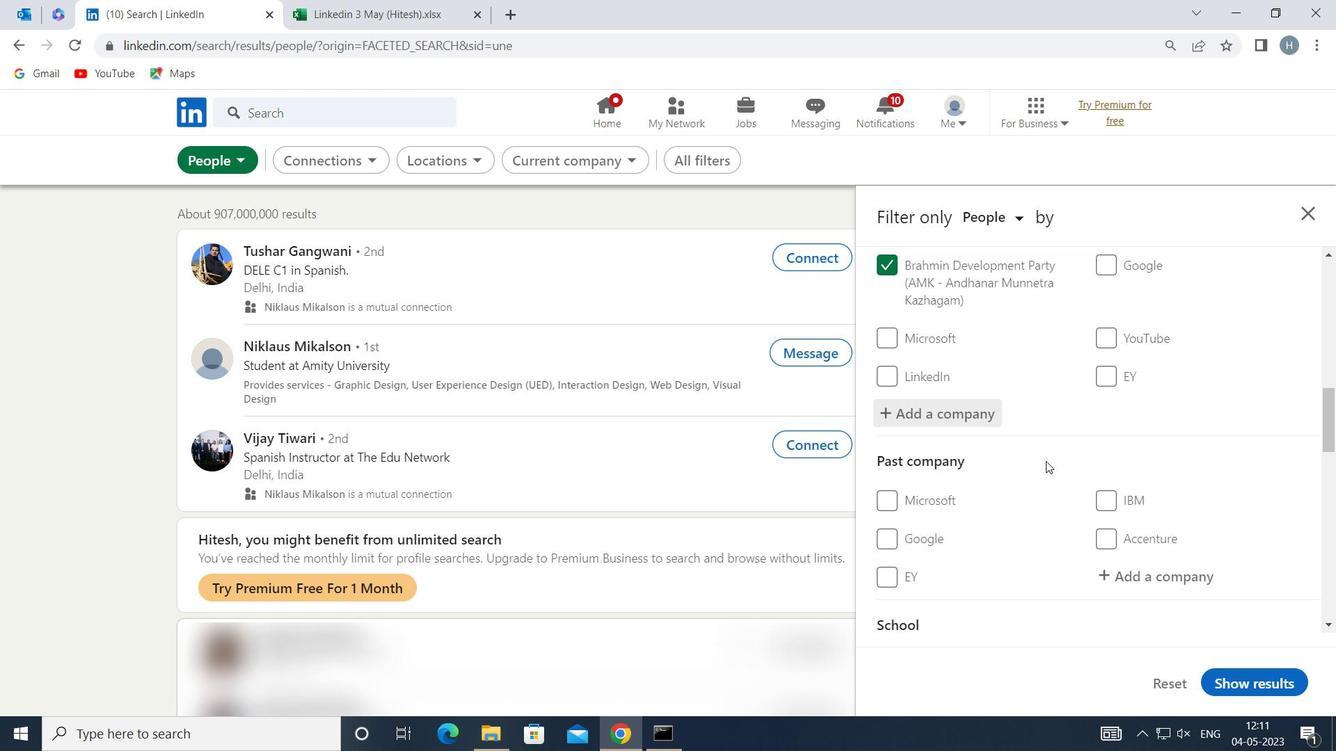 
Action: Mouse scrolled (1046, 461) with delta (0, 0)
Screenshot: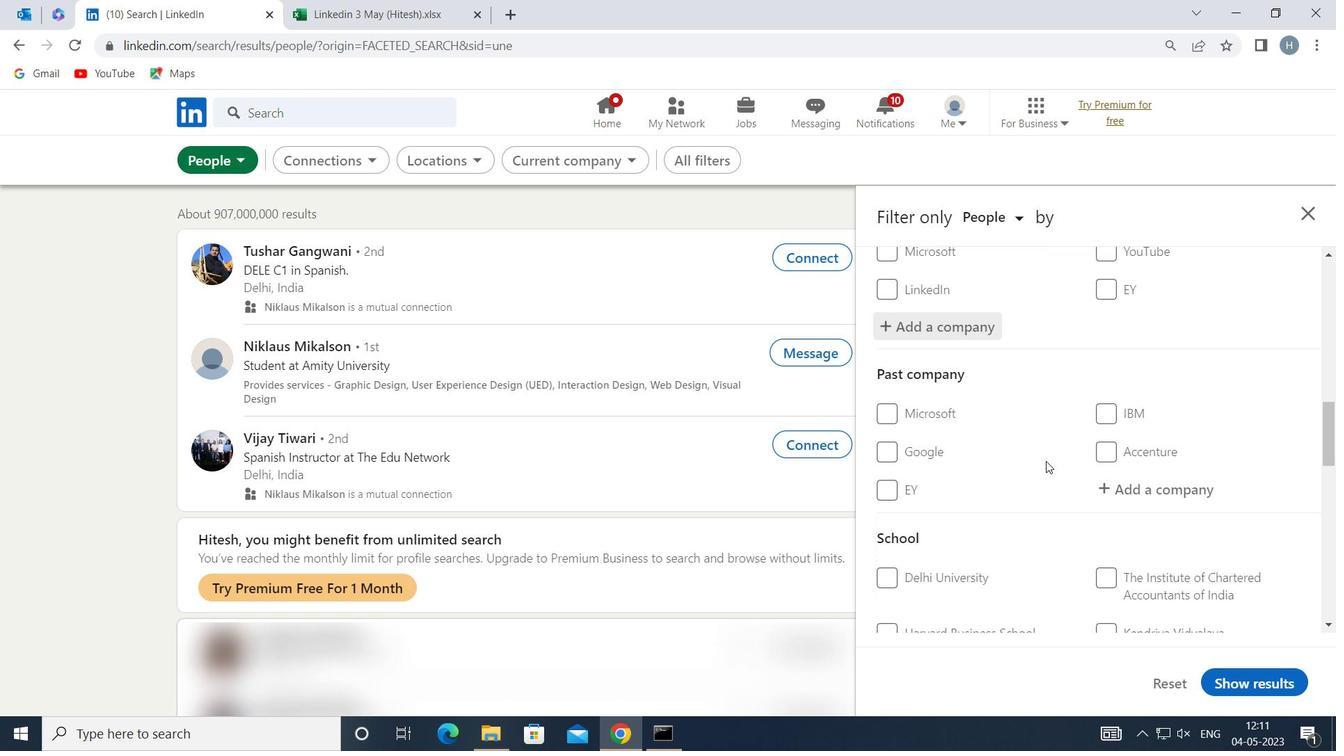 
Action: Mouse moved to (1150, 472)
Screenshot: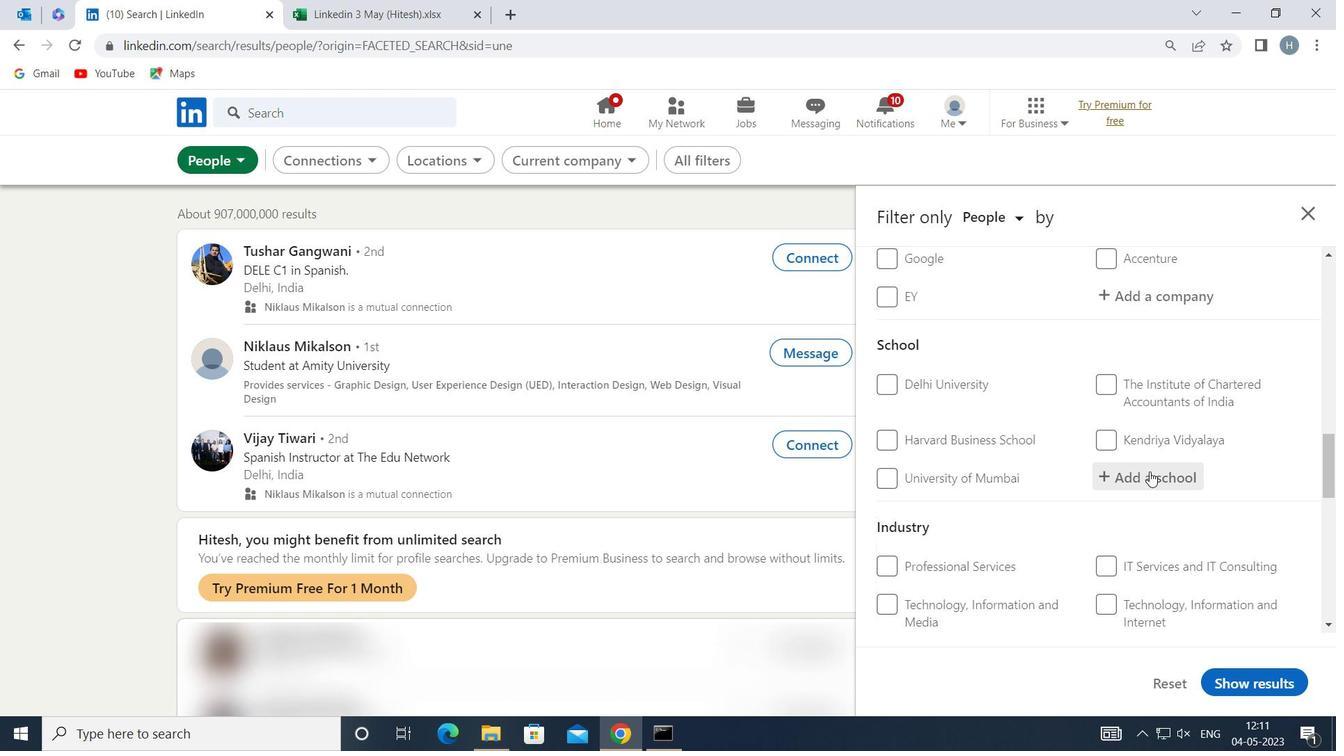 
Action: Mouse pressed left at (1150, 472)
Screenshot: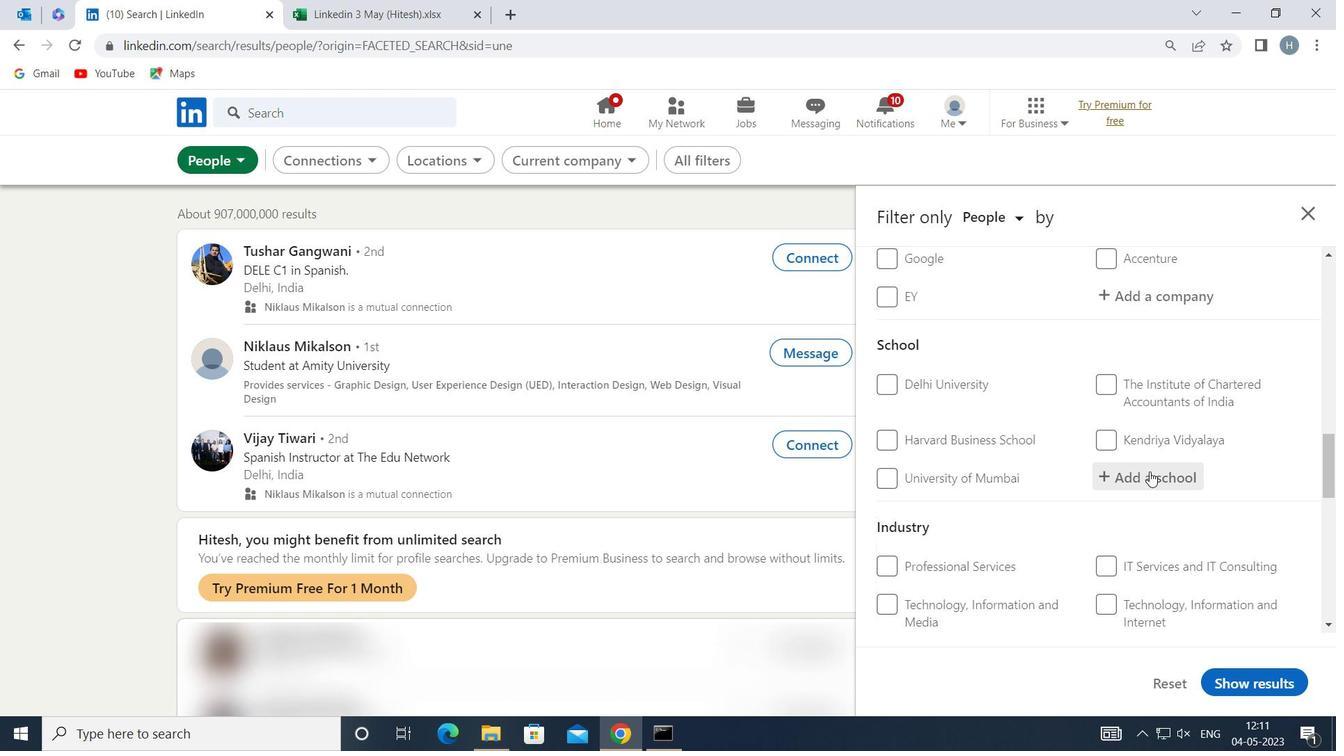 
Action: Key pressed <Key.shift>SANKARA<Key.space><Key.shift>COLLEGE<Key.space>OF<Key.space><Key.shift>SCIENCE<Key.space>
Screenshot: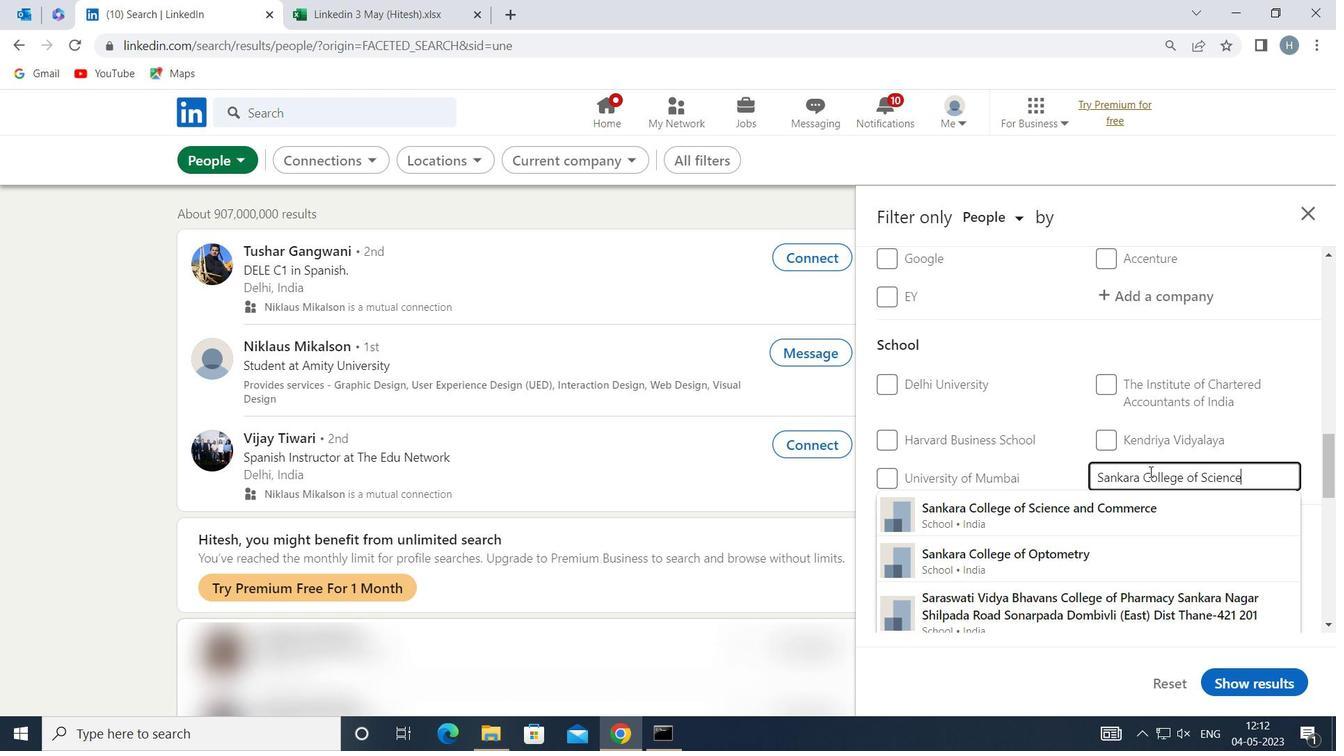 
Action: Mouse moved to (1102, 503)
Screenshot: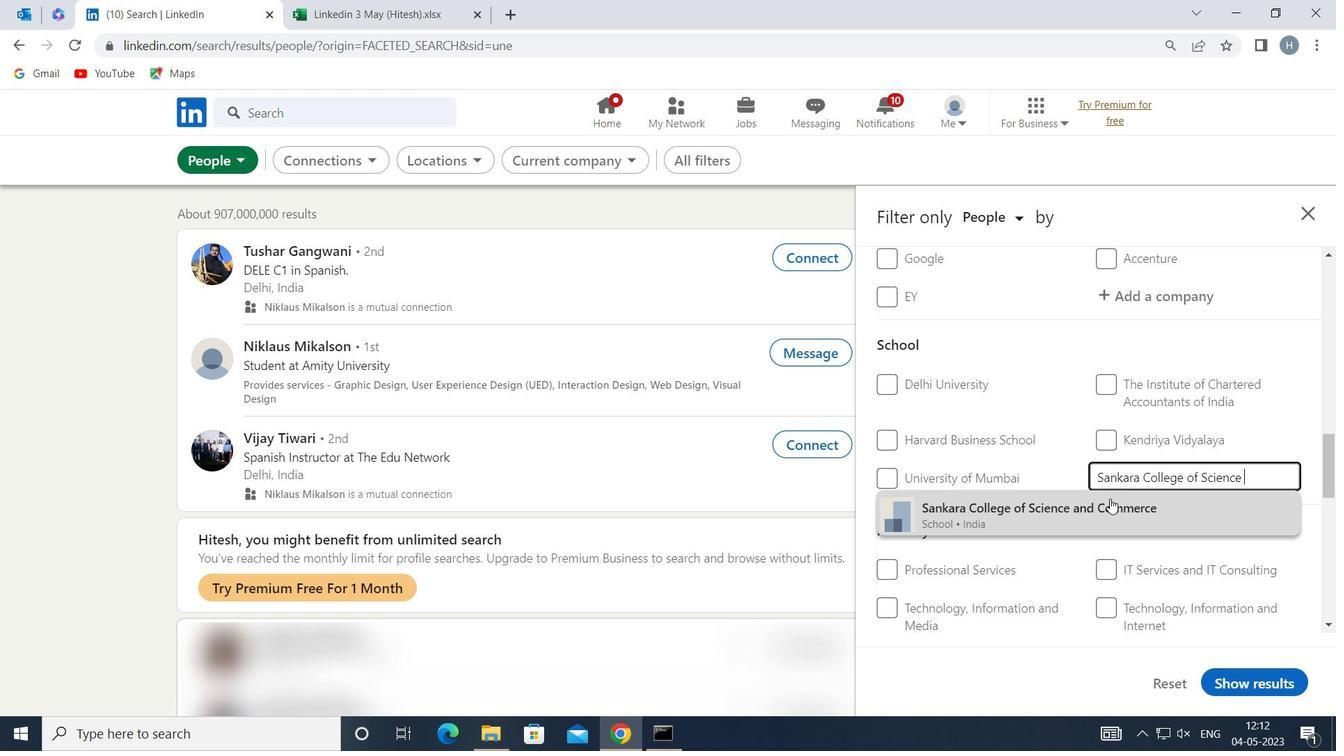 
Action: Mouse pressed left at (1102, 503)
Screenshot: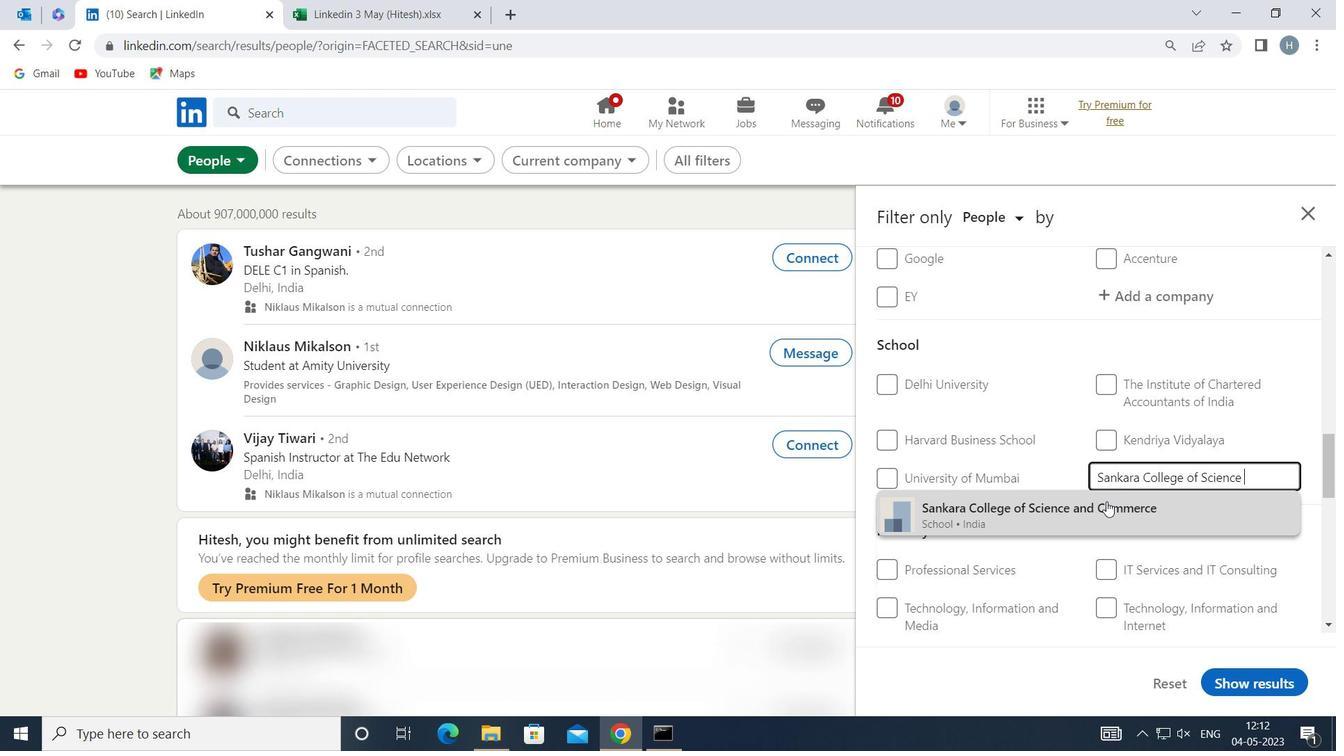 
Action: Mouse moved to (1053, 498)
Screenshot: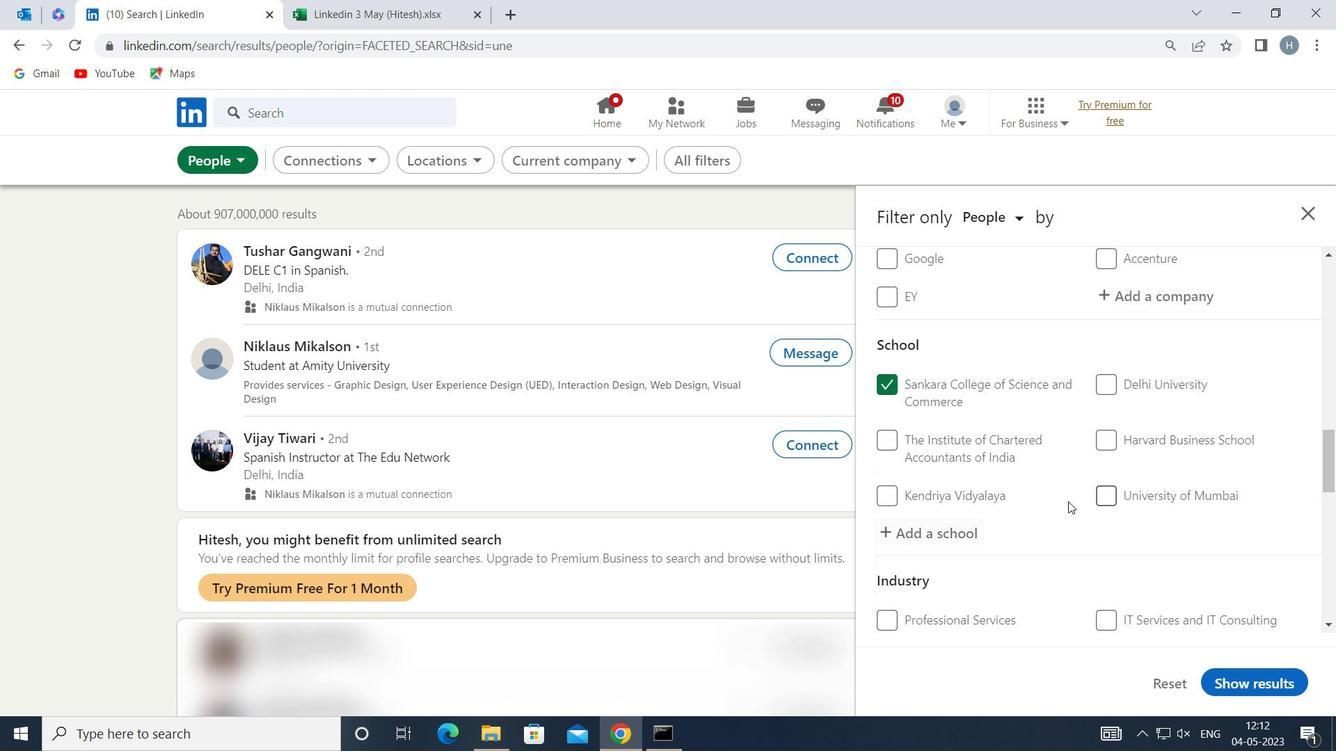 
Action: Mouse scrolled (1053, 497) with delta (0, 0)
Screenshot: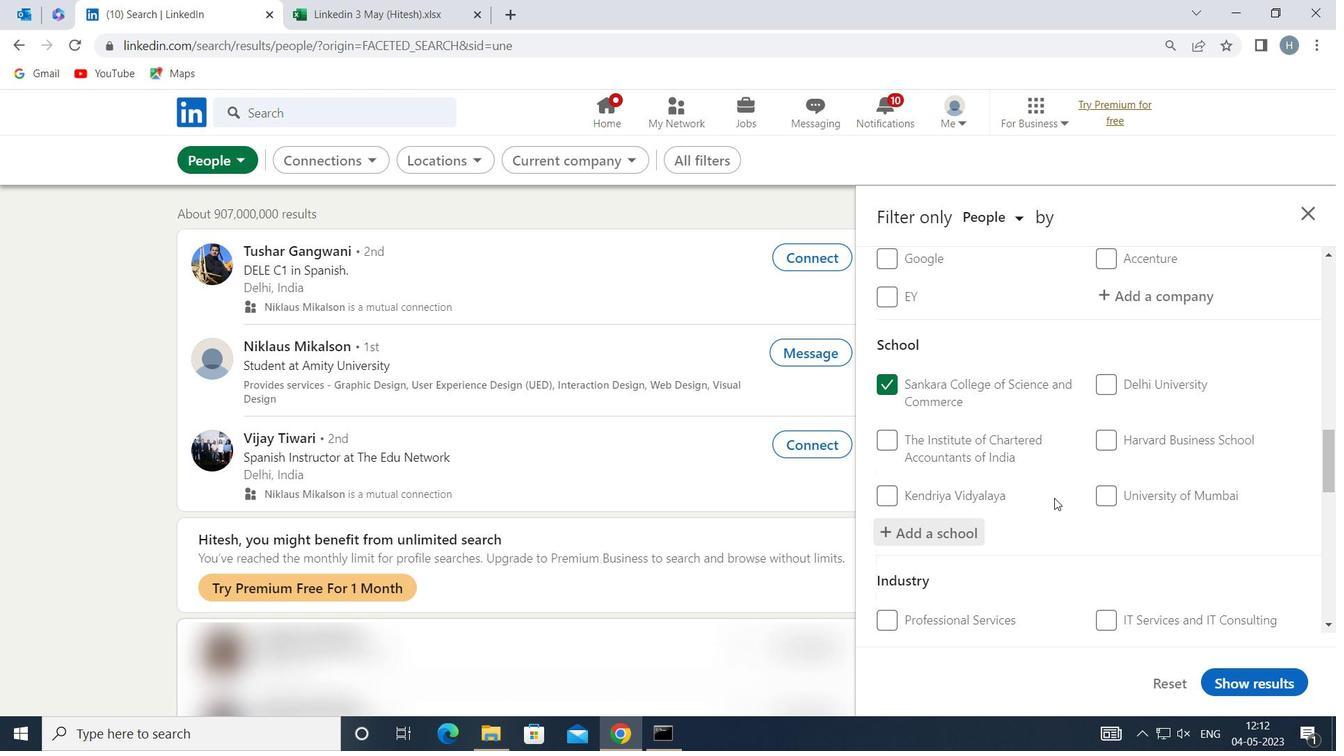 
Action: Mouse scrolled (1053, 497) with delta (0, 0)
Screenshot: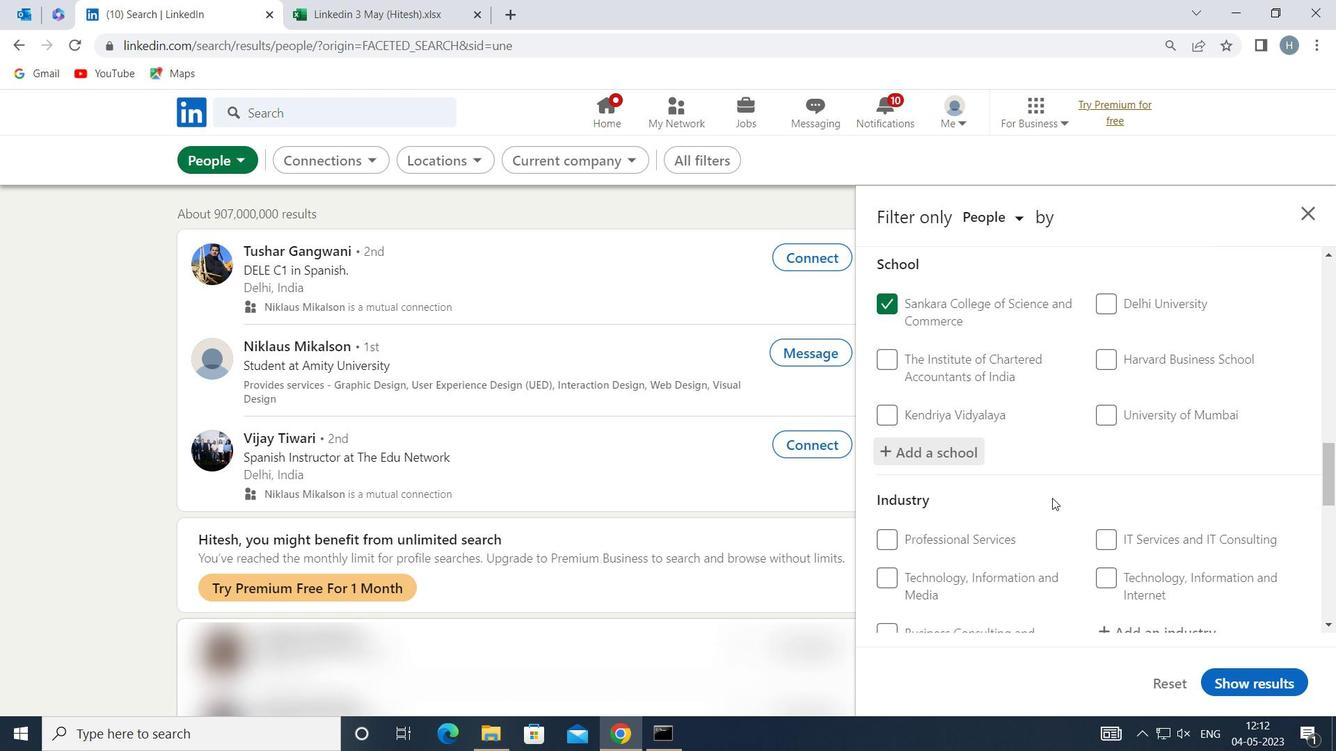 
Action: Mouse moved to (1133, 533)
Screenshot: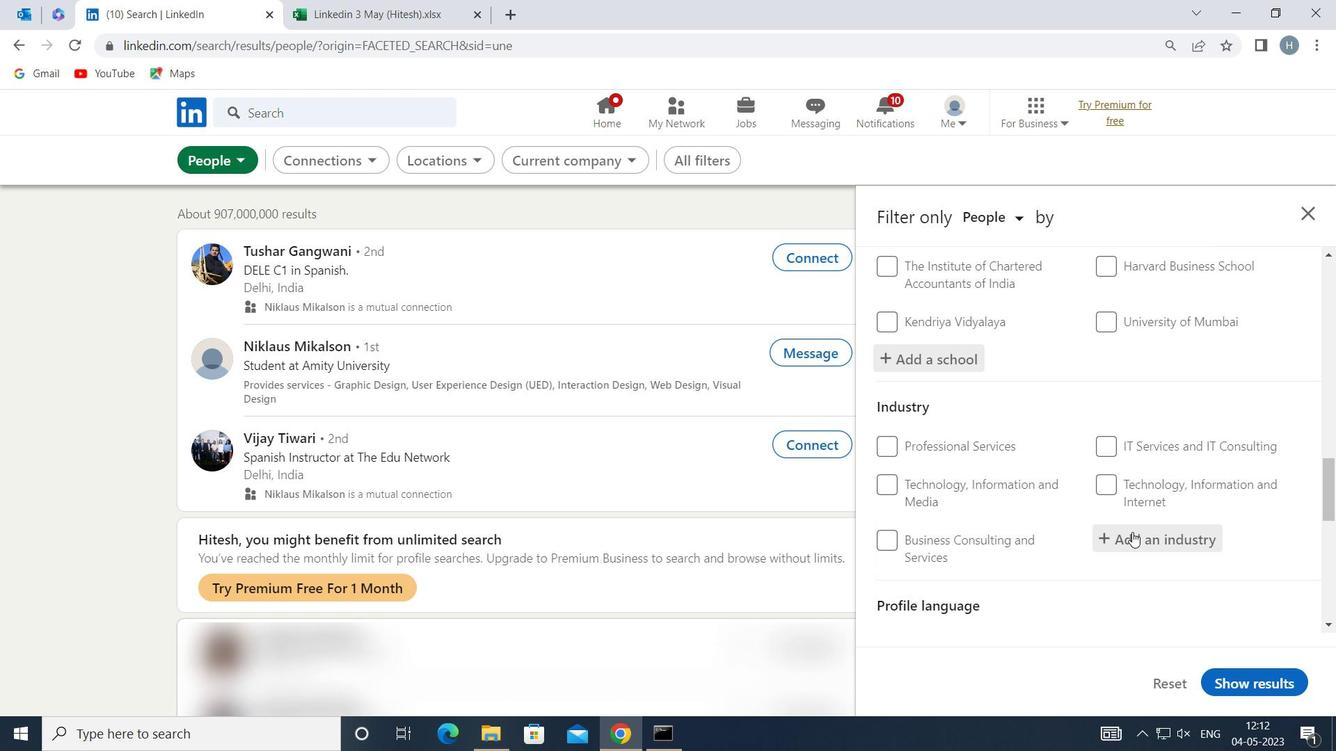 
Action: Mouse pressed left at (1133, 533)
Screenshot: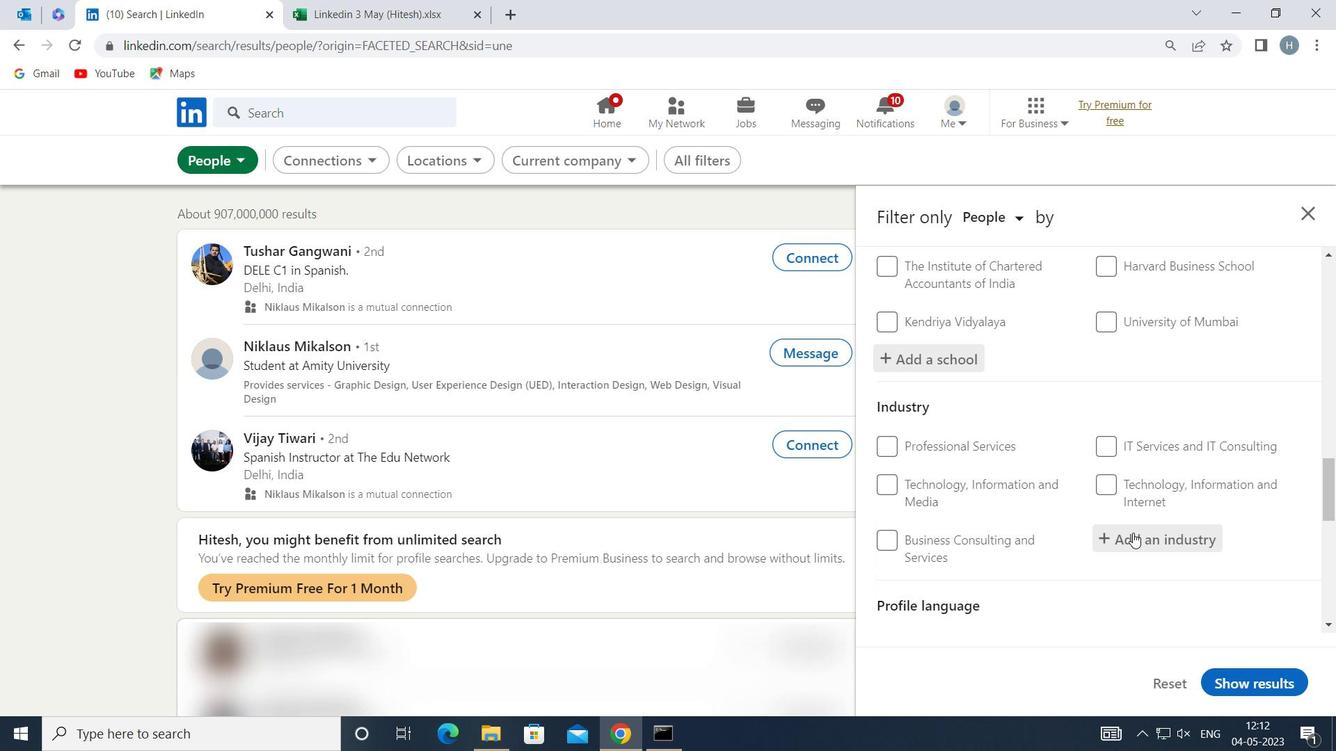
Action: Key pressed <Key.shift>CIRCUSES<Key.space>
Screenshot: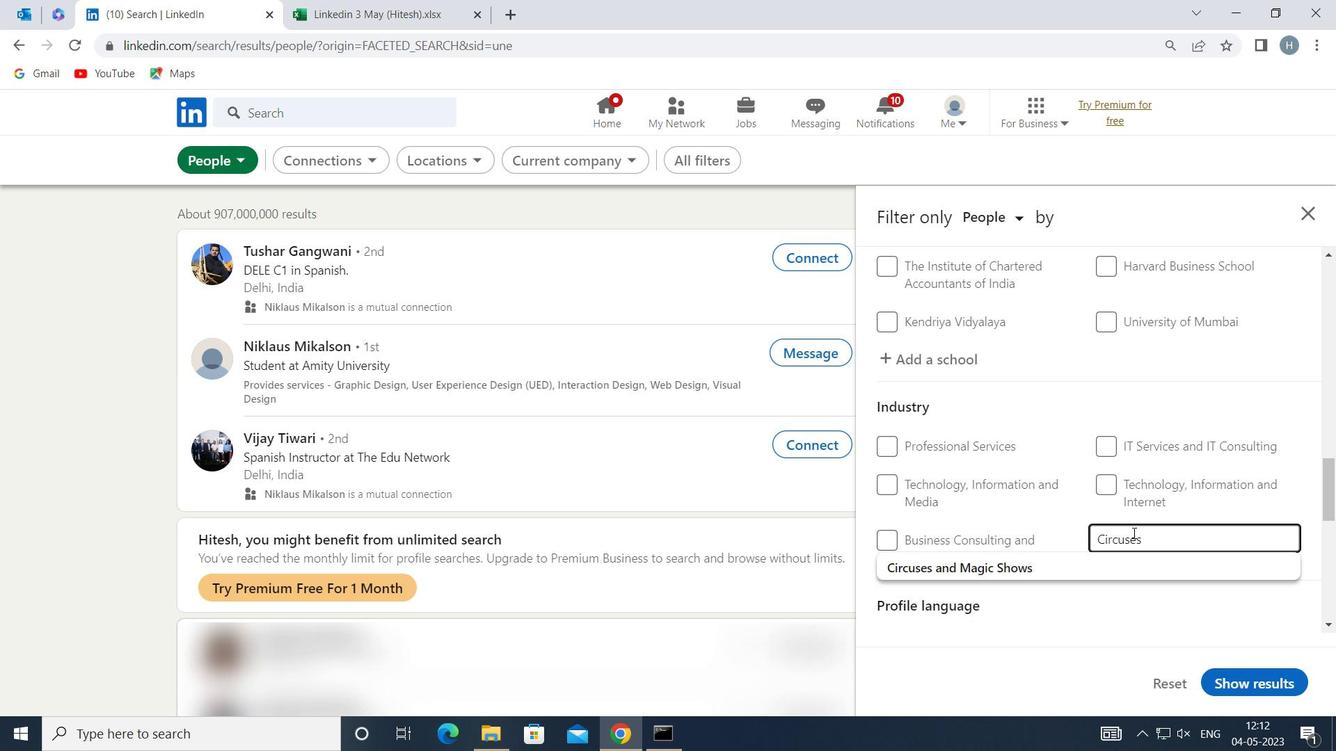 
Action: Mouse moved to (1064, 571)
Screenshot: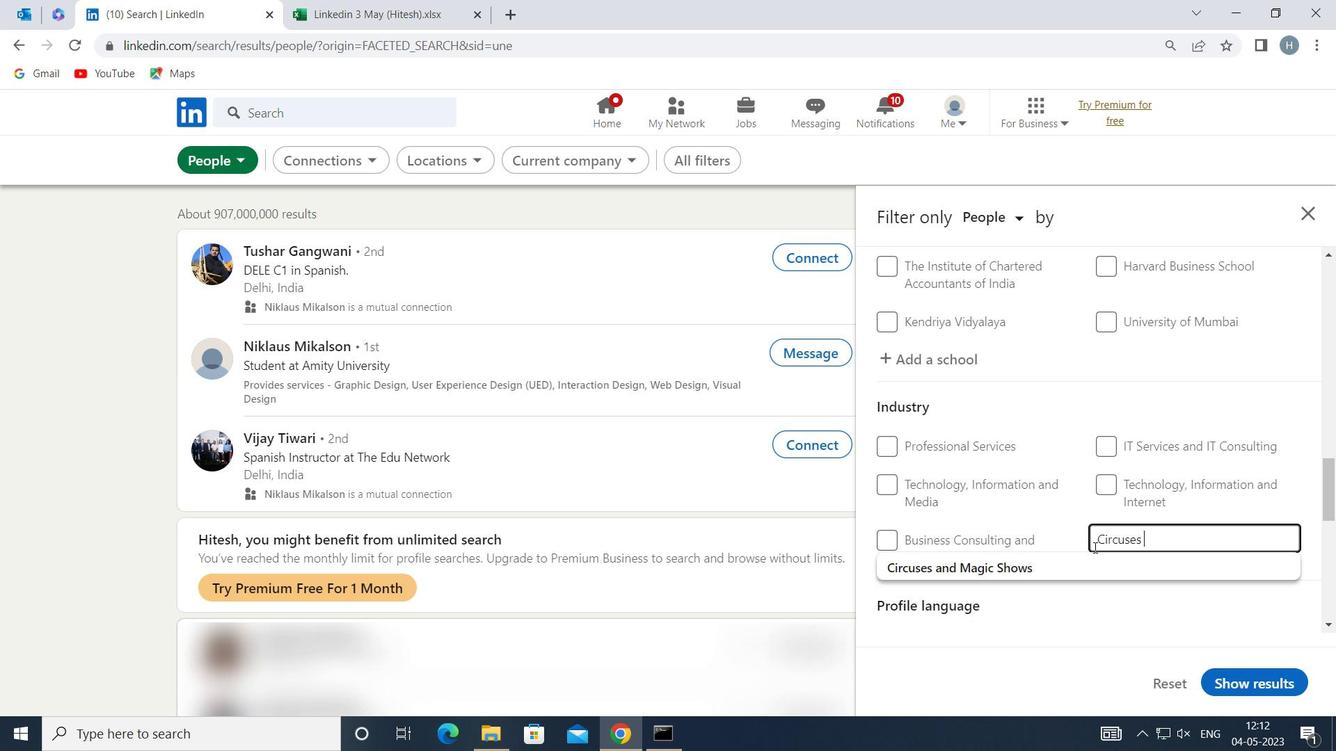 
Action: Mouse pressed left at (1064, 571)
Screenshot: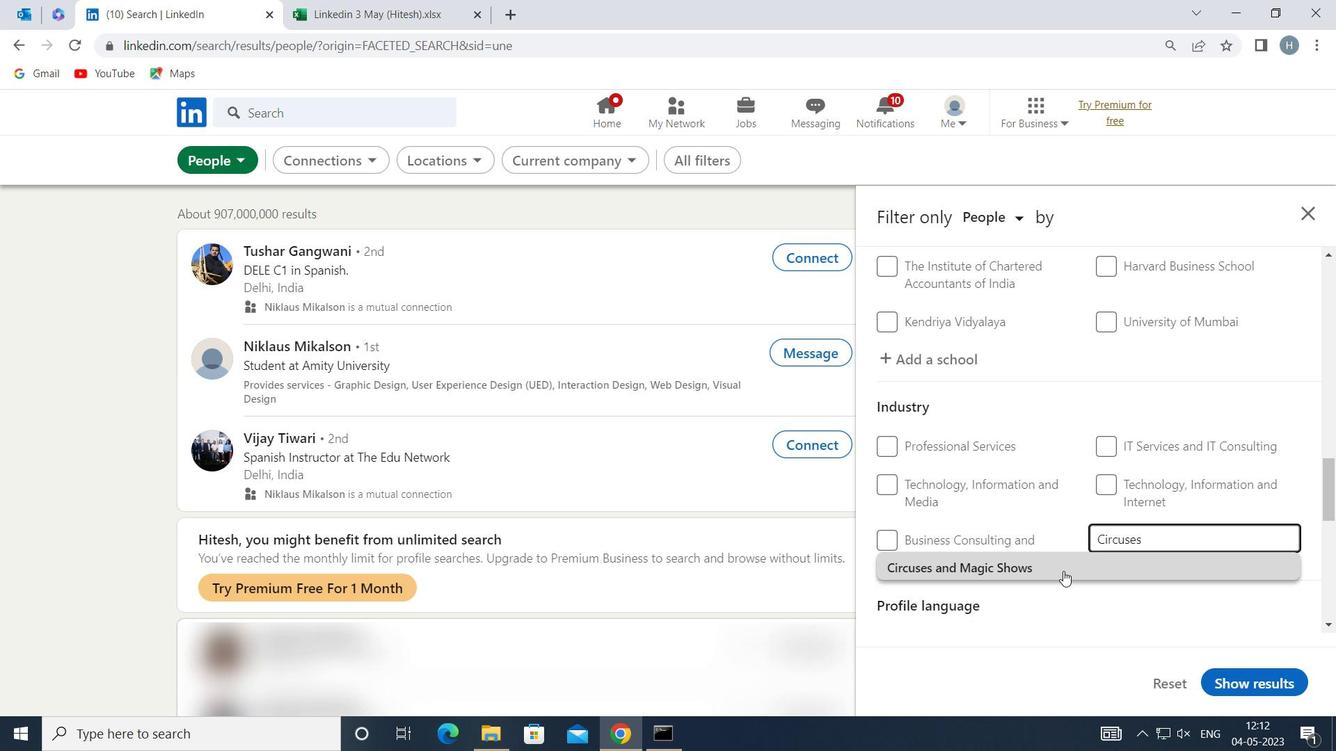 
Action: Mouse moved to (1044, 539)
Screenshot: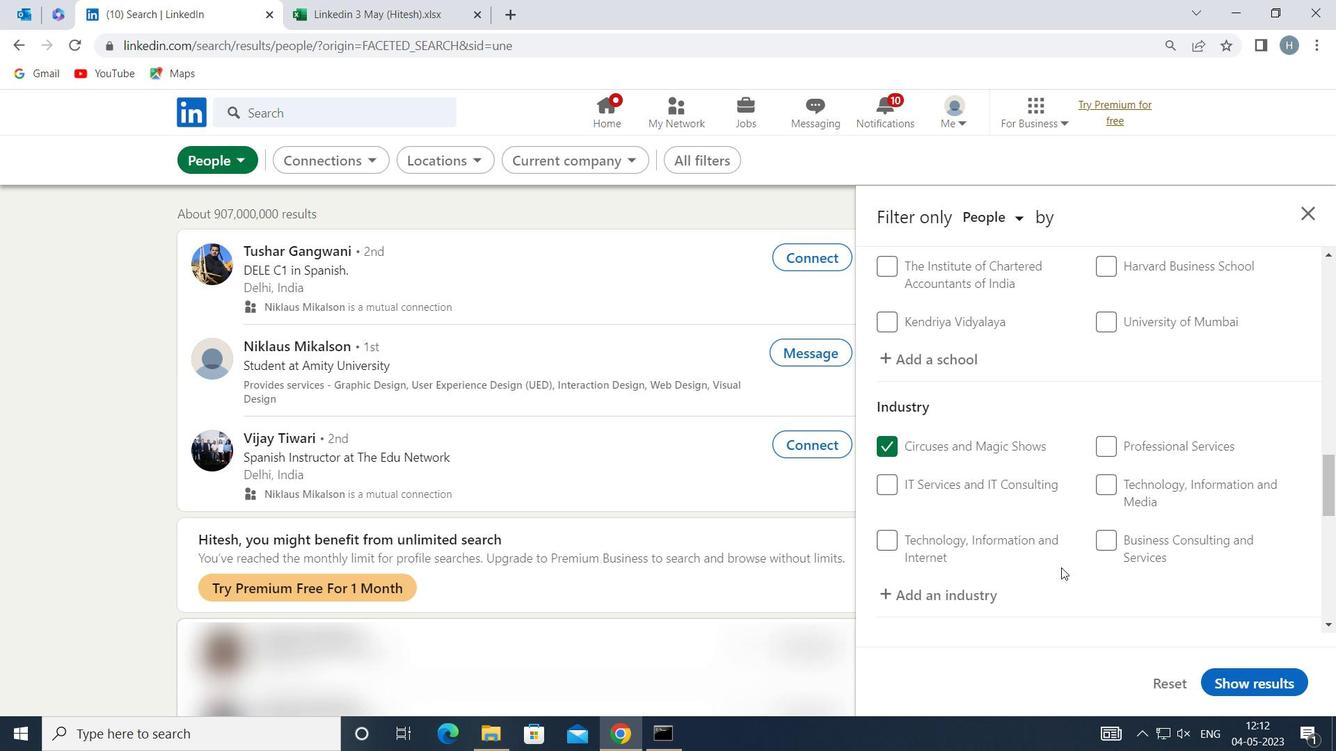 
Action: Mouse scrolled (1044, 538) with delta (0, 0)
Screenshot: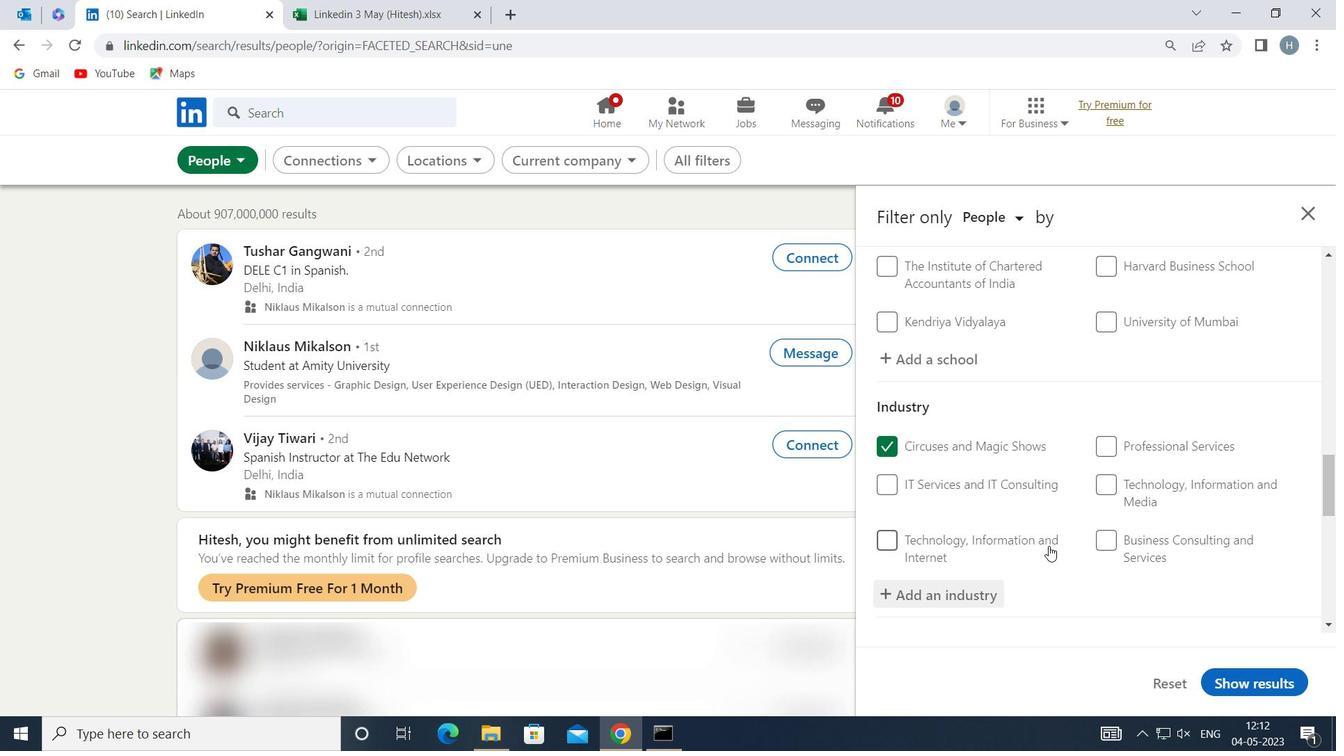 
Action: Mouse moved to (1044, 538)
Screenshot: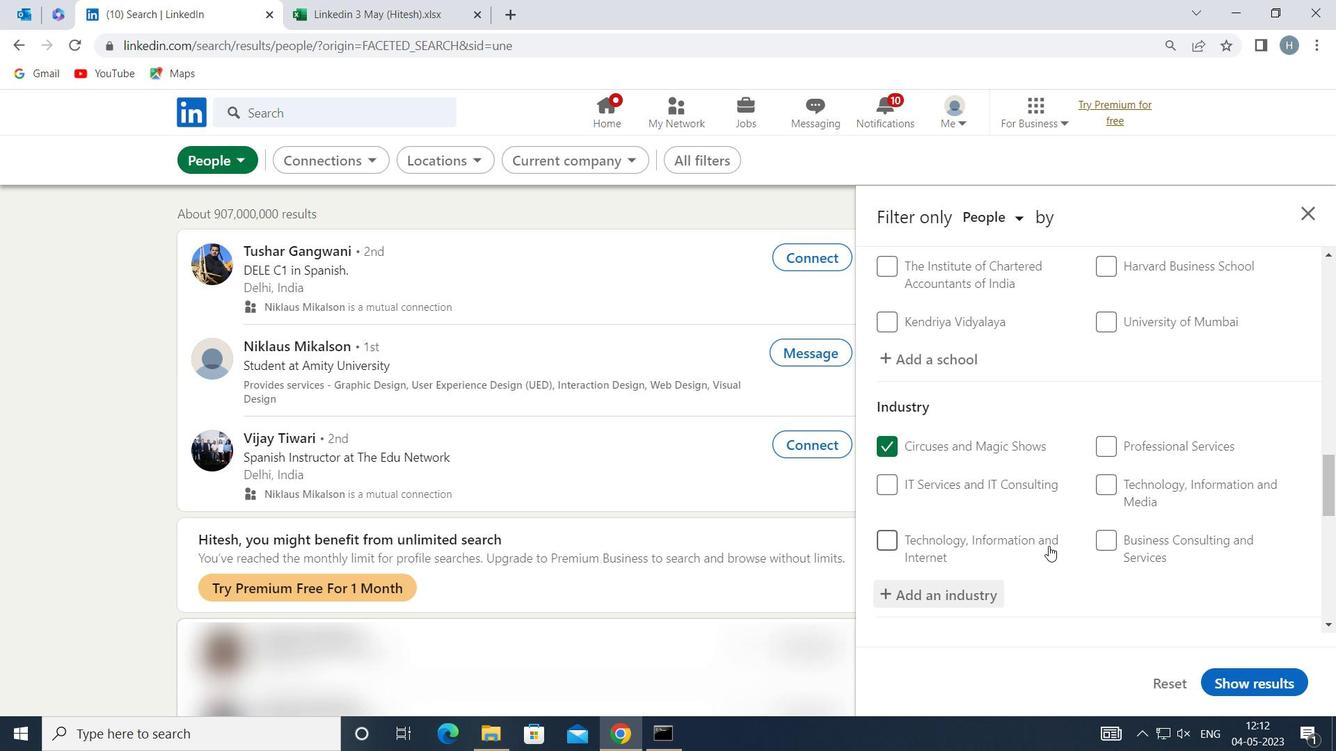 
Action: Mouse scrolled (1044, 537) with delta (0, 0)
Screenshot: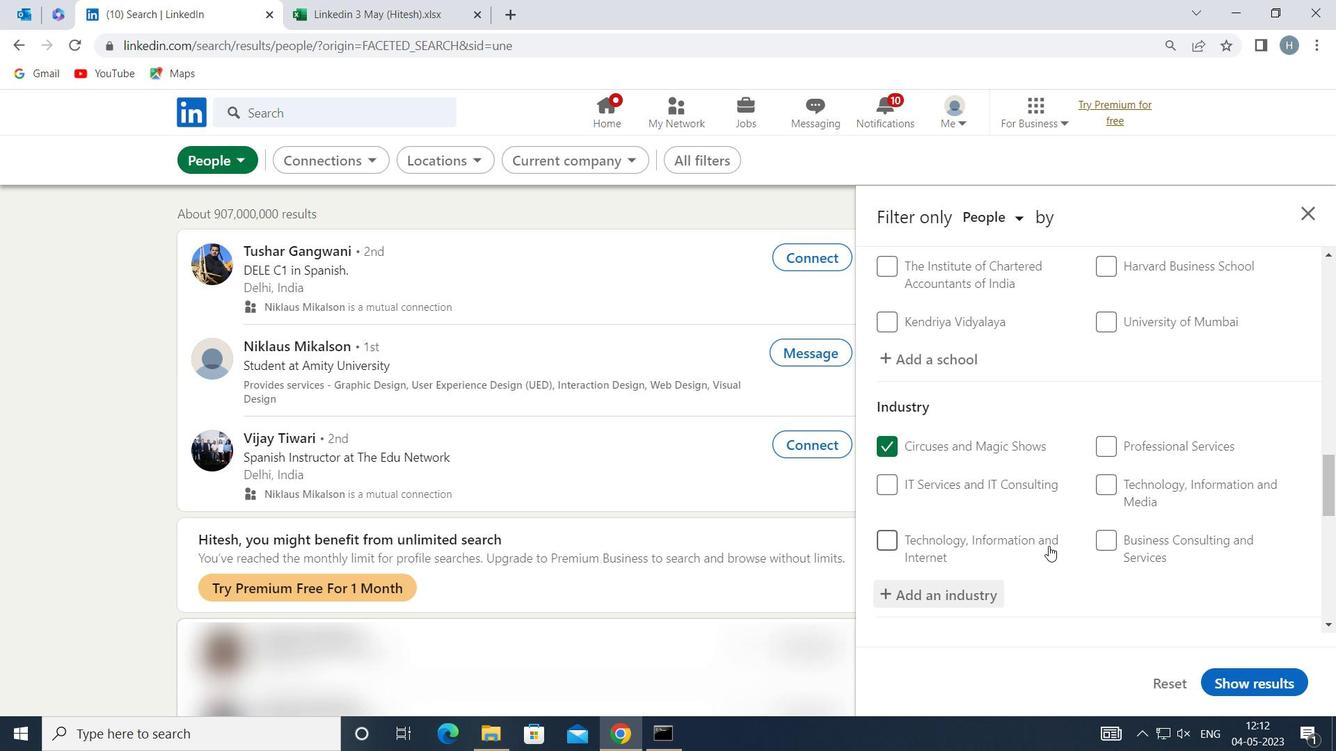 
Action: Mouse moved to (1044, 537)
Screenshot: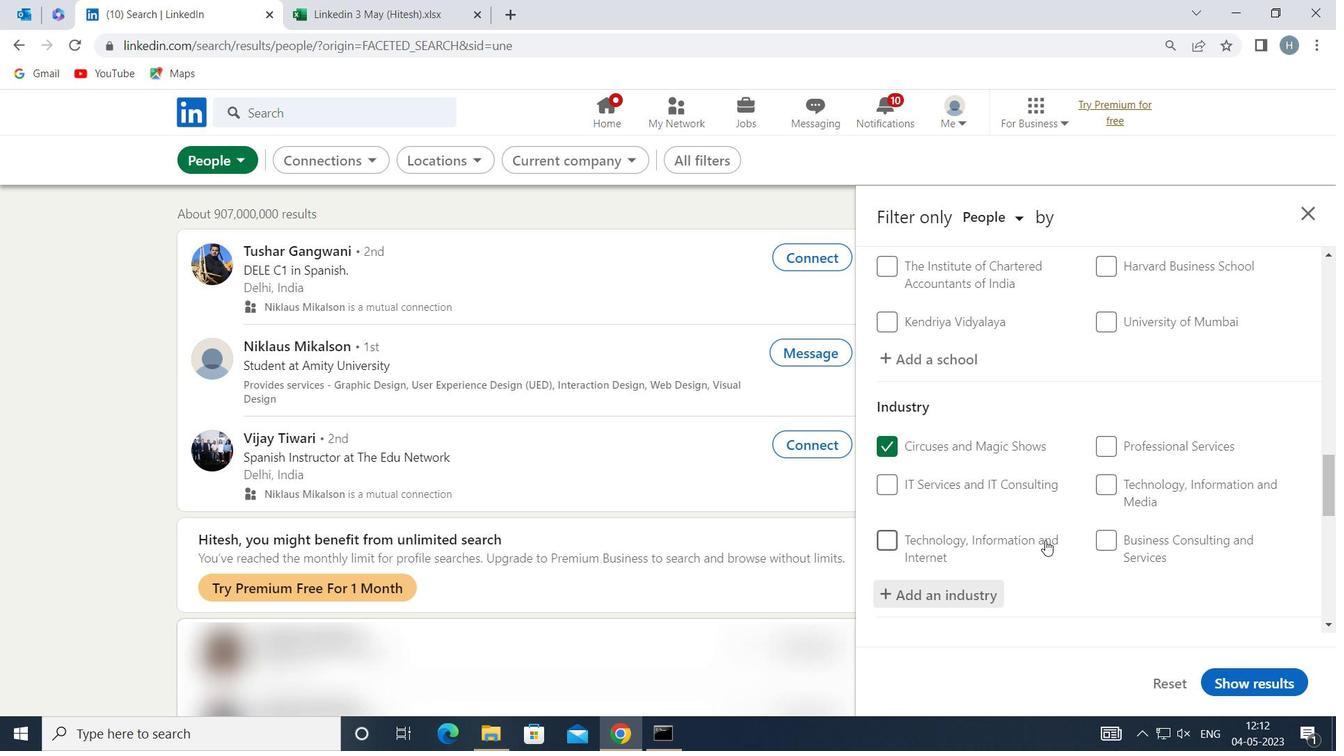 
Action: Mouse scrolled (1044, 537) with delta (0, 0)
Screenshot: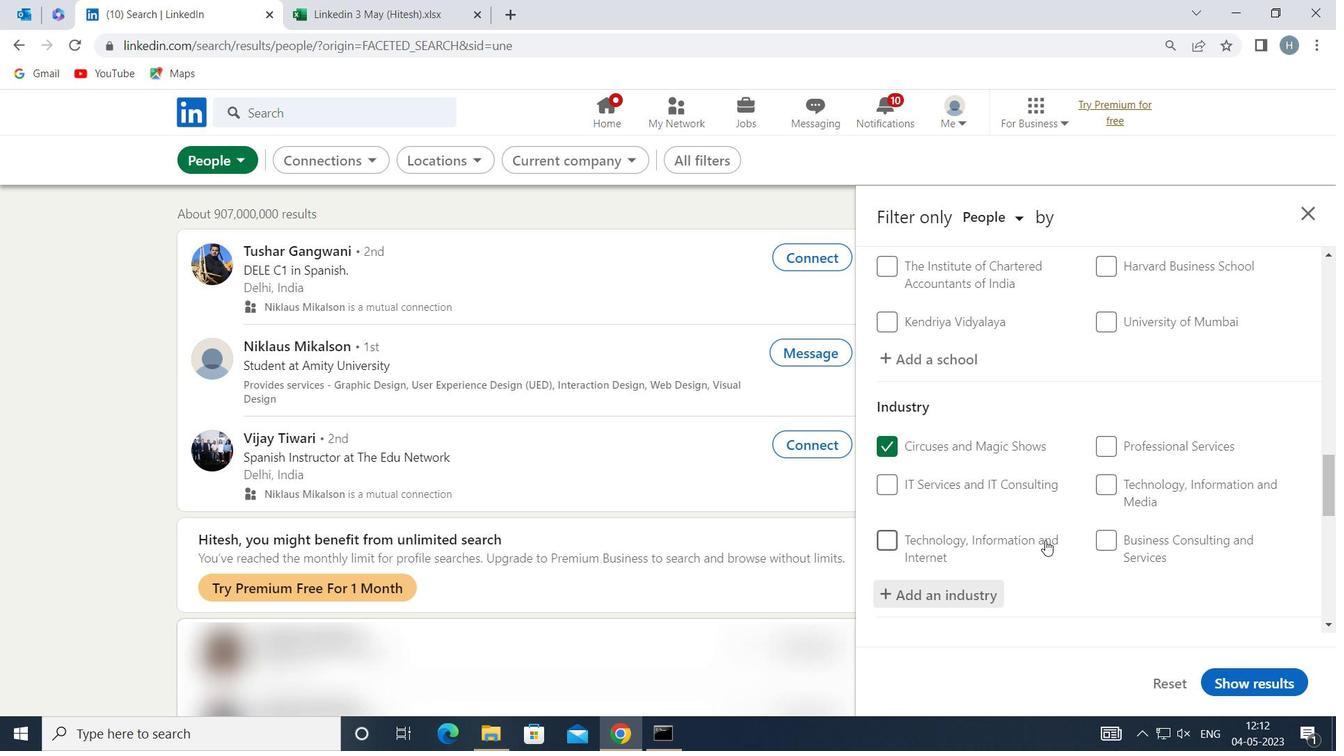 
Action: Mouse moved to (1044, 530)
Screenshot: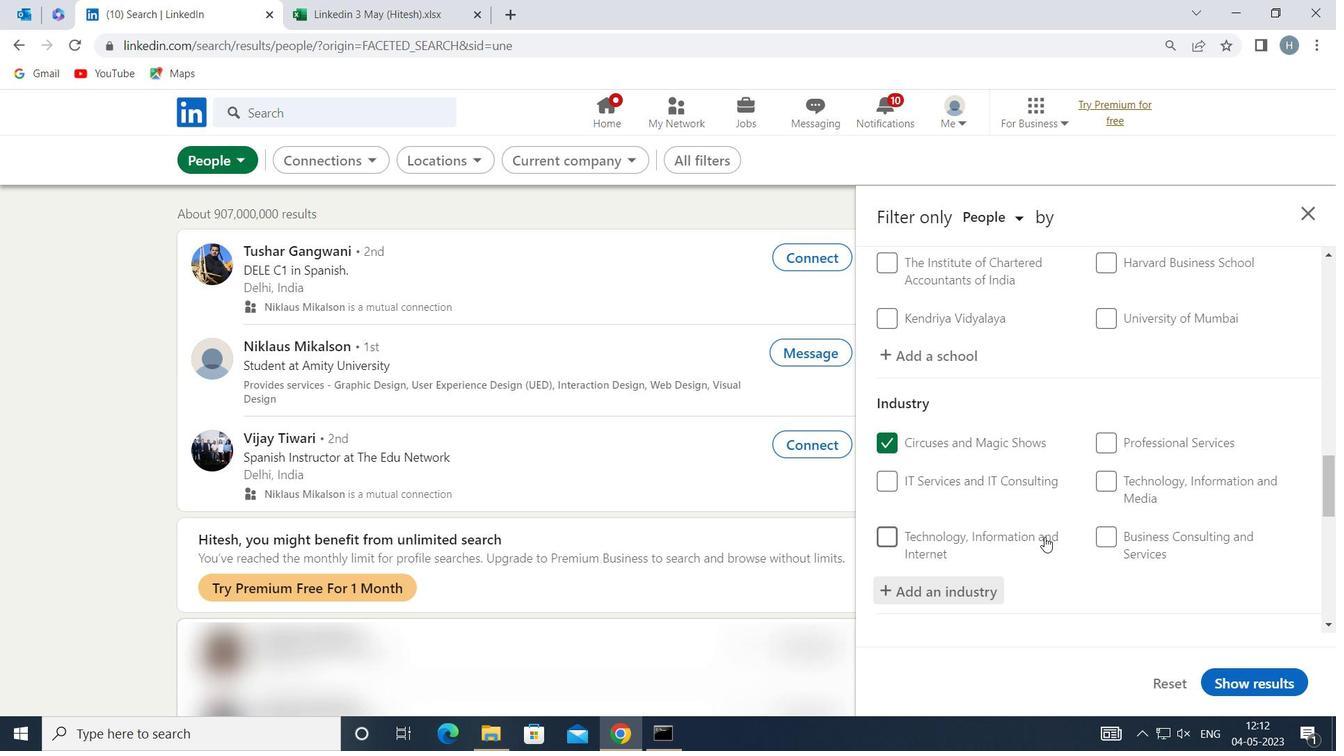 
Action: Mouse scrolled (1044, 529) with delta (0, 0)
Screenshot: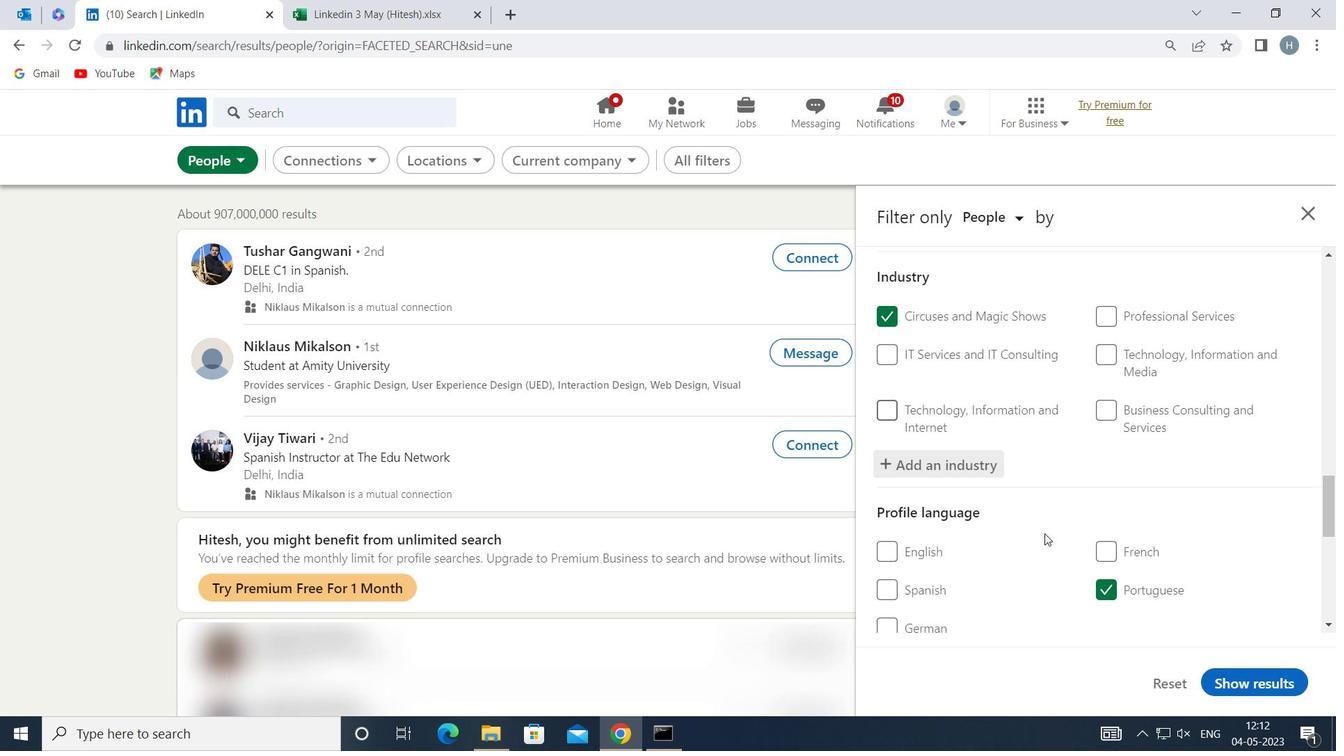 
Action: Mouse scrolled (1044, 529) with delta (0, 0)
Screenshot: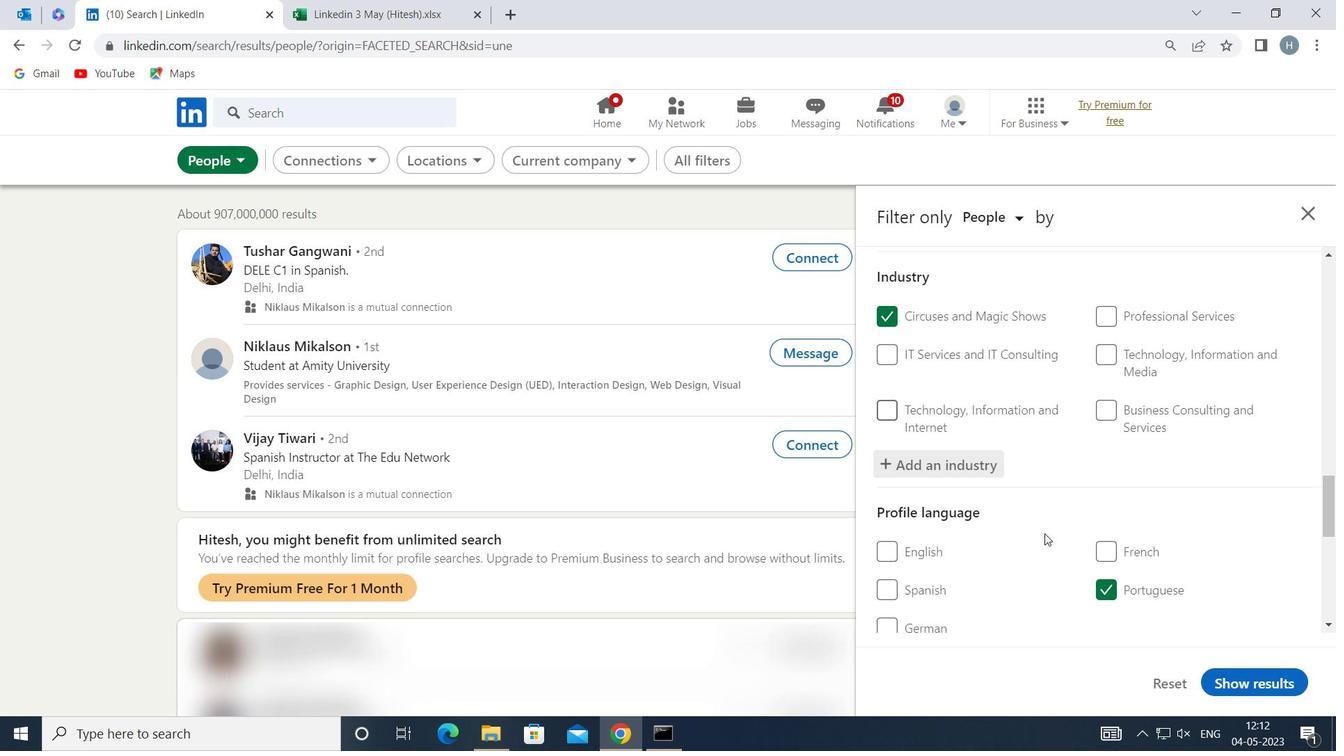 
Action: Mouse moved to (1041, 519)
Screenshot: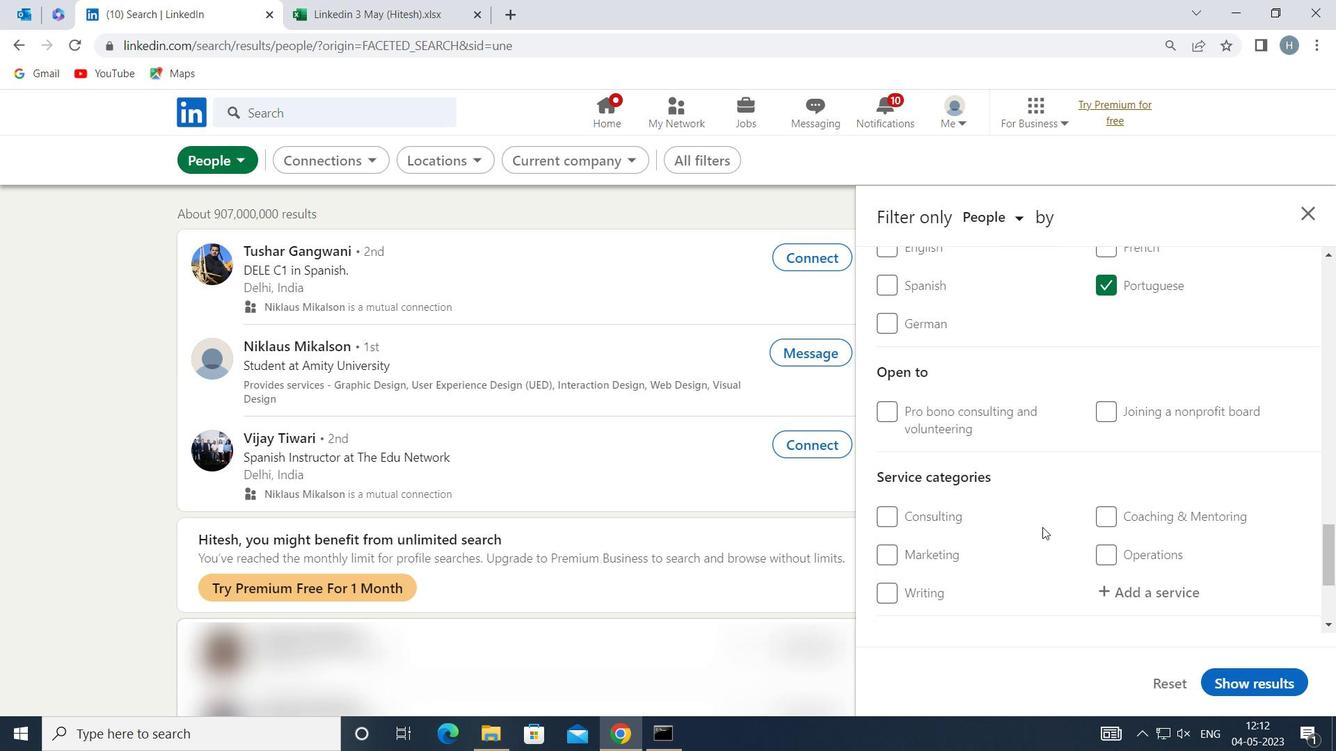 
Action: Mouse scrolled (1041, 518) with delta (0, 0)
Screenshot: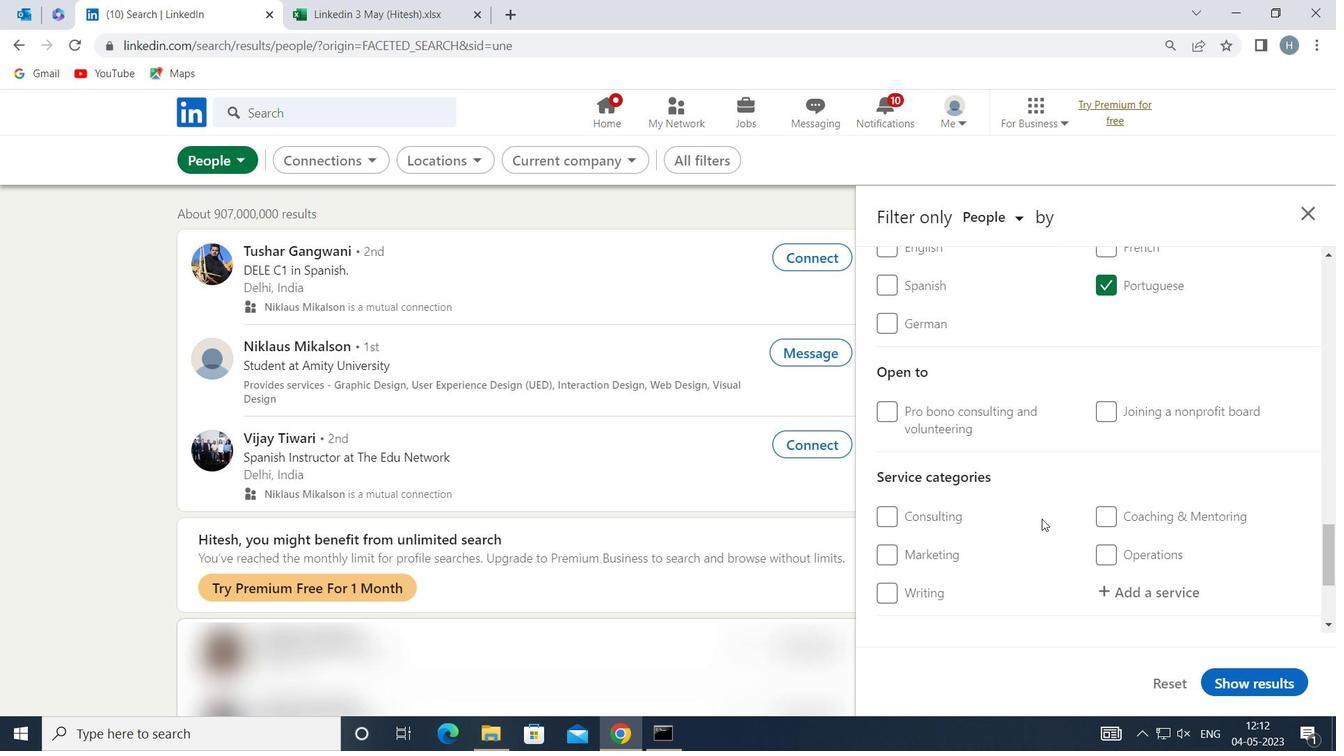 
Action: Mouse moved to (1146, 498)
Screenshot: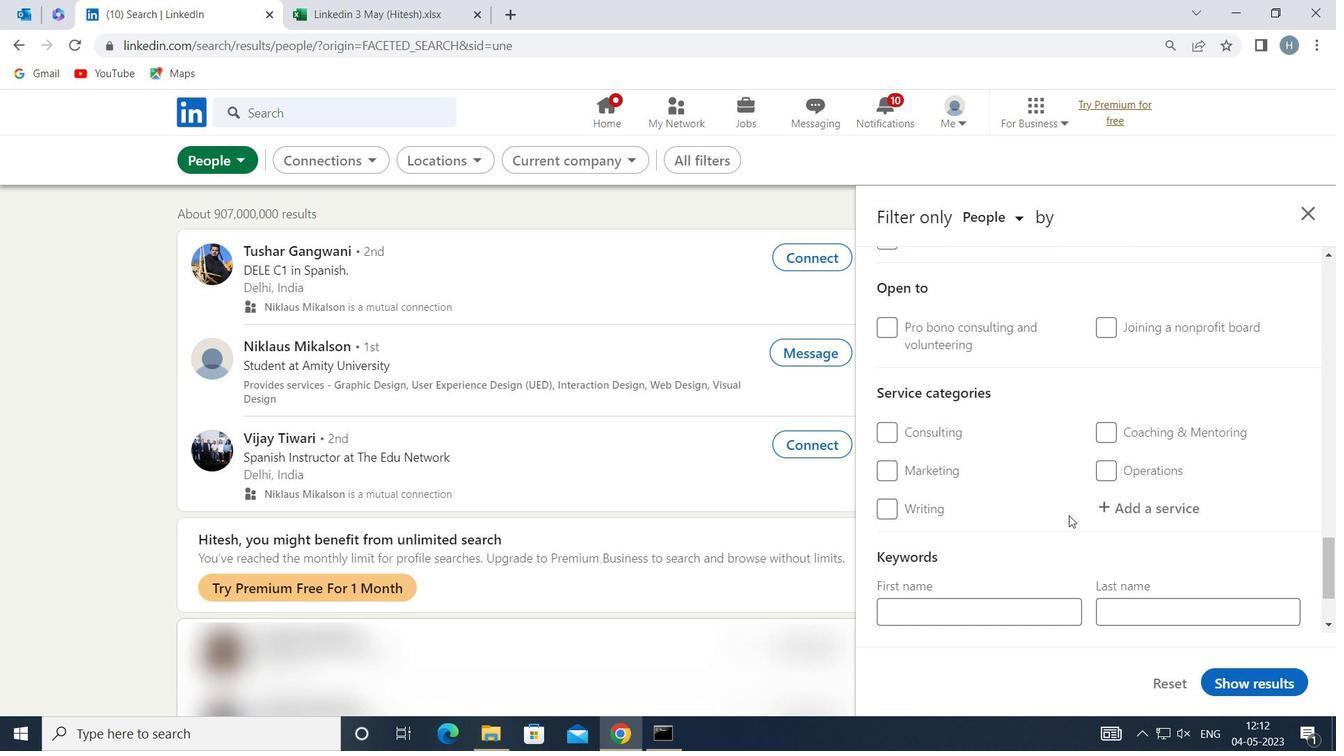 
Action: Mouse pressed left at (1146, 498)
Screenshot: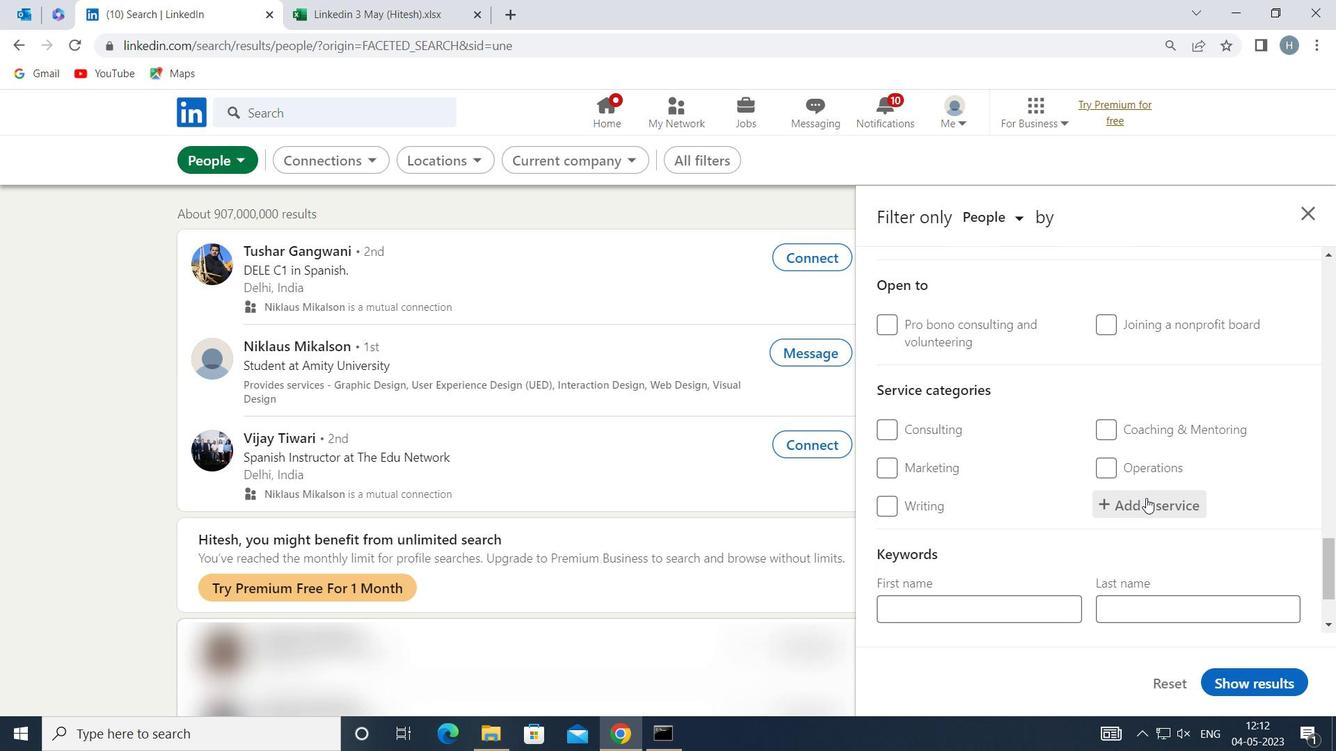 
Action: Key pressed <Key.shift>FINANCIAL<Key.space>
Screenshot: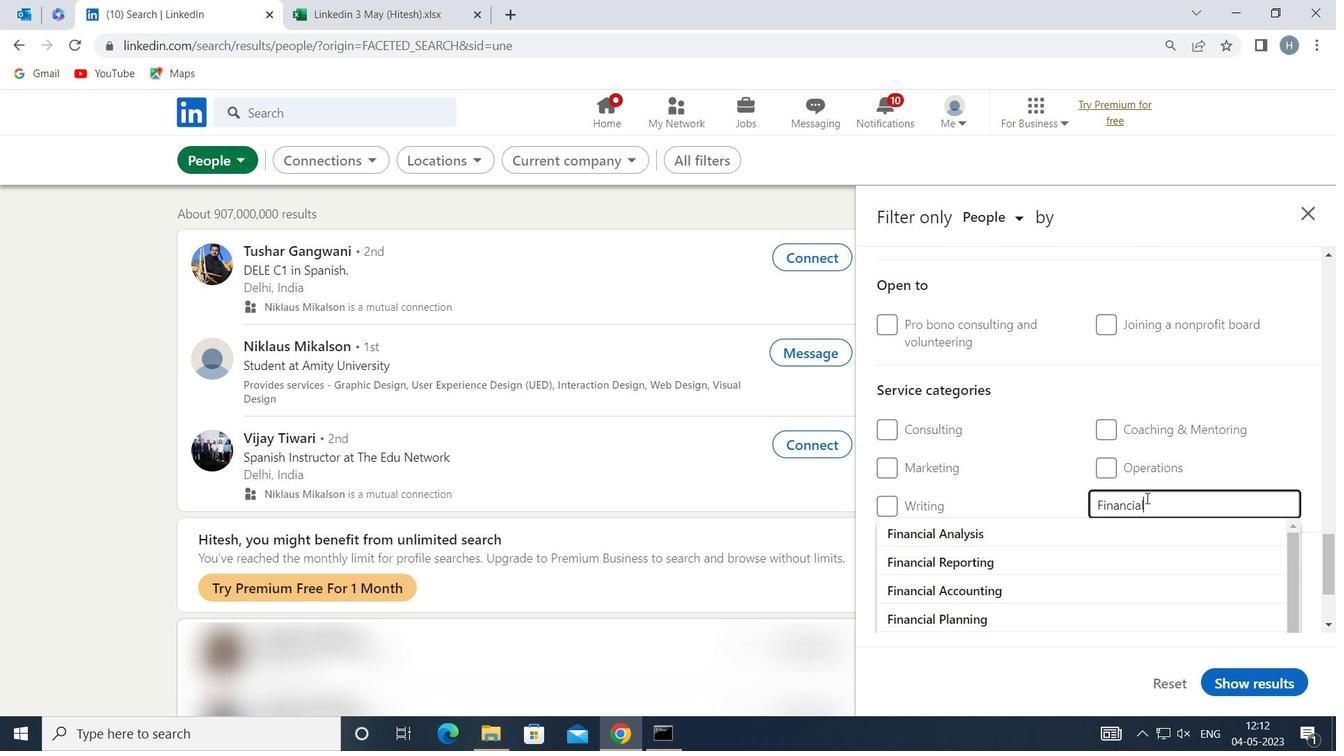 
Action: Mouse moved to (1166, 503)
Screenshot: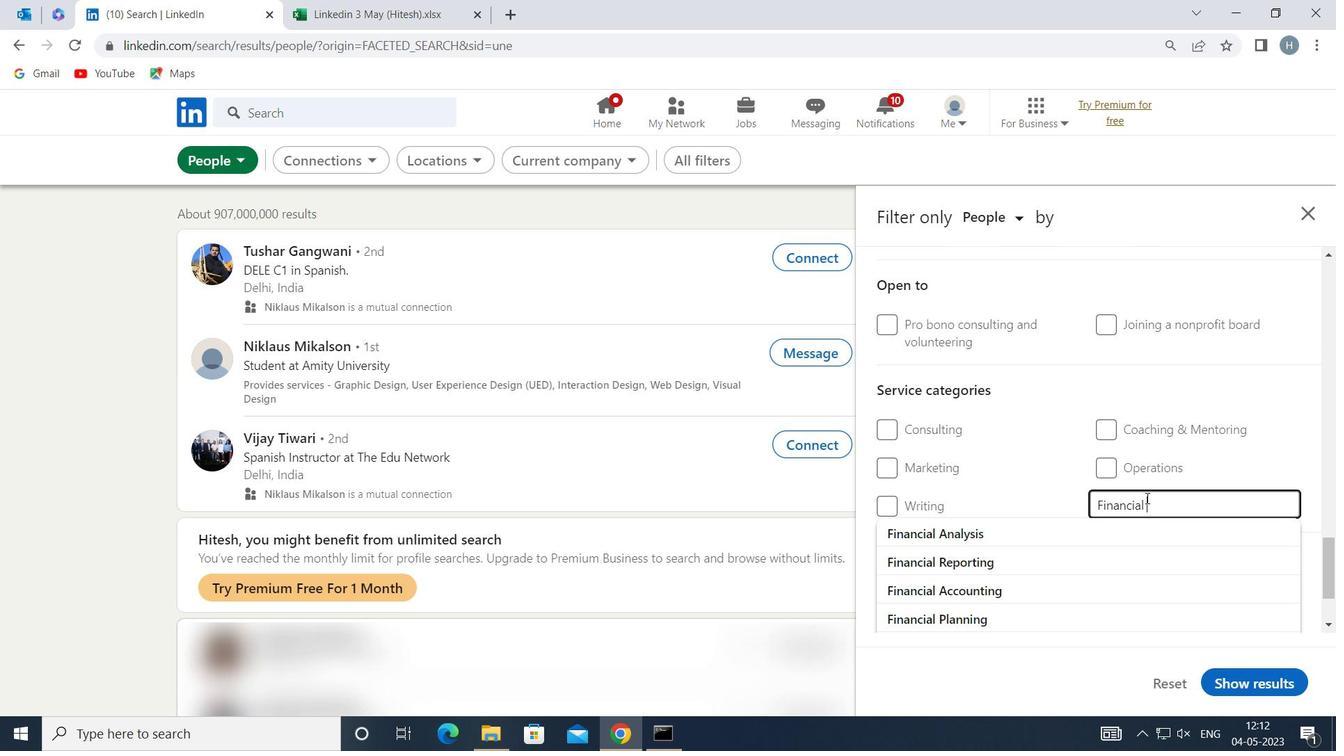 
Action: Key pressed <Key.shift>ACCOUNT
Screenshot: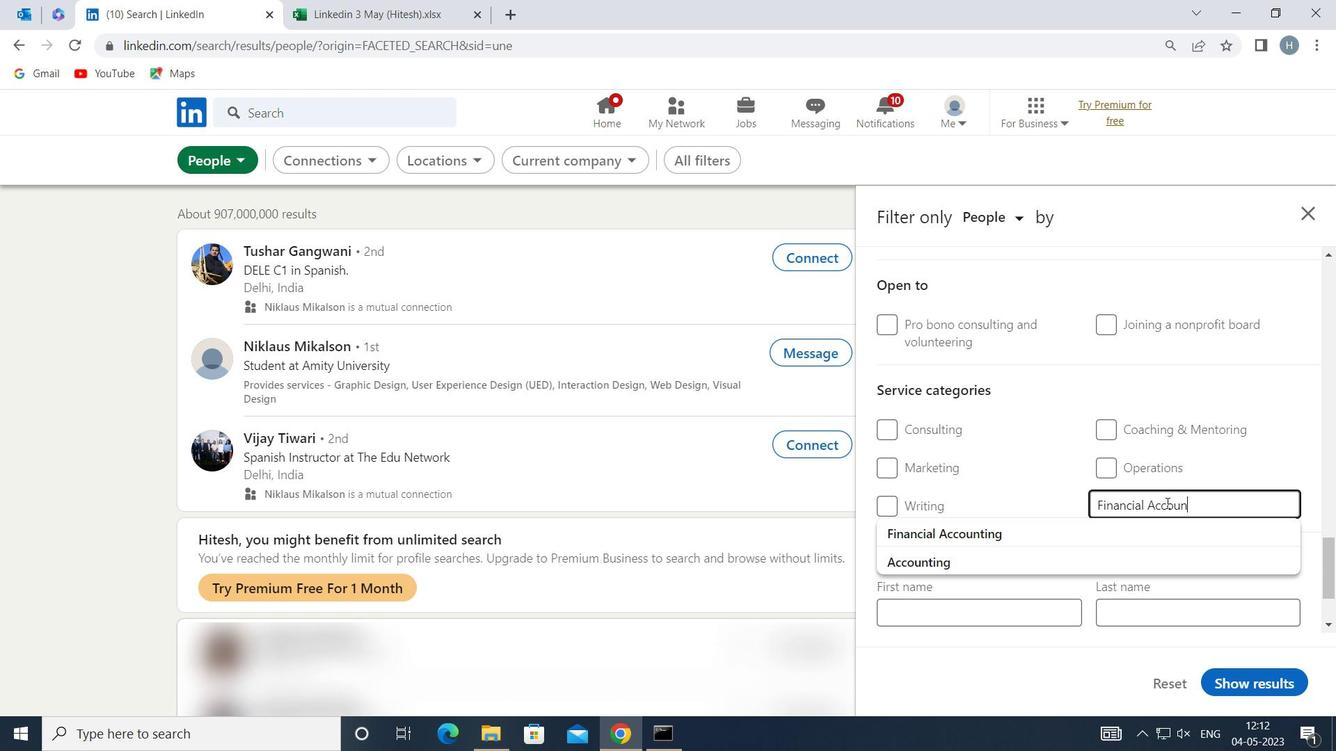 
Action: Mouse moved to (1013, 532)
Screenshot: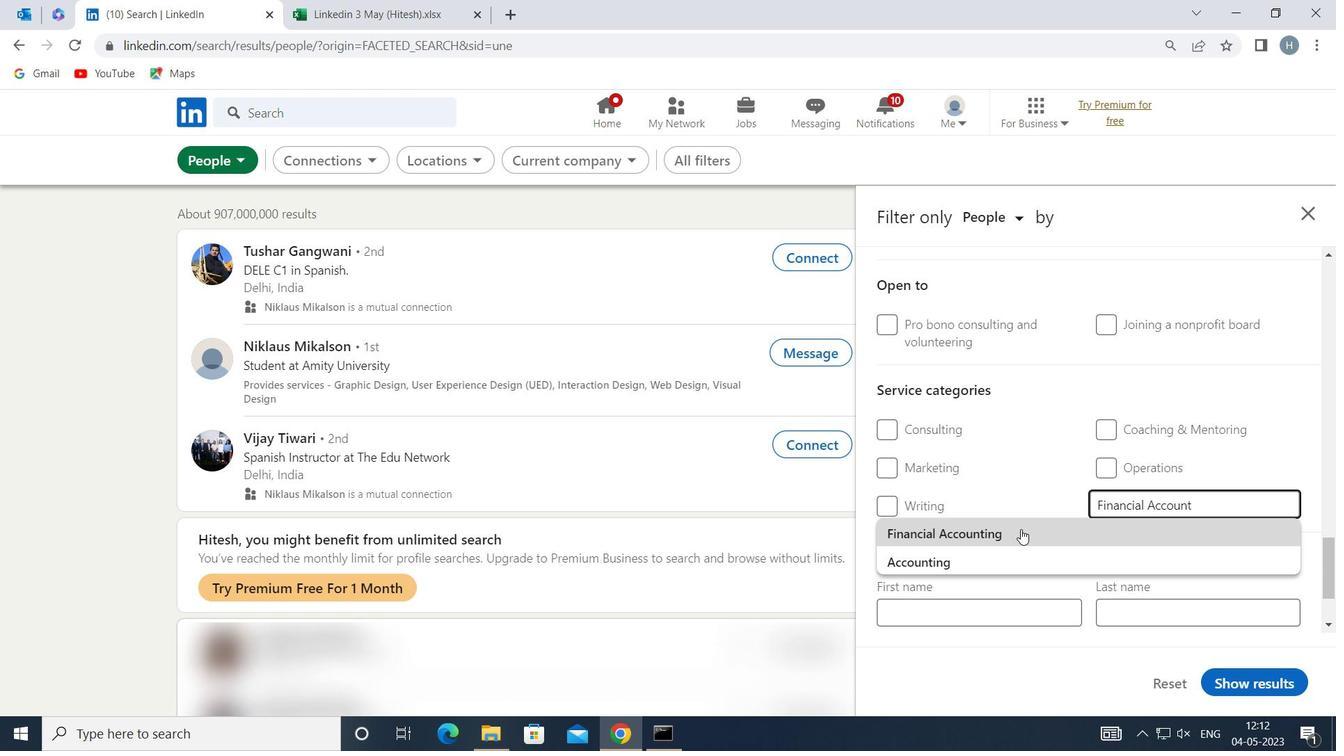
Action: Mouse pressed left at (1013, 532)
Screenshot: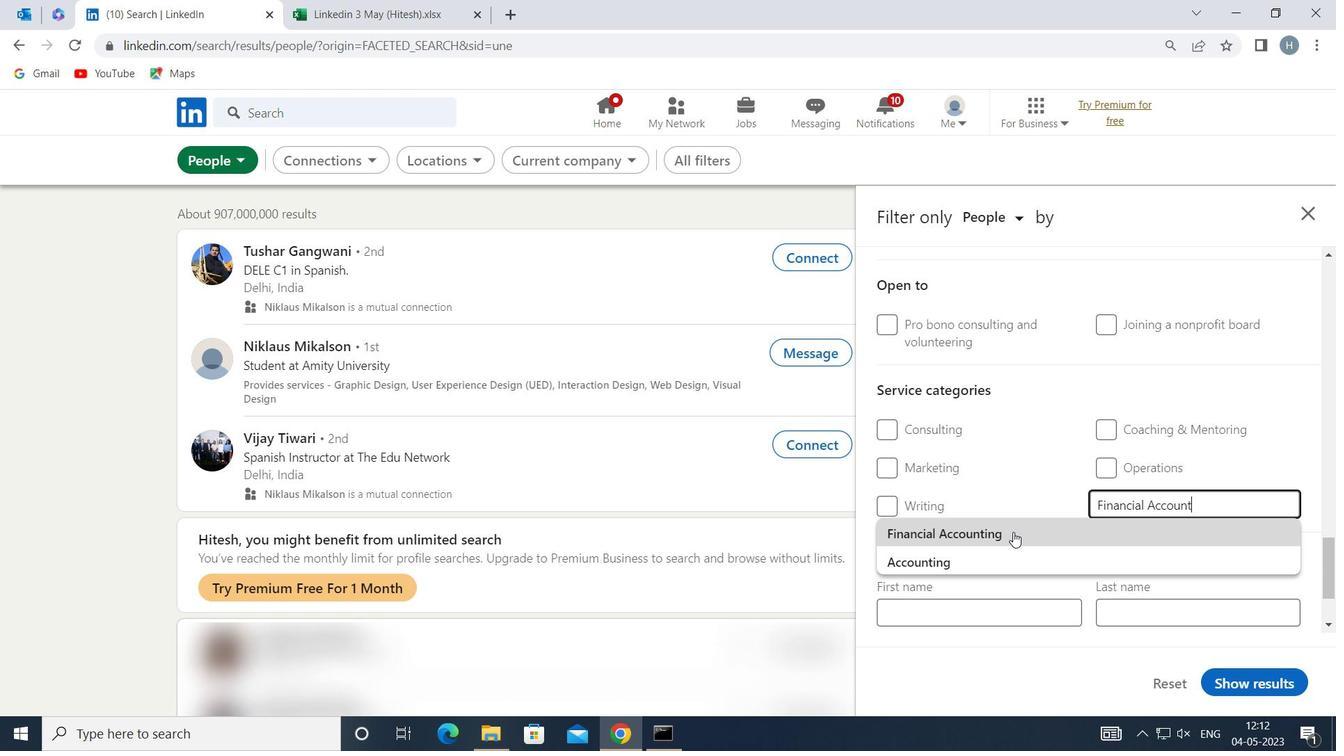 
Action: Mouse moved to (1039, 493)
Screenshot: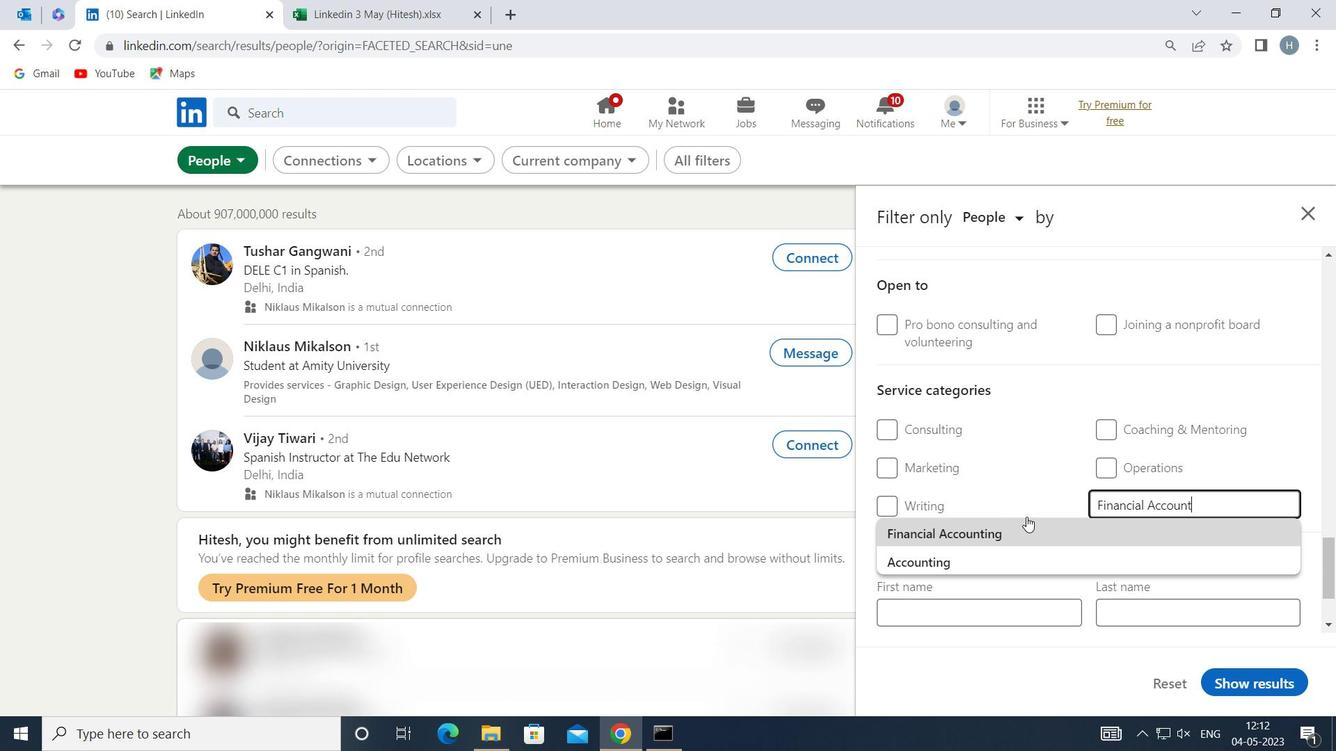 
Action: Mouse scrolled (1039, 492) with delta (0, 0)
Screenshot: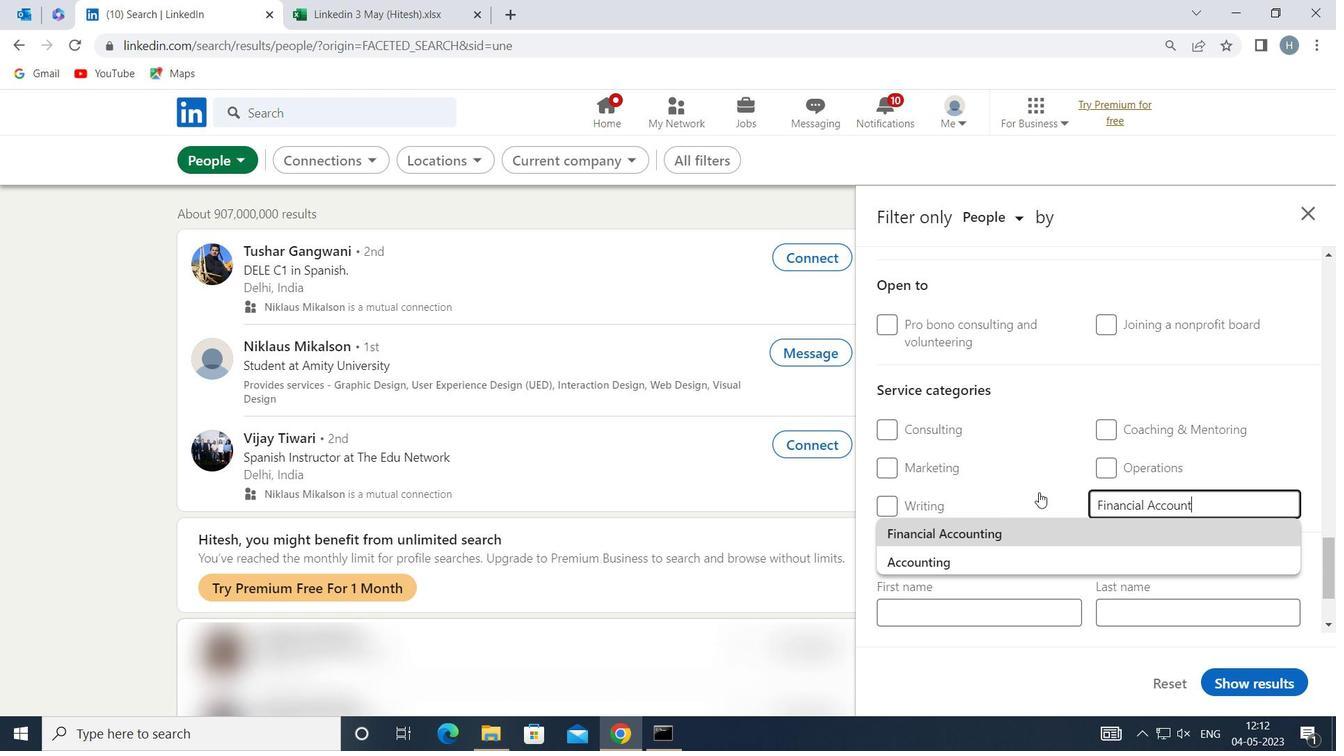 
Action: Mouse moved to (1039, 487)
Screenshot: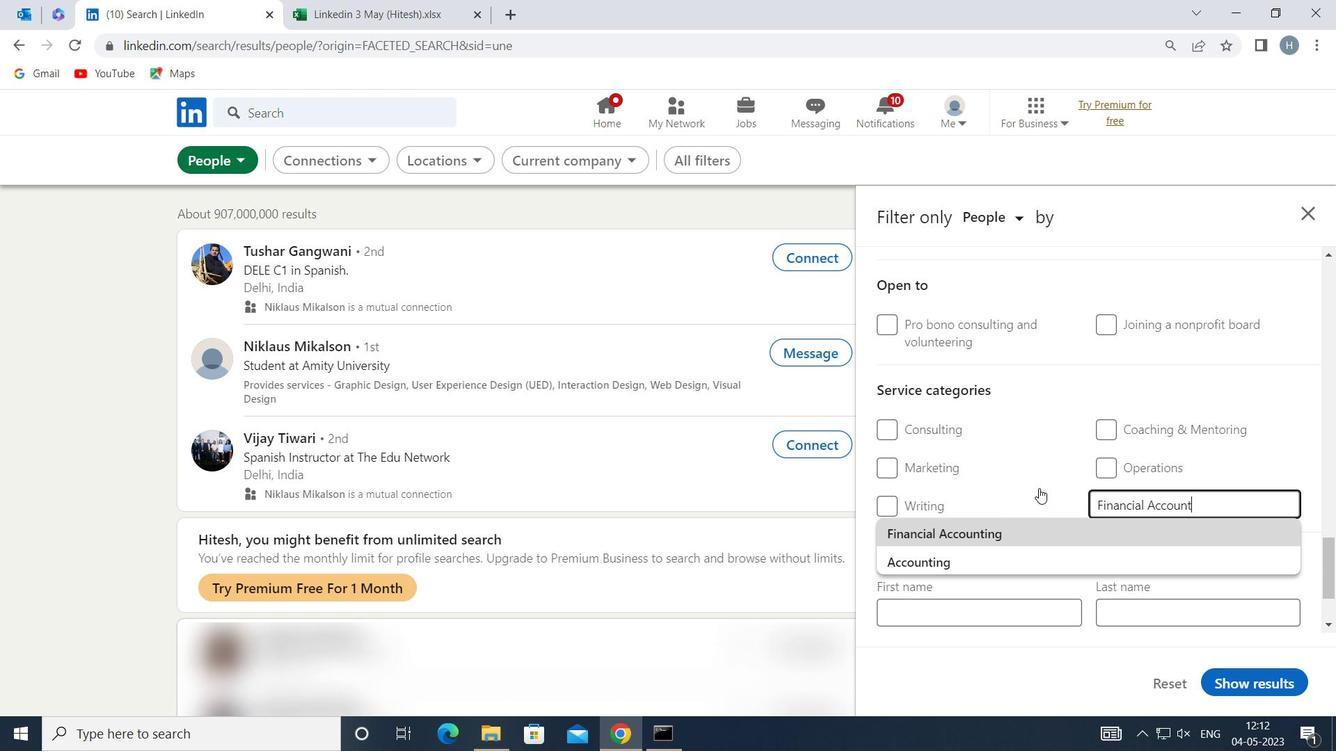 
Action: Mouse scrolled (1039, 486) with delta (0, 0)
Screenshot: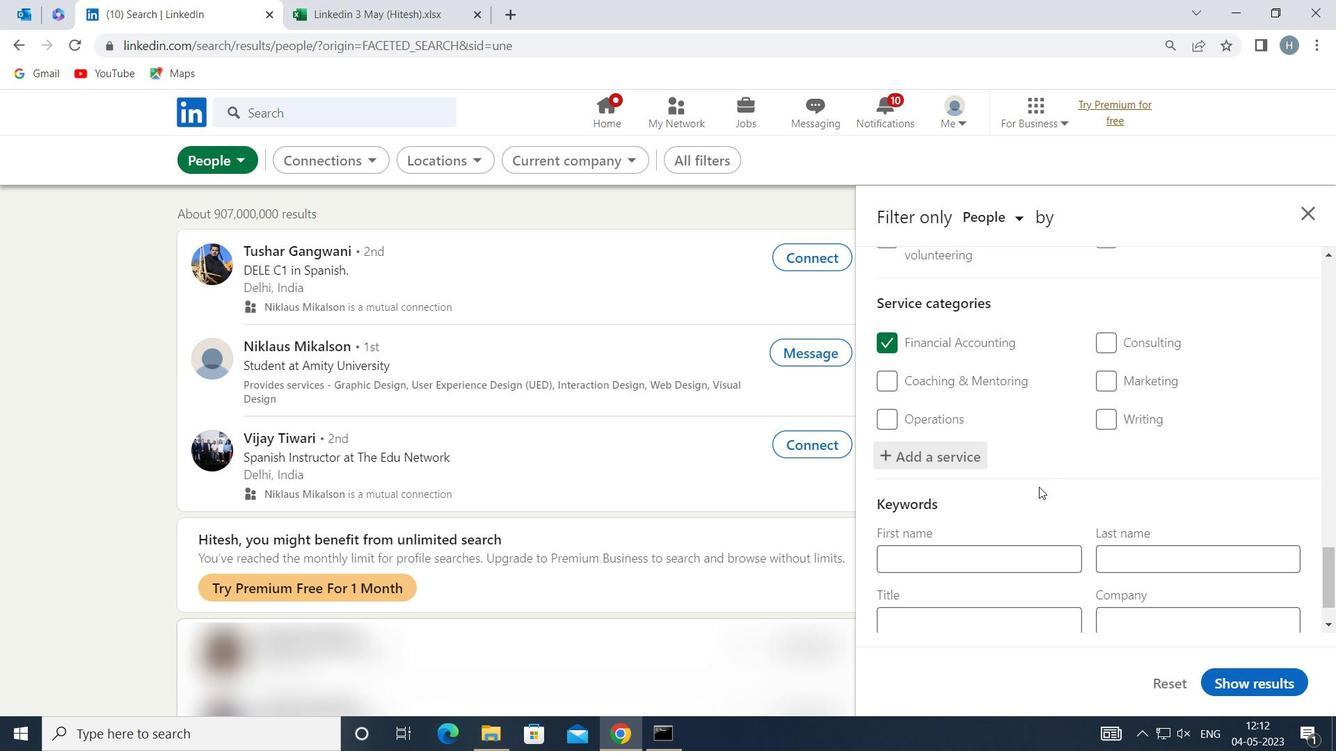 
Action: Mouse scrolled (1039, 486) with delta (0, 0)
Screenshot: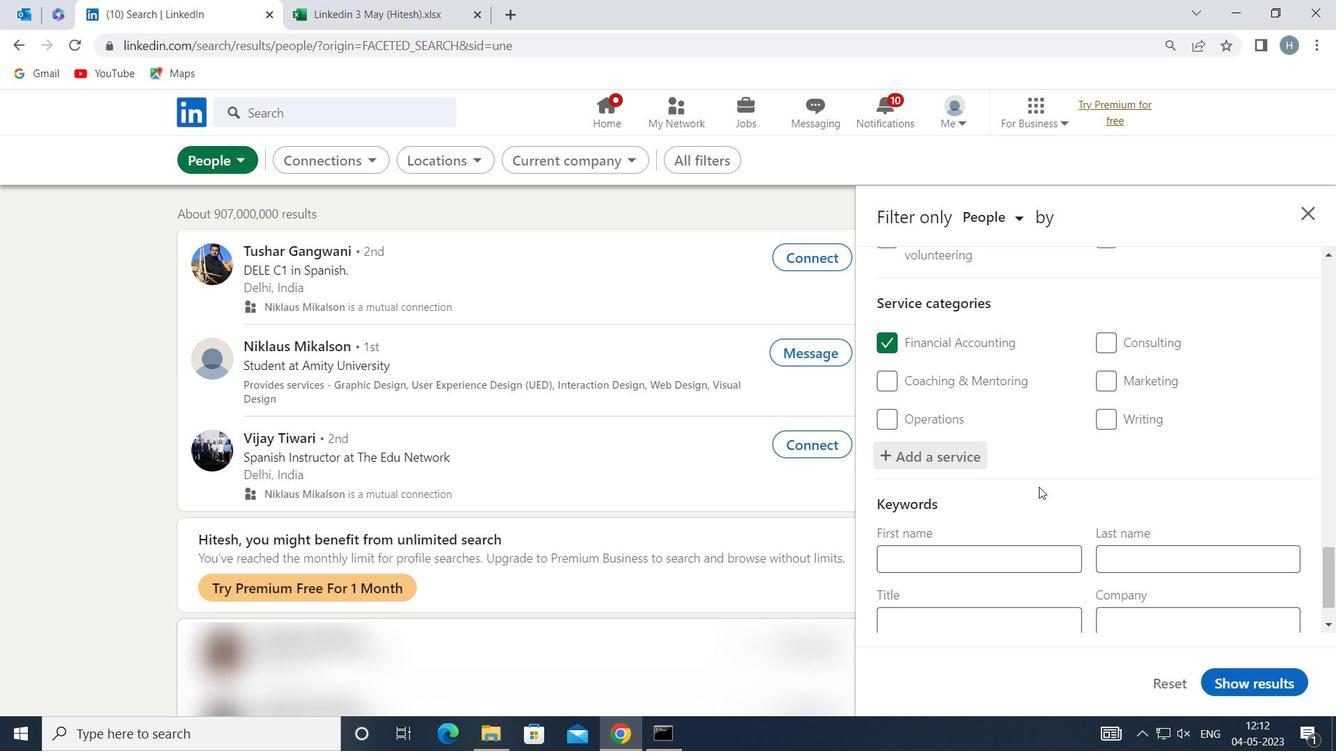 
Action: Mouse scrolled (1039, 486) with delta (0, 0)
Screenshot: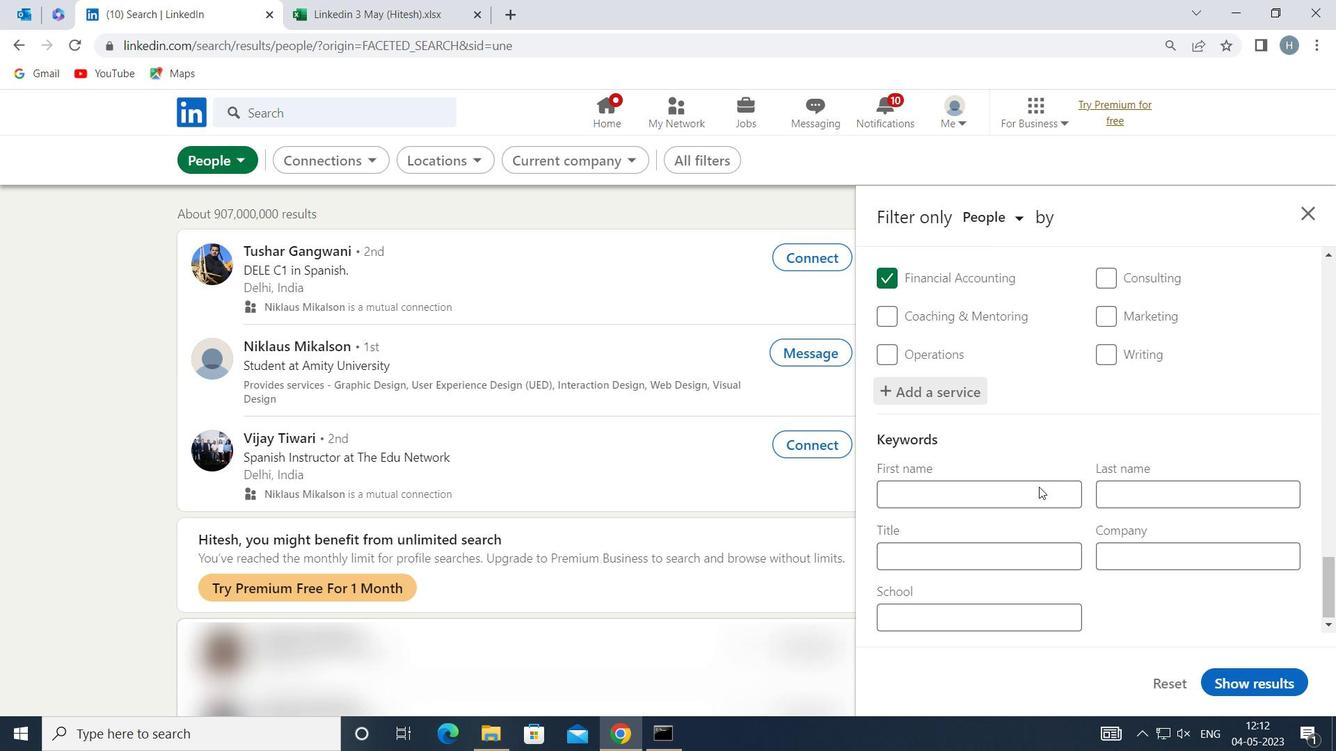 
Action: Mouse scrolled (1039, 486) with delta (0, 0)
Screenshot: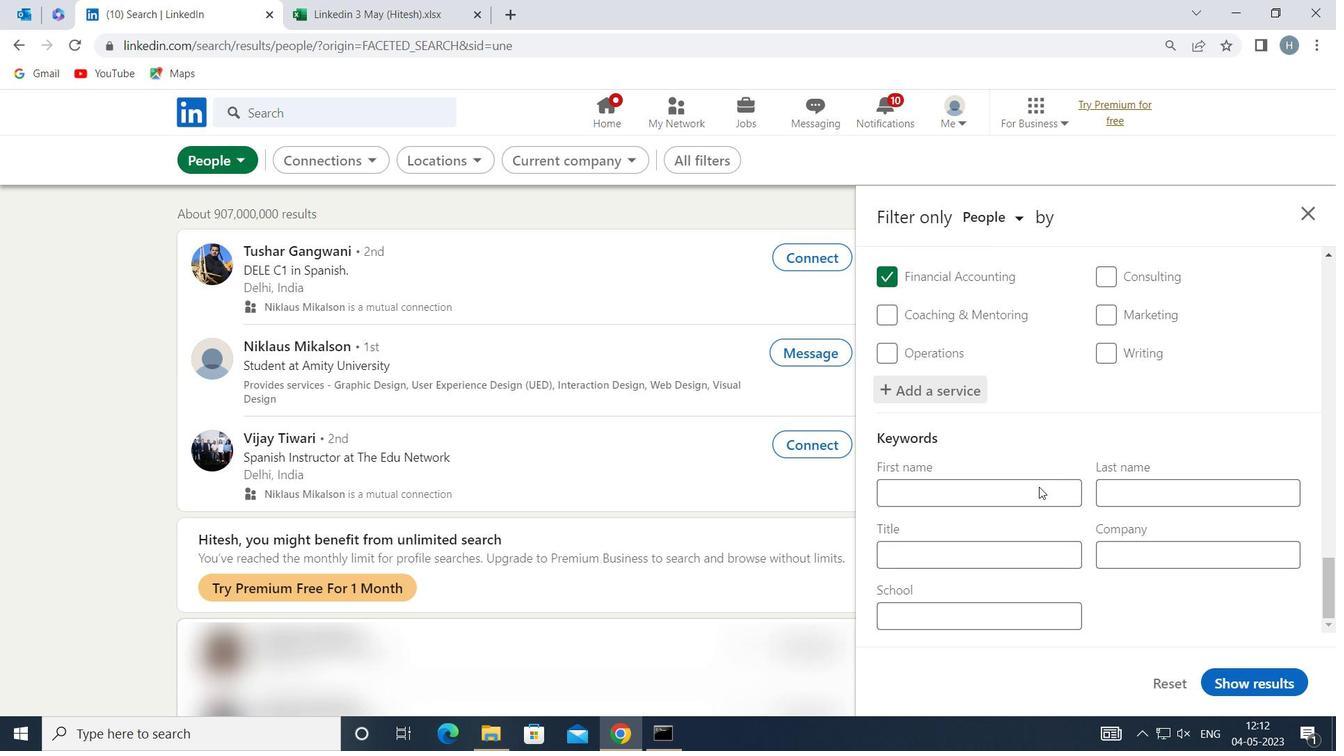 
Action: Mouse moved to (1060, 546)
Screenshot: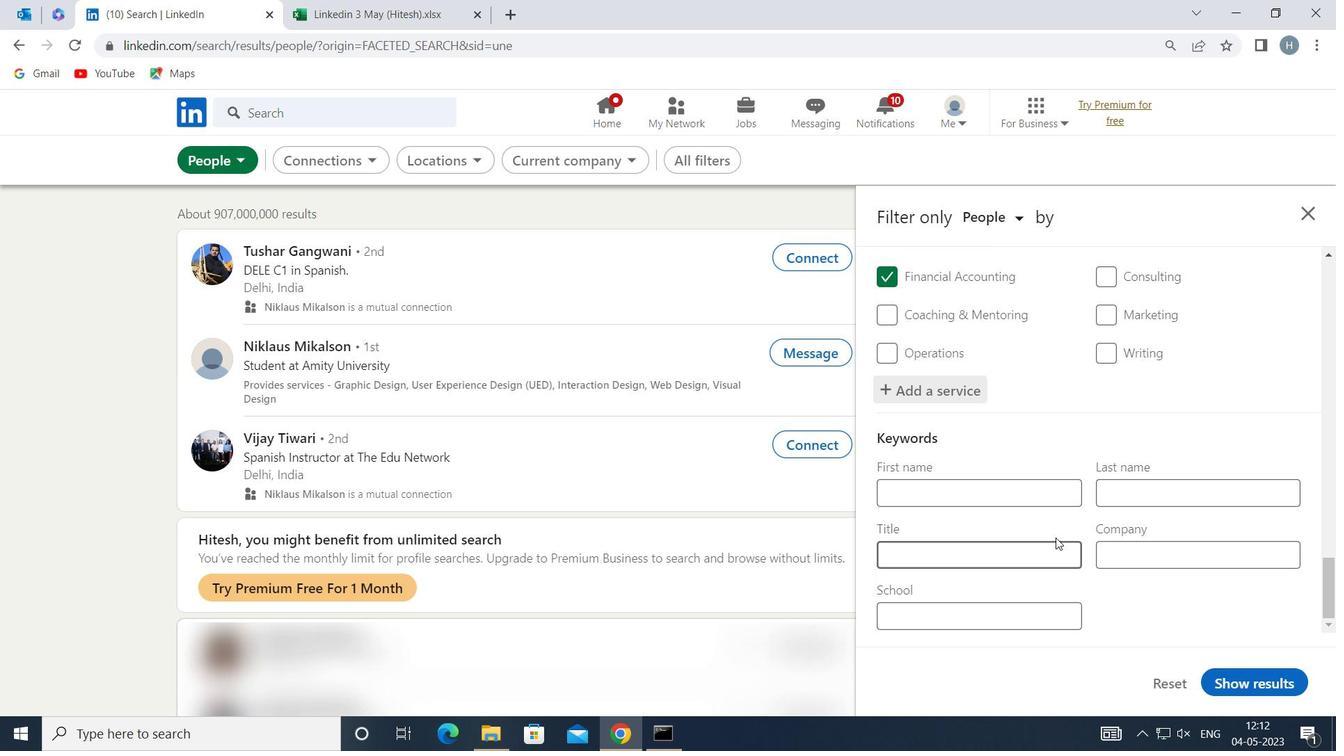 
Action: Mouse pressed left at (1060, 546)
Screenshot: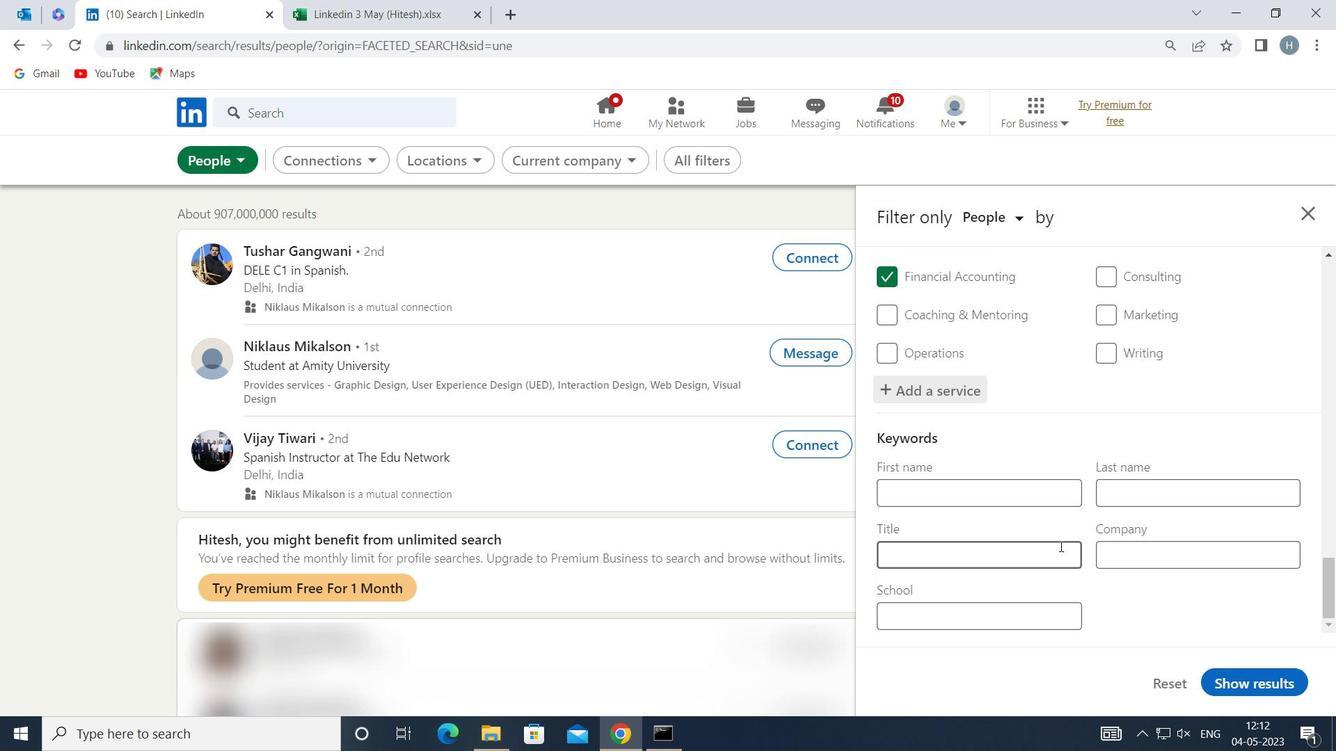 
Action: Key pressed <Key.shift>CIVIL<Key.space><Key.shift>ENGINEER
Screenshot: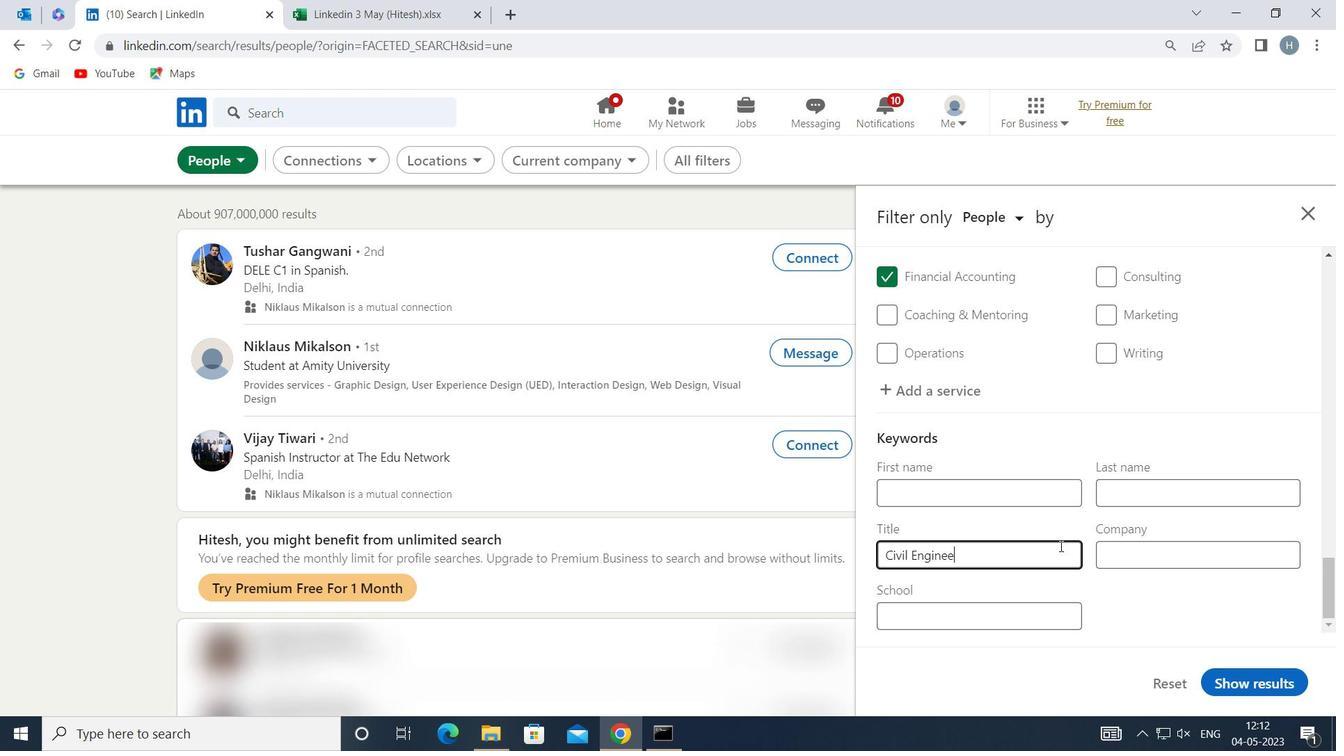 
Action: Mouse moved to (1266, 681)
Screenshot: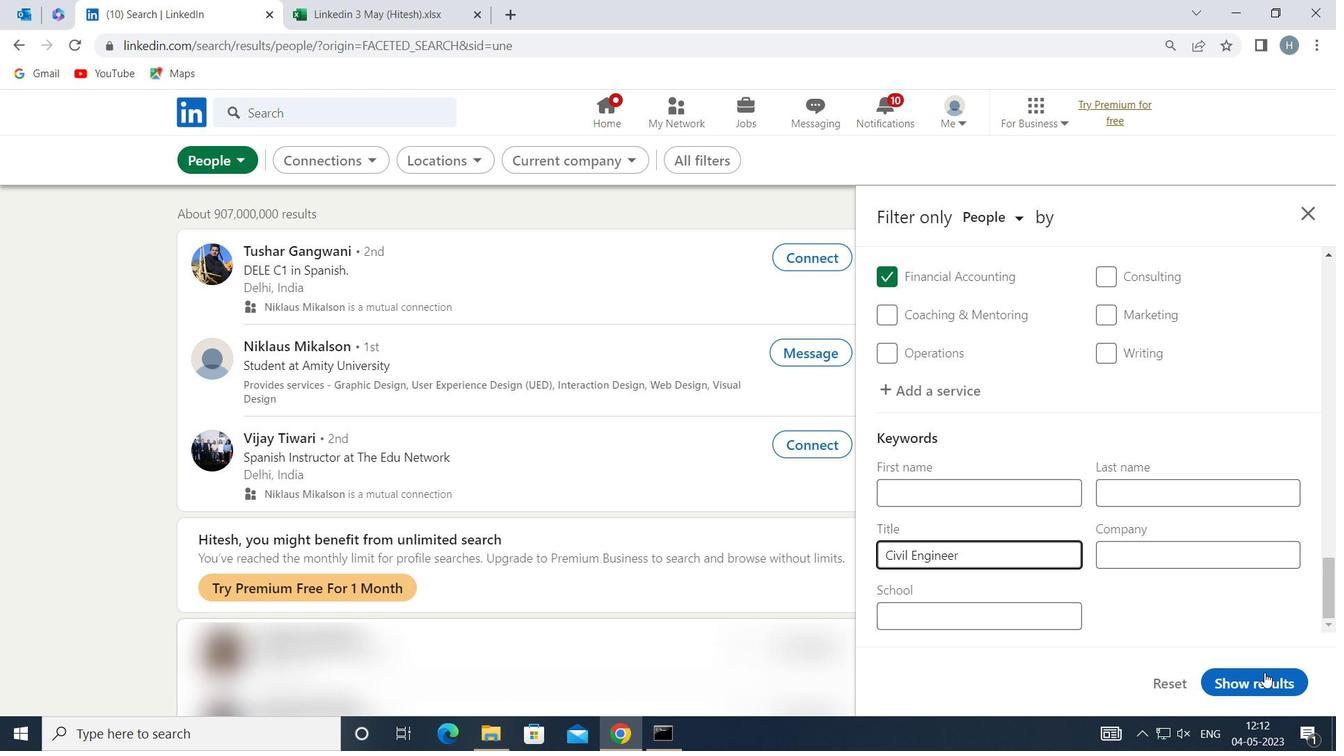 
Action: Mouse pressed left at (1266, 681)
Screenshot: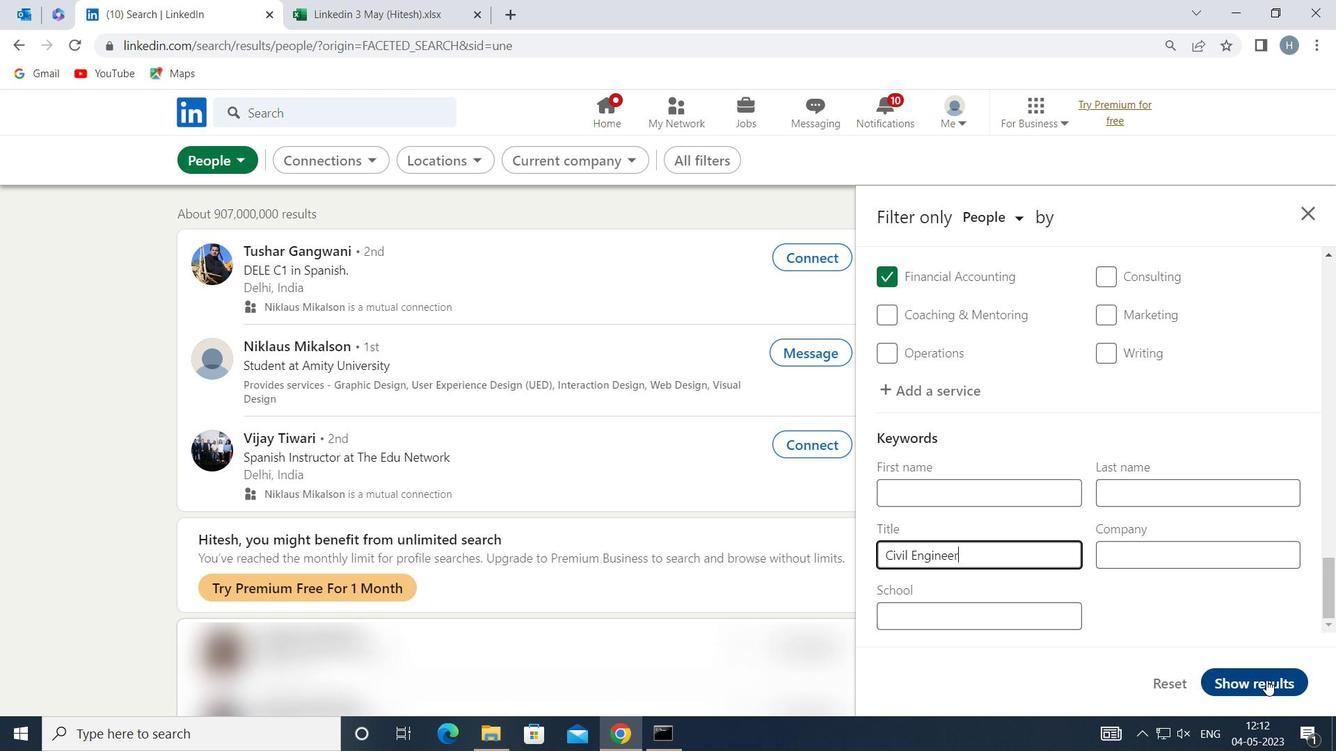 
Action: Mouse moved to (1074, 478)
Screenshot: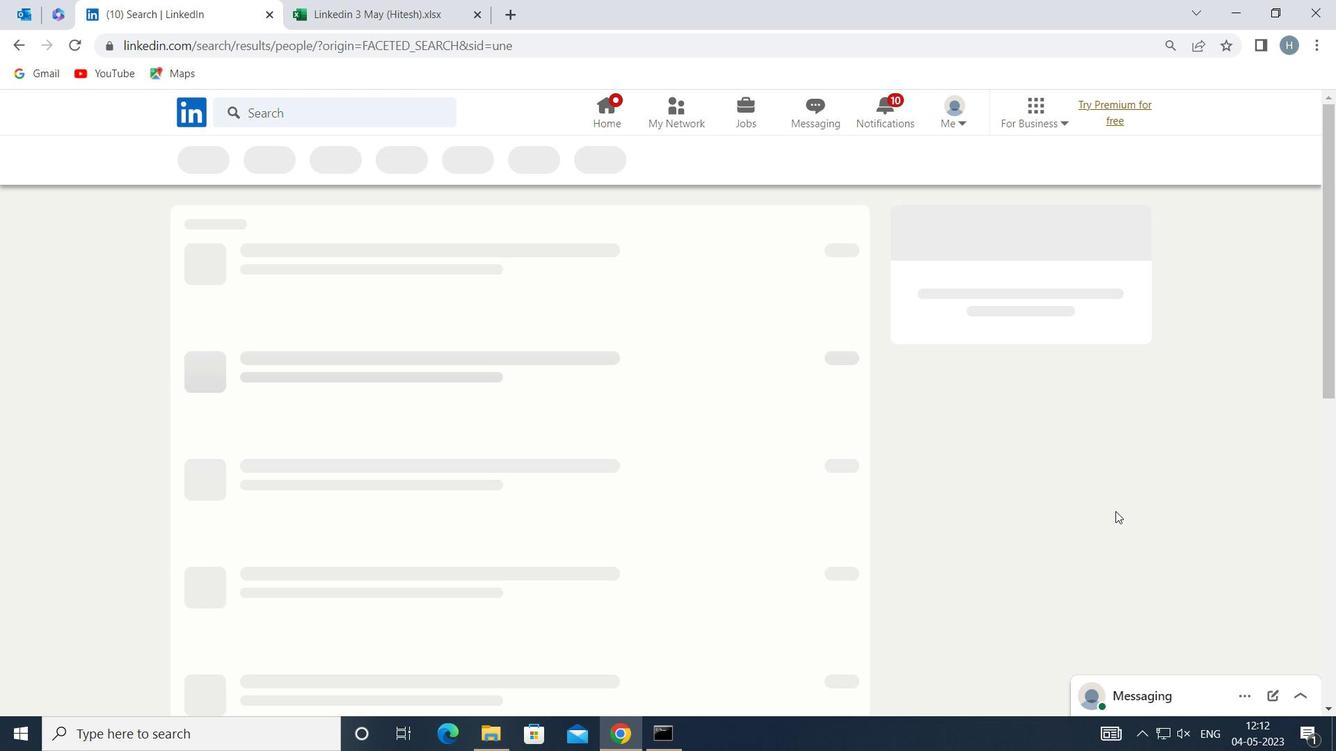 
